 Task: Find a house in Altglienicke, Germany, for 4 guests from June 10 to June 25, with a price range of ₹12,000 to ₹15,000, including amenities like WiFi, free parking, TV, gym, and breakfast, and ensure the host speaks English.
Action: Mouse moved to (444, 97)
Screenshot: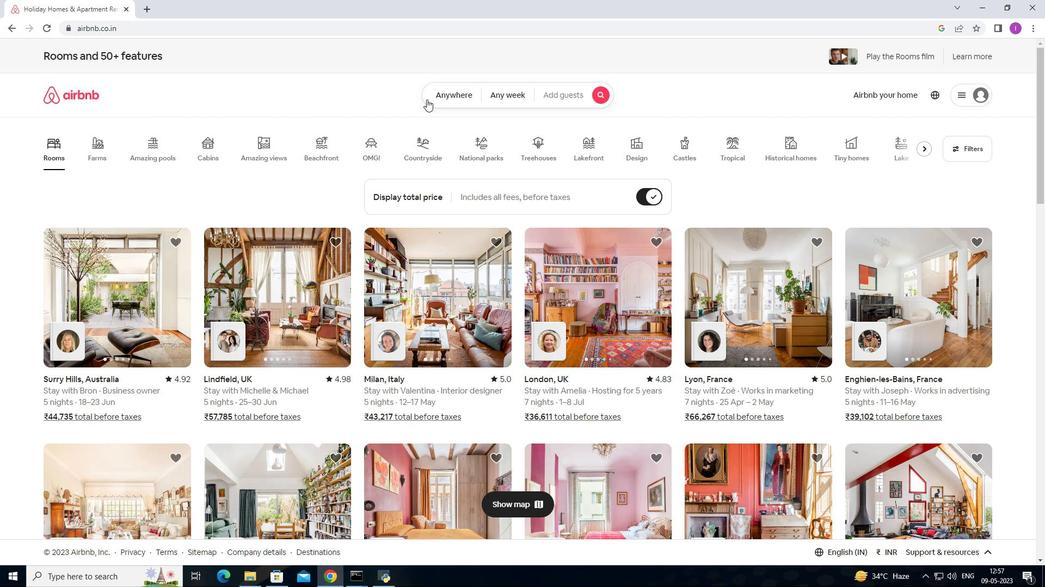 
Action: Mouse pressed left at (444, 97)
Screenshot: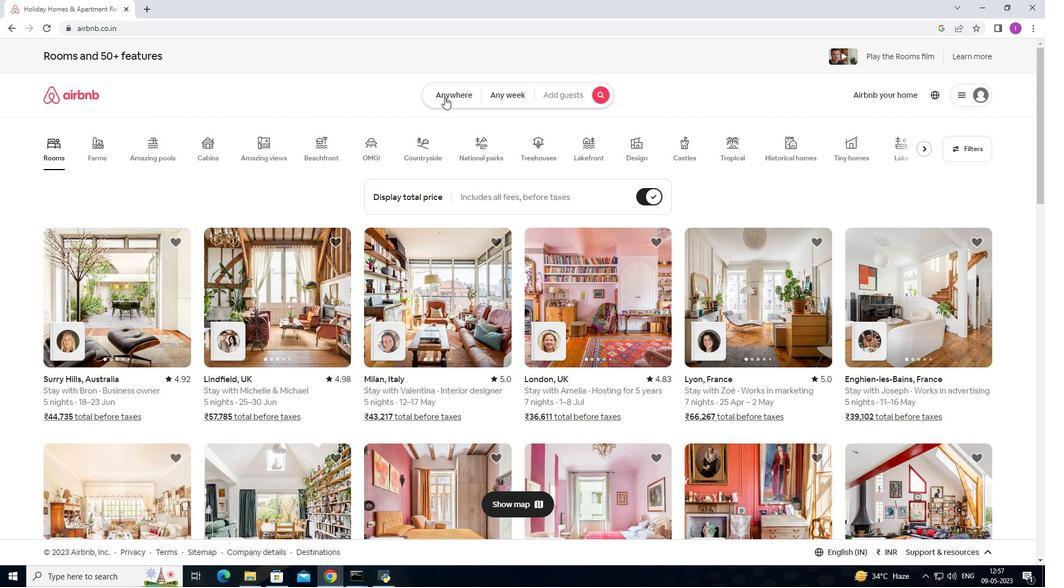 
Action: Mouse moved to (314, 144)
Screenshot: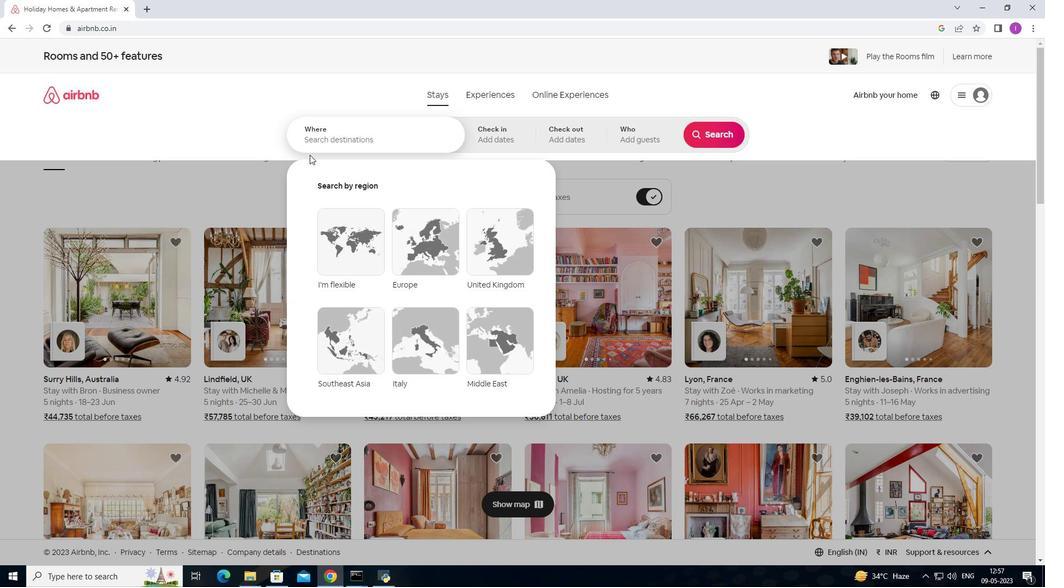 
Action: Mouse pressed left at (314, 144)
Screenshot: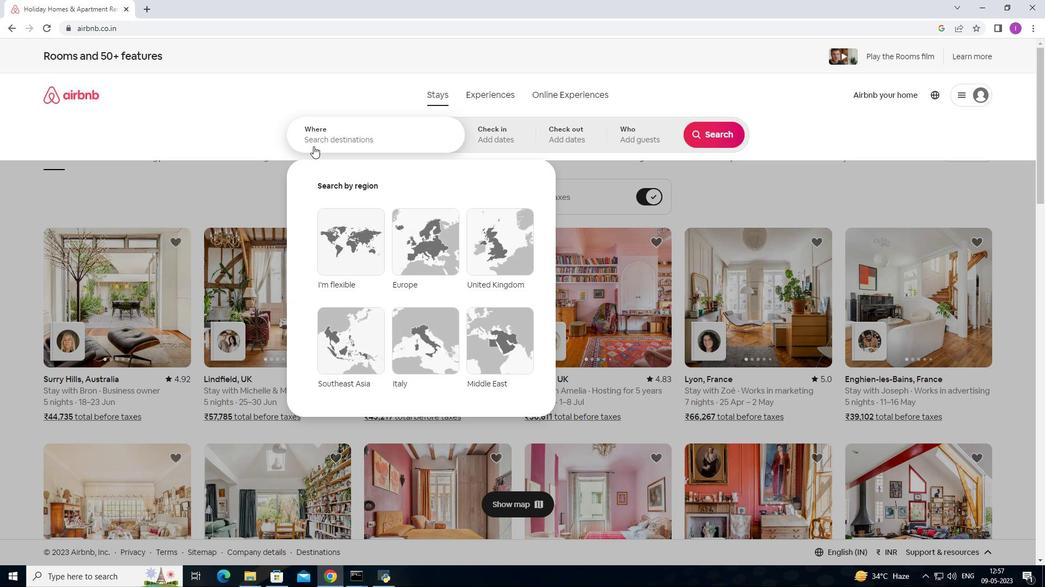 
Action: Mouse moved to (322, 149)
Screenshot: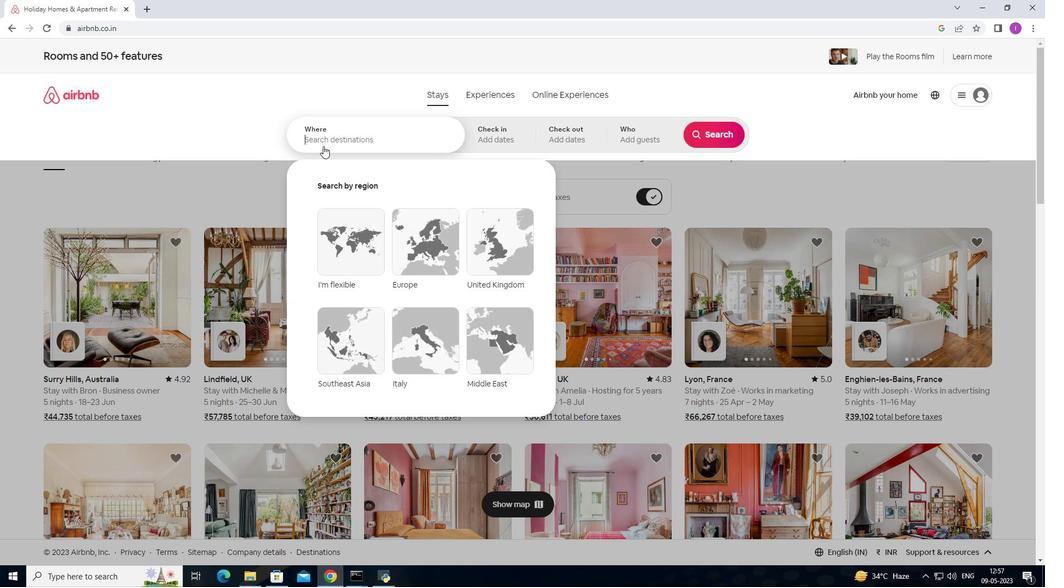 
Action: Key pressed <Key.shift>Alta<Key.backspace>glienicke,<Key.shift><Key.shift><Key.shift><Key.shift><Key.shift><Key.shift><Key.shift><Key.shift><Key.shift><Key.shift><Key.shift><Key.shift><Key.shift><Key.shift><Key.shift><Key.shift><Key.shift><Key.shift><Key.shift><Key.shift><Key.shift><Key.shift><Key.shift><Key.shift><Key.shift>Germany
Screenshot: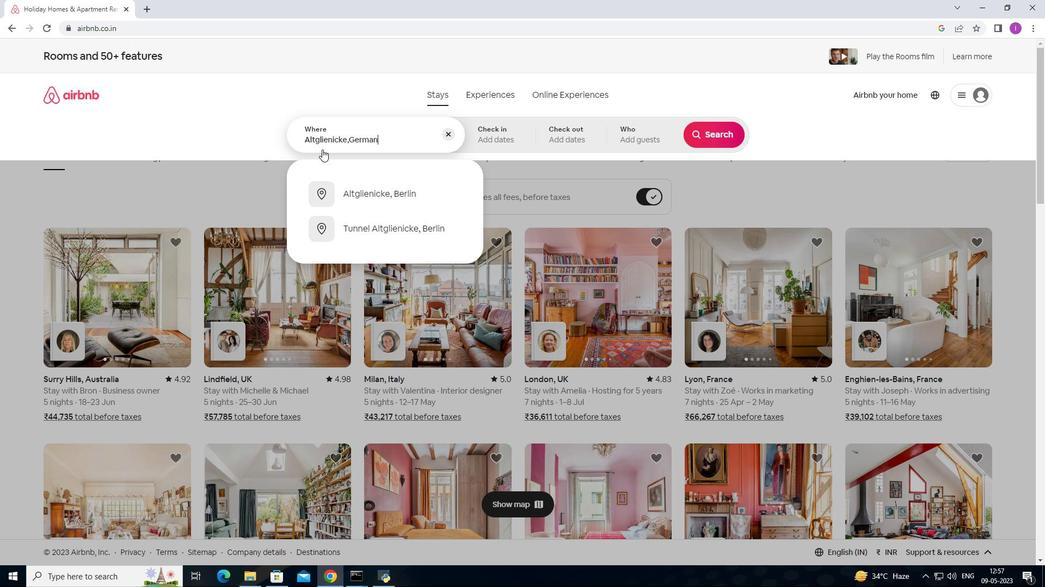 
Action: Mouse moved to (494, 144)
Screenshot: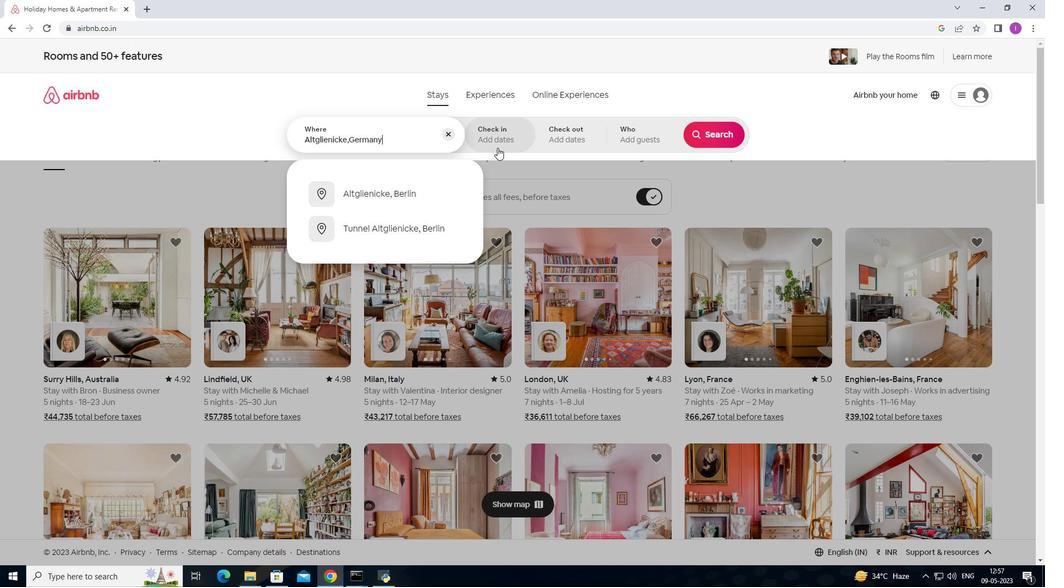 
Action: Mouse pressed left at (494, 144)
Screenshot: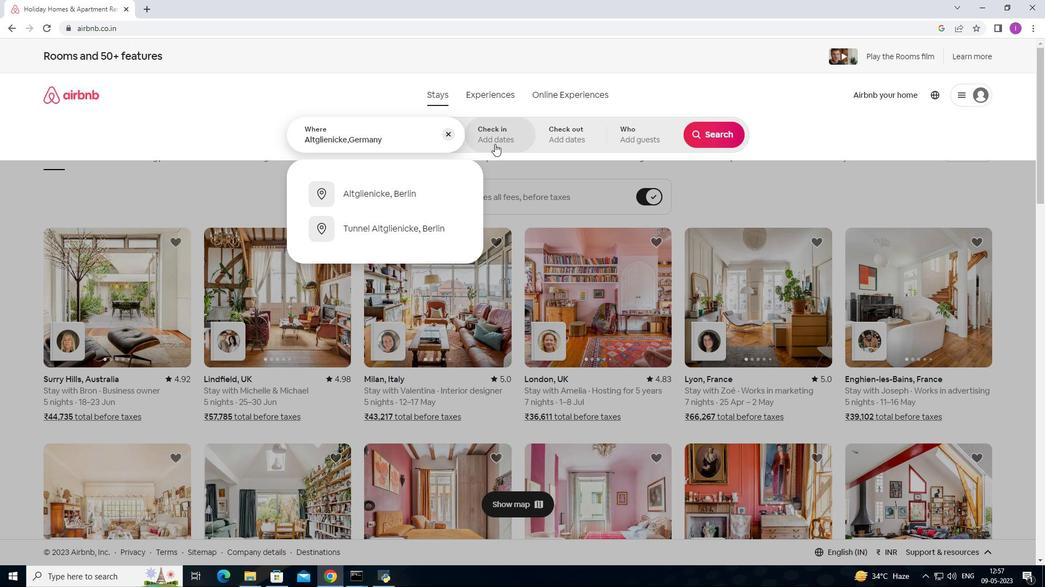 
Action: Mouse moved to (709, 219)
Screenshot: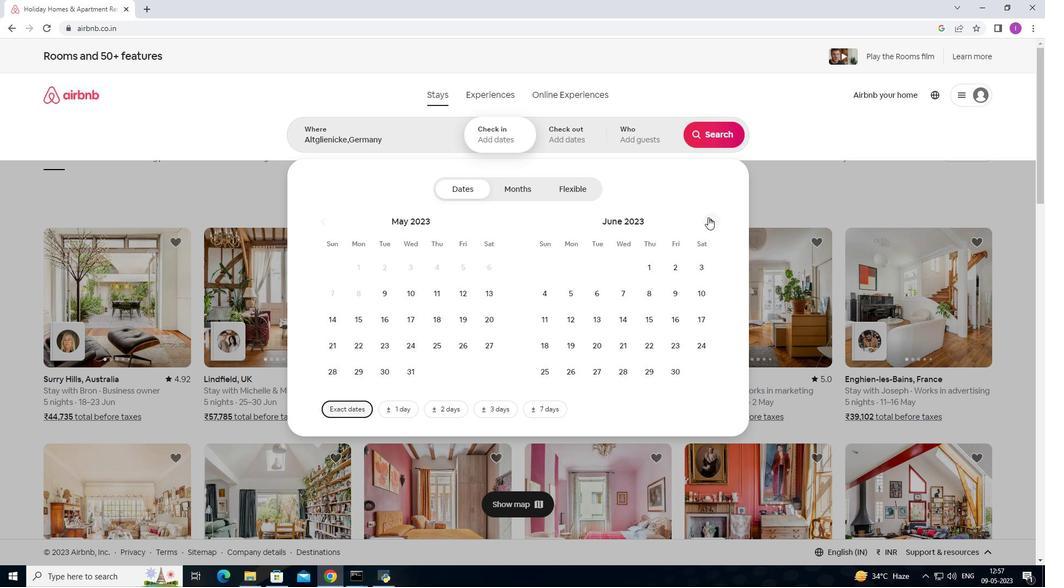 
Action: Mouse pressed left at (709, 219)
Screenshot: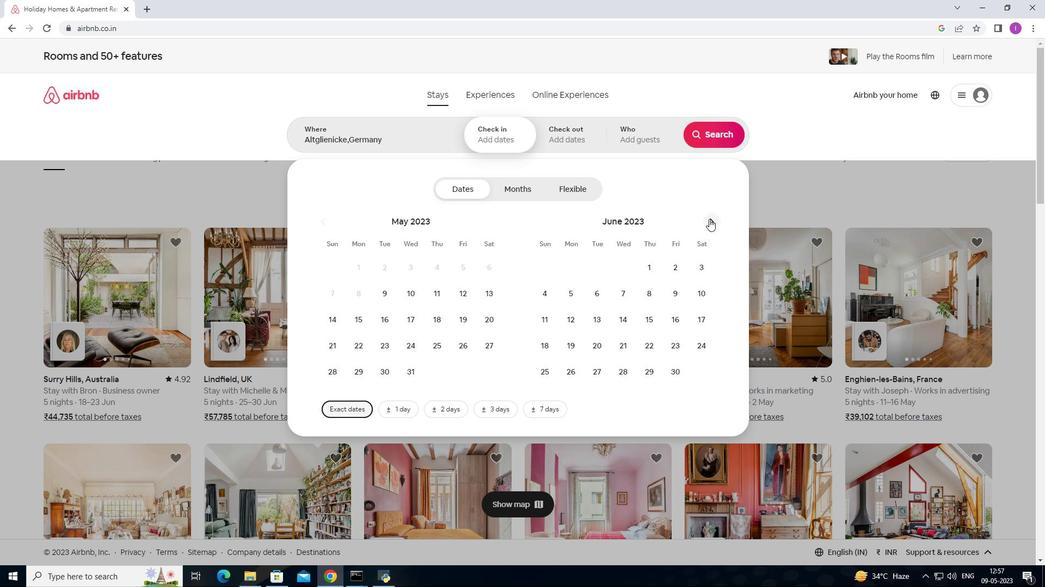 
Action: Mouse moved to (493, 293)
Screenshot: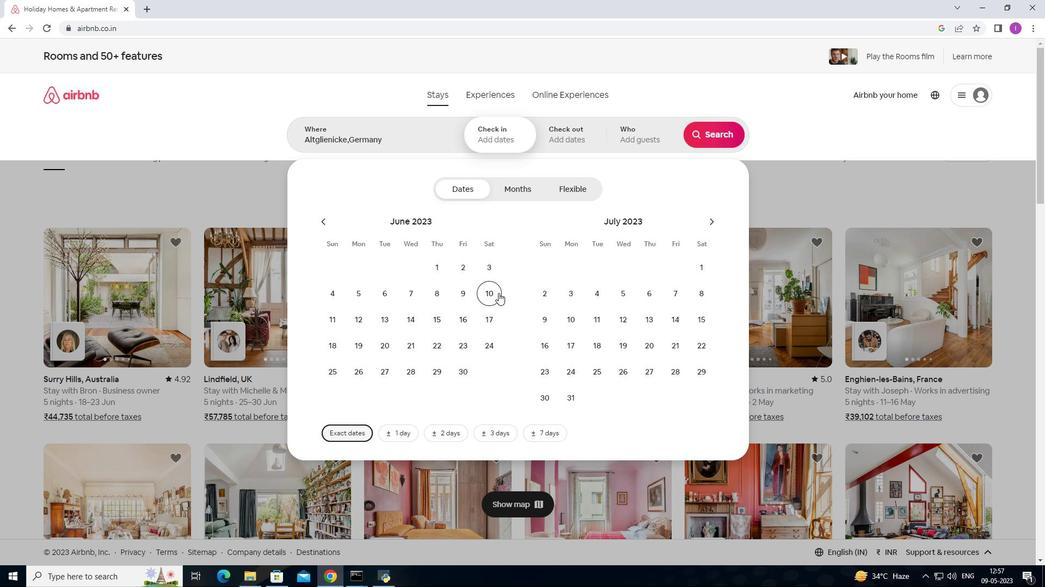 
Action: Mouse pressed left at (493, 293)
Screenshot: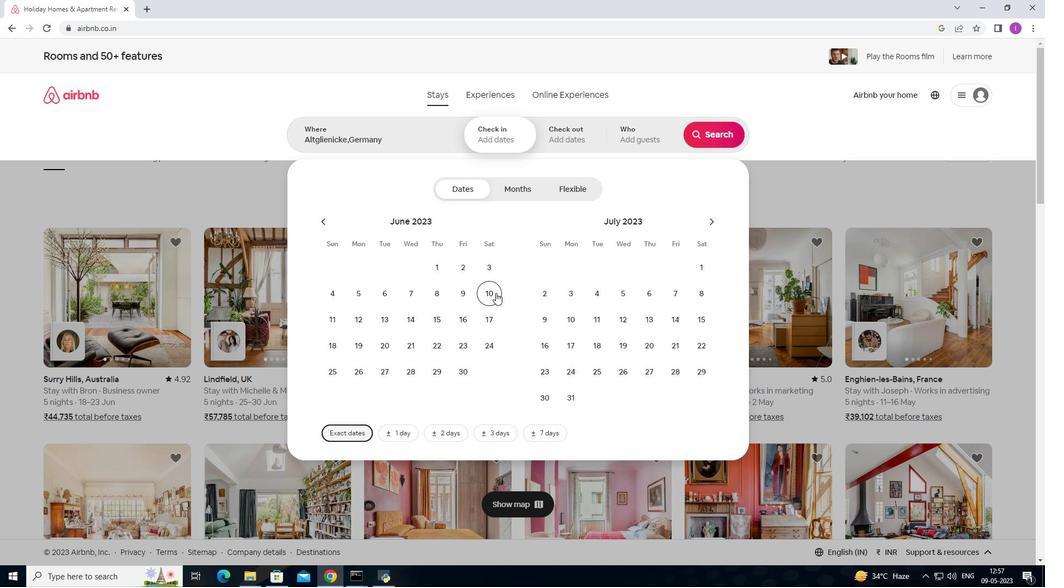 
Action: Mouse moved to (336, 377)
Screenshot: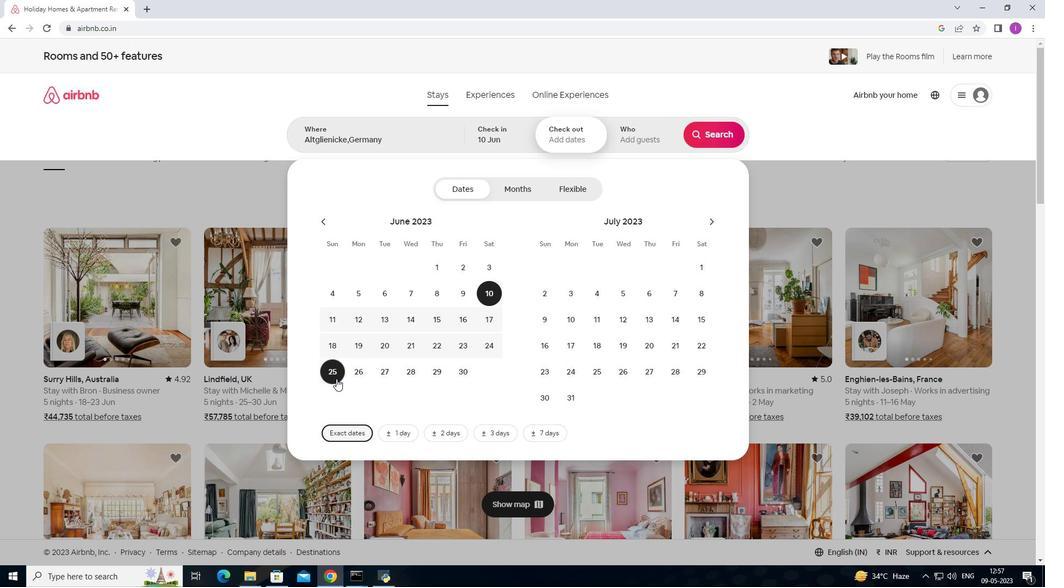 
Action: Mouse pressed left at (336, 377)
Screenshot: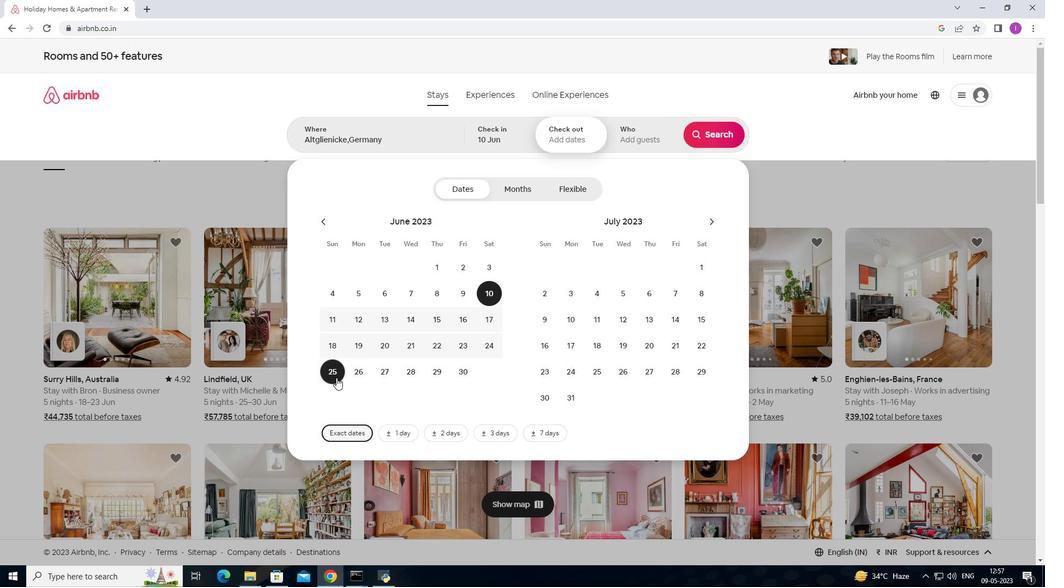 
Action: Mouse moved to (644, 138)
Screenshot: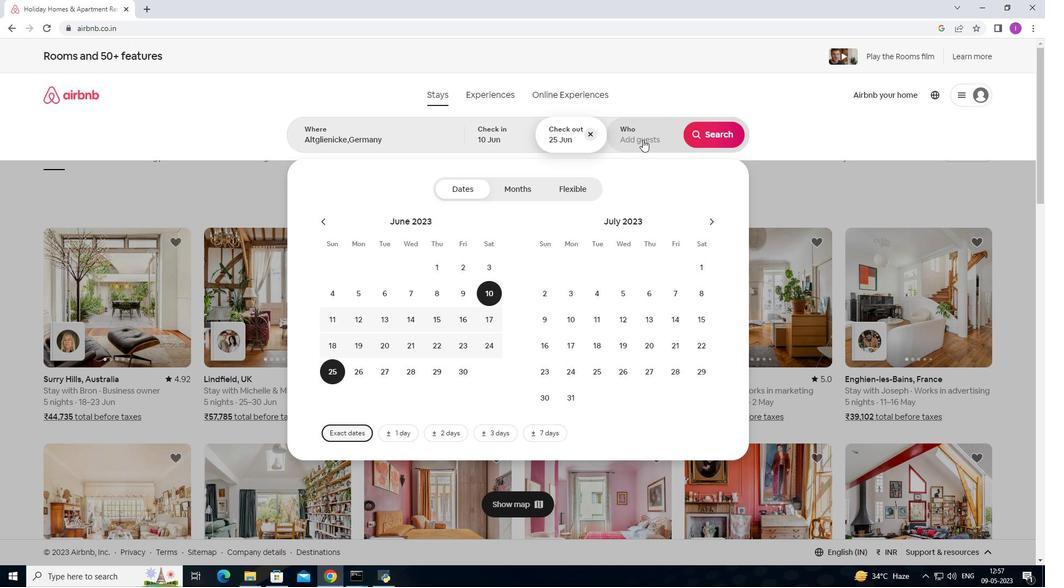 
Action: Mouse pressed left at (644, 138)
Screenshot: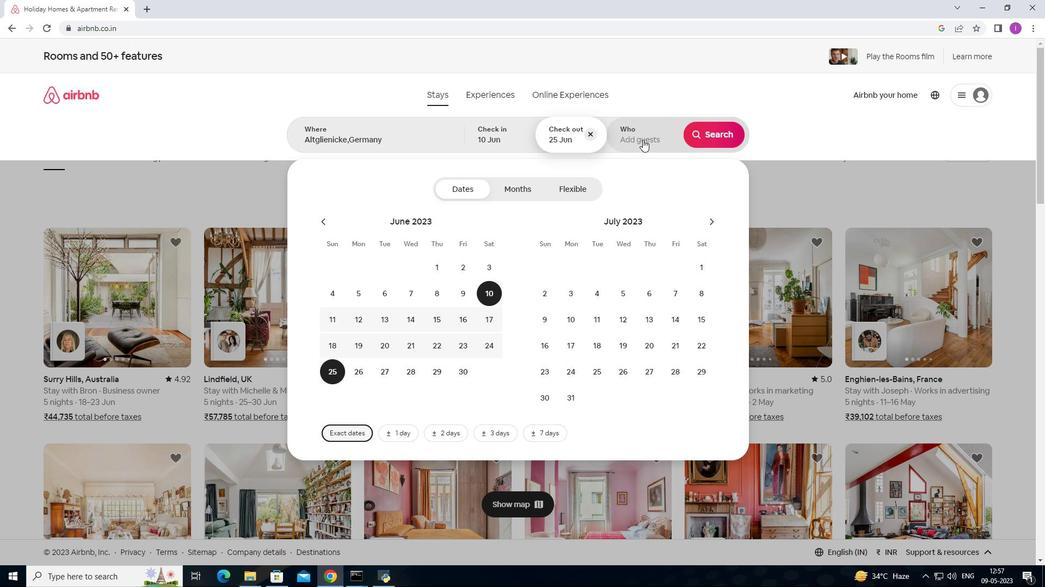 
Action: Mouse moved to (717, 185)
Screenshot: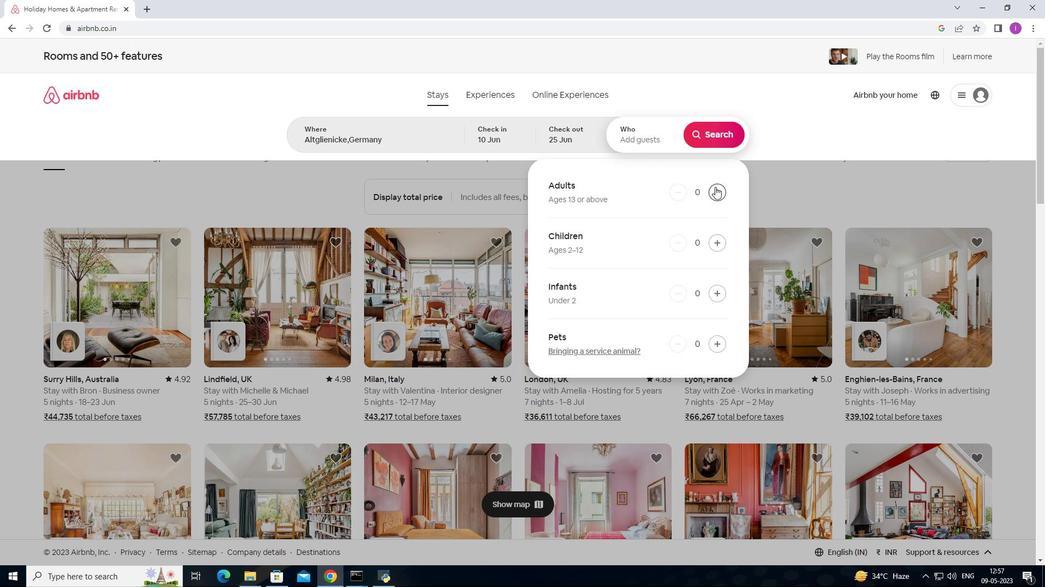 
Action: Mouse pressed left at (717, 185)
Screenshot: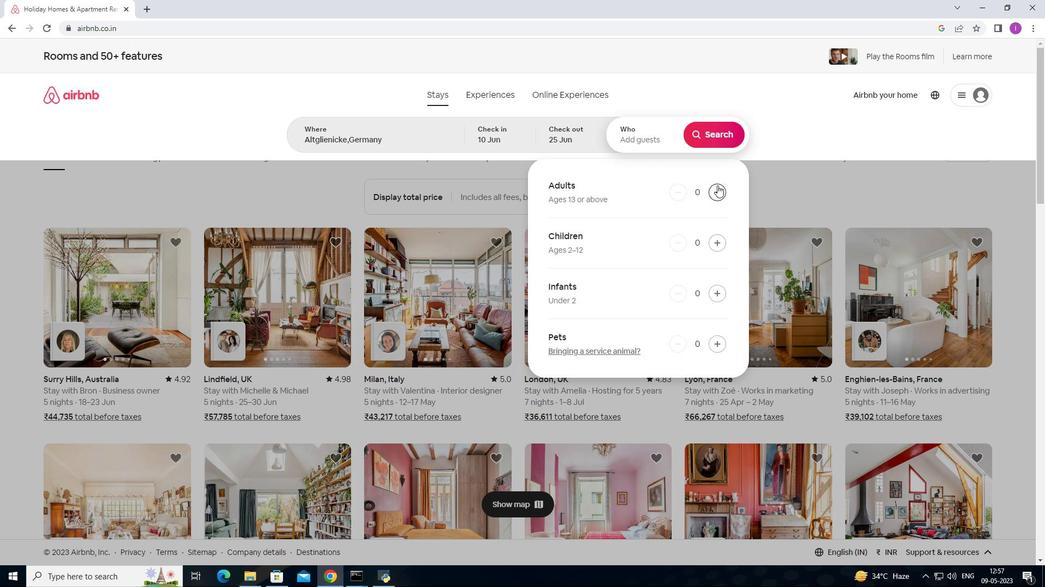 
Action: Mouse pressed left at (717, 185)
Screenshot: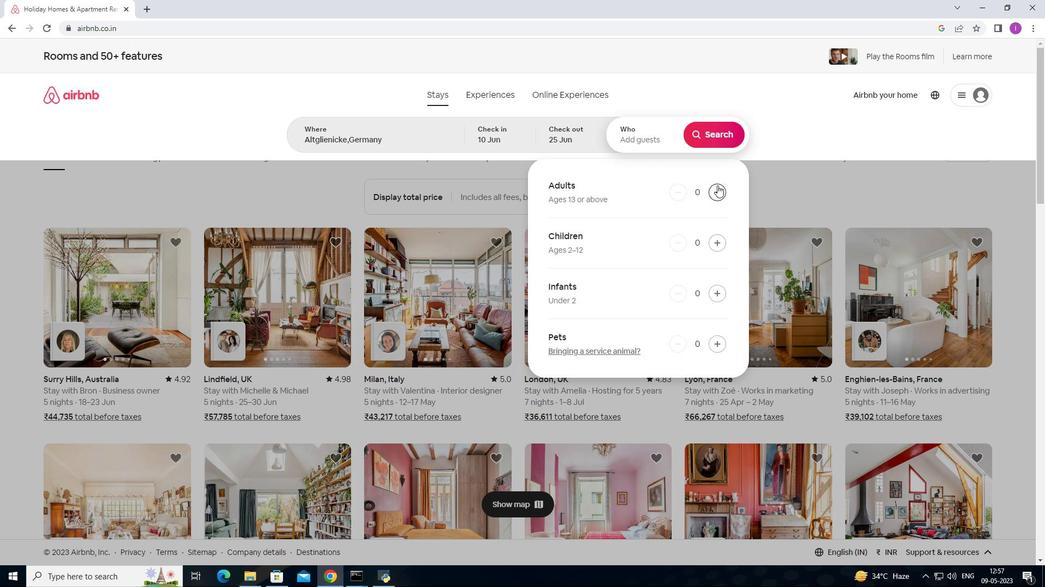
Action: Mouse pressed left at (717, 185)
Screenshot: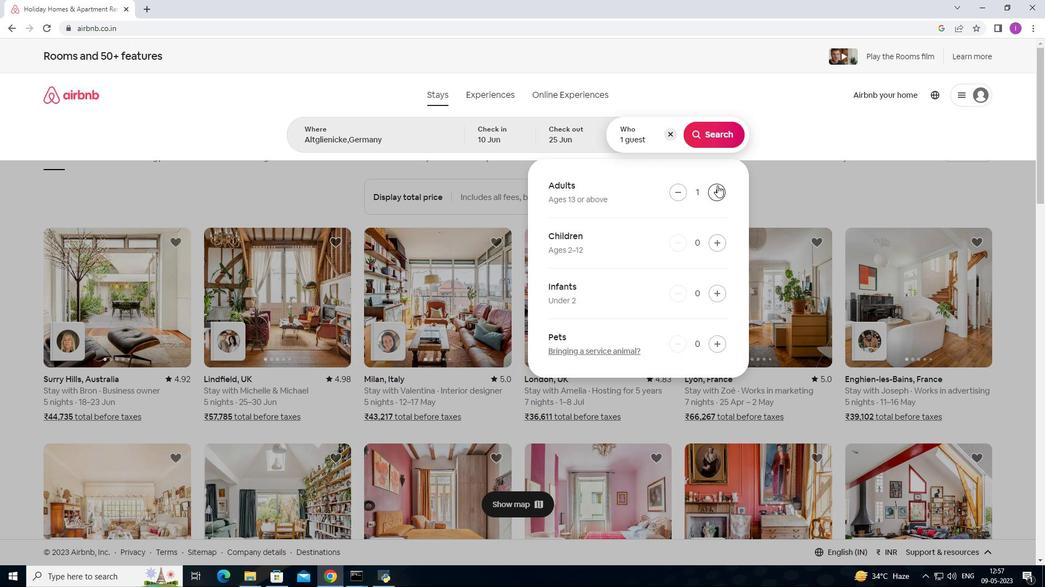 
Action: Mouse pressed left at (717, 185)
Screenshot: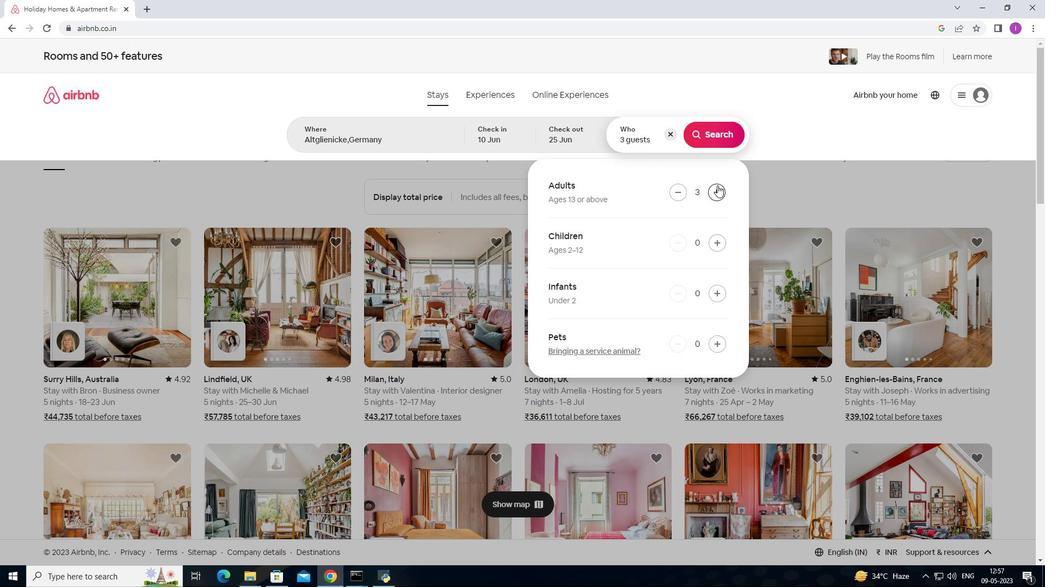 
Action: Mouse moved to (708, 136)
Screenshot: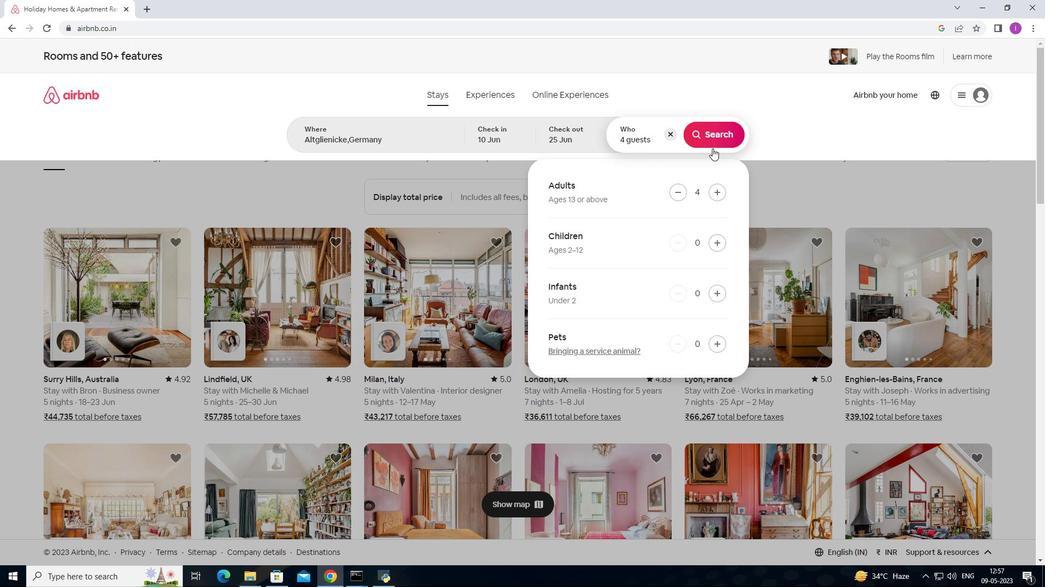 
Action: Mouse pressed left at (708, 136)
Screenshot: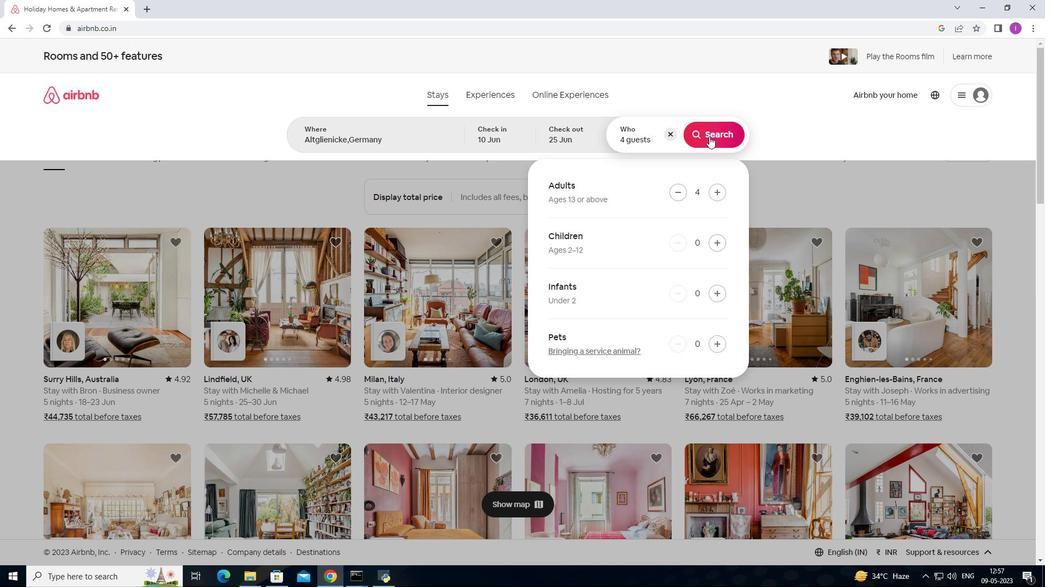 
Action: Mouse moved to (995, 96)
Screenshot: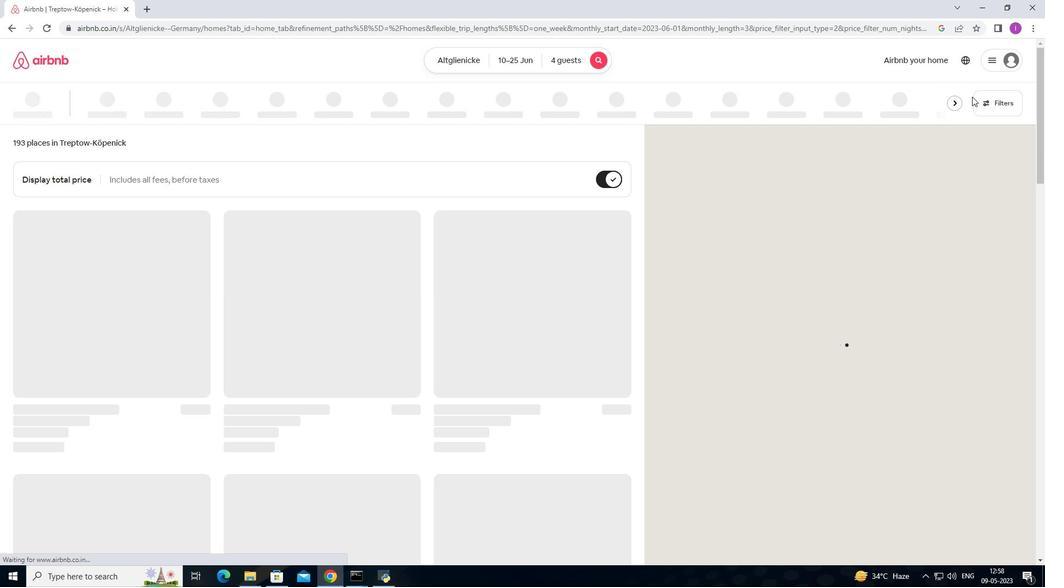 
Action: Mouse pressed left at (995, 96)
Screenshot: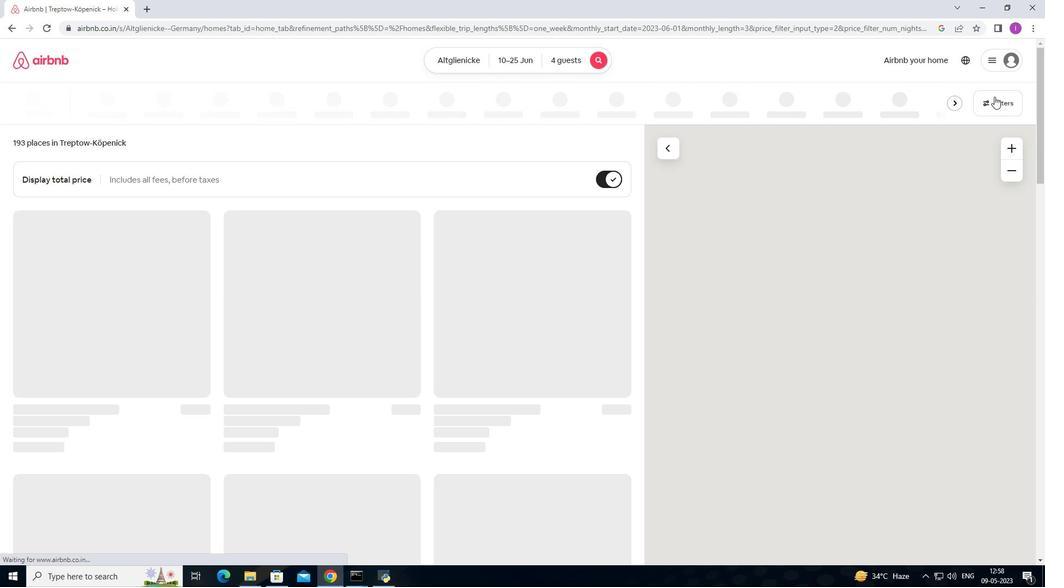 
Action: Mouse moved to (388, 368)
Screenshot: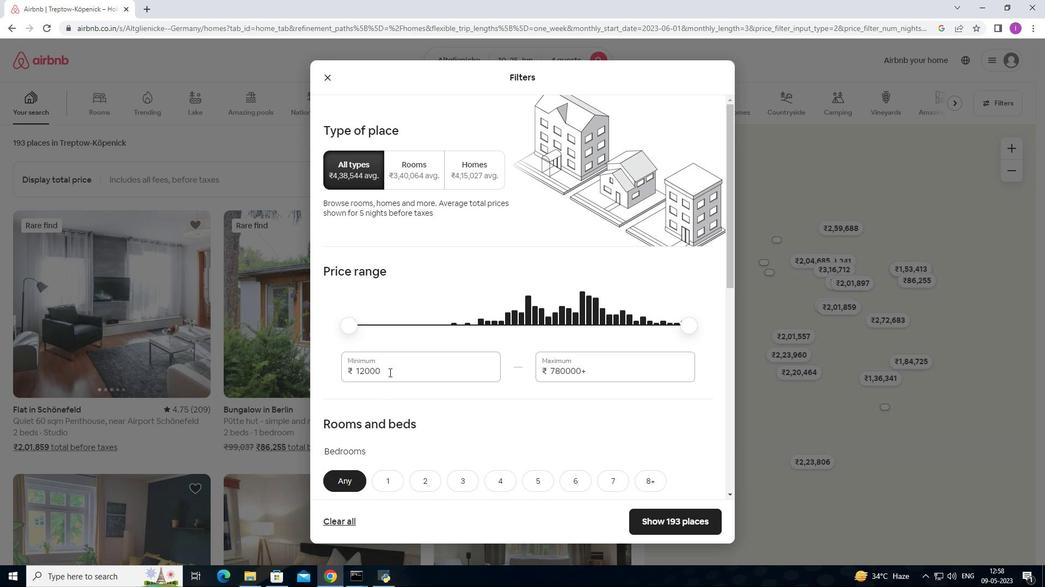 
Action: Mouse pressed left at (388, 368)
Screenshot: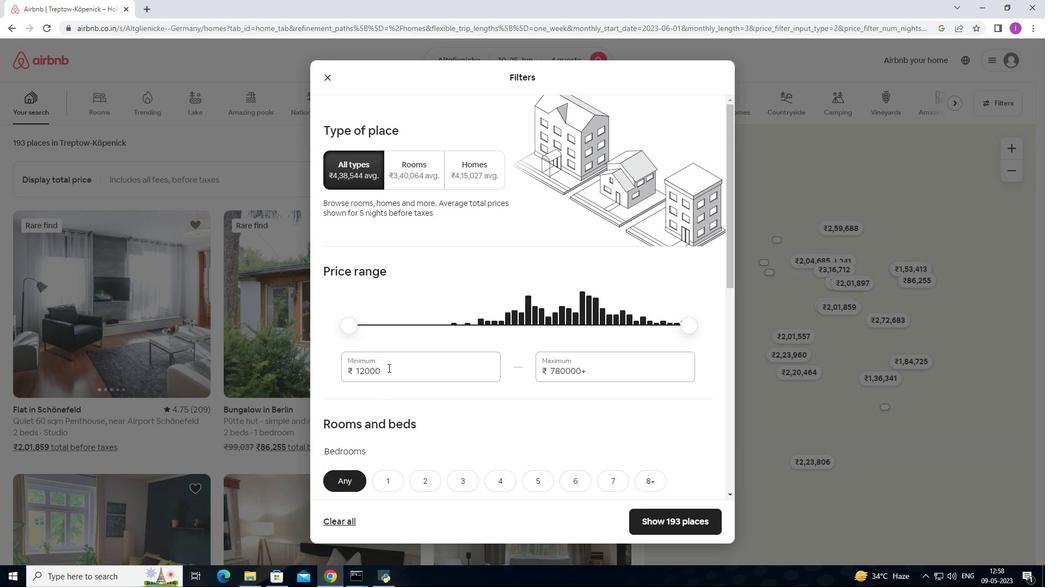 
Action: Mouse moved to (402, 373)
Screenshot: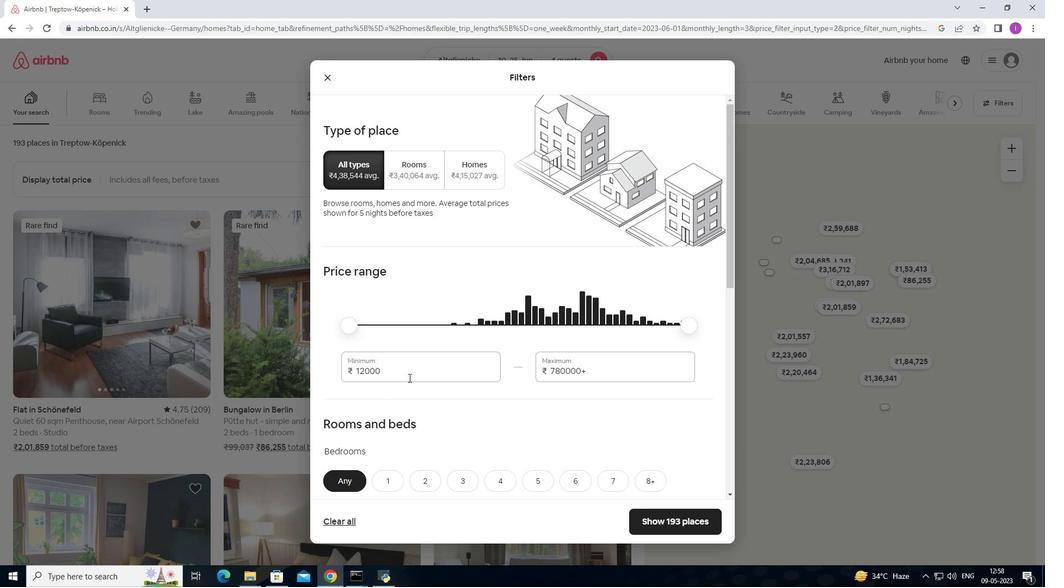 
Action: Mouse pressed left at (402, 373)
Screenshot: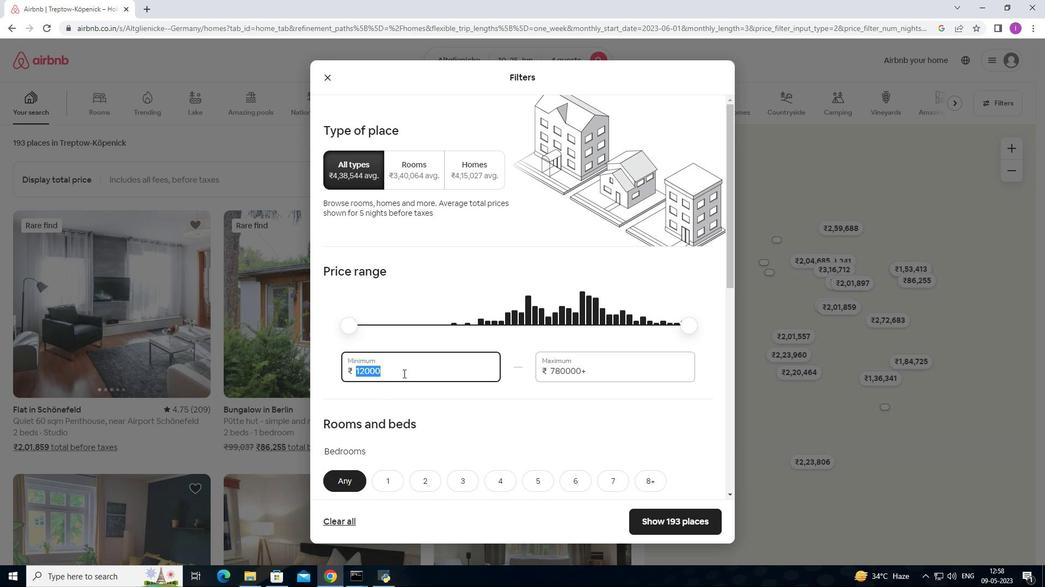 
Action: Mouse moved to (394, 372)
Screenshot: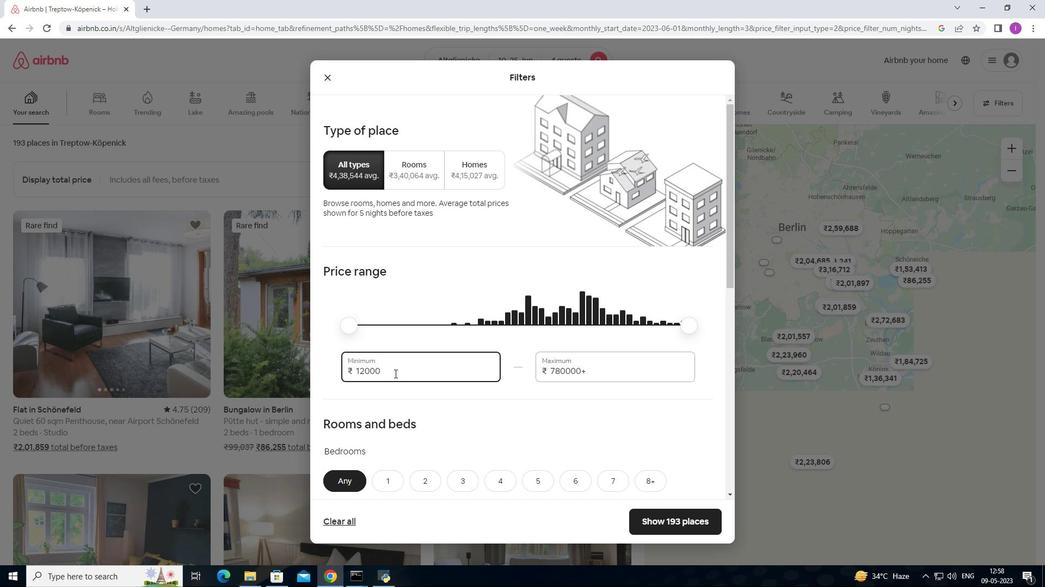 
Action: Mouse pressed left at (394, 372)
Screenshot: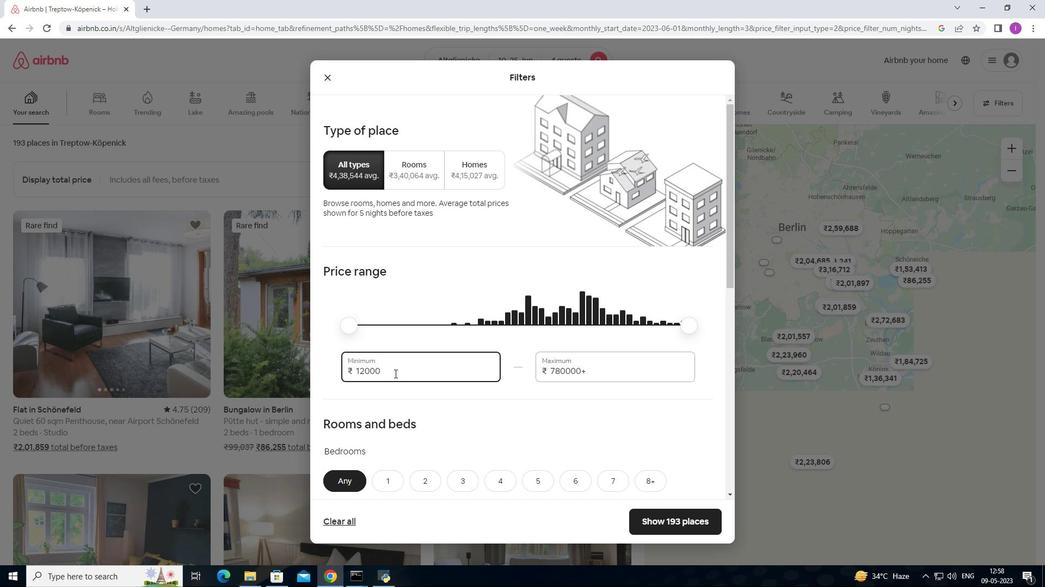 
Action: Mouse moved to (419, 387)
Screenshot: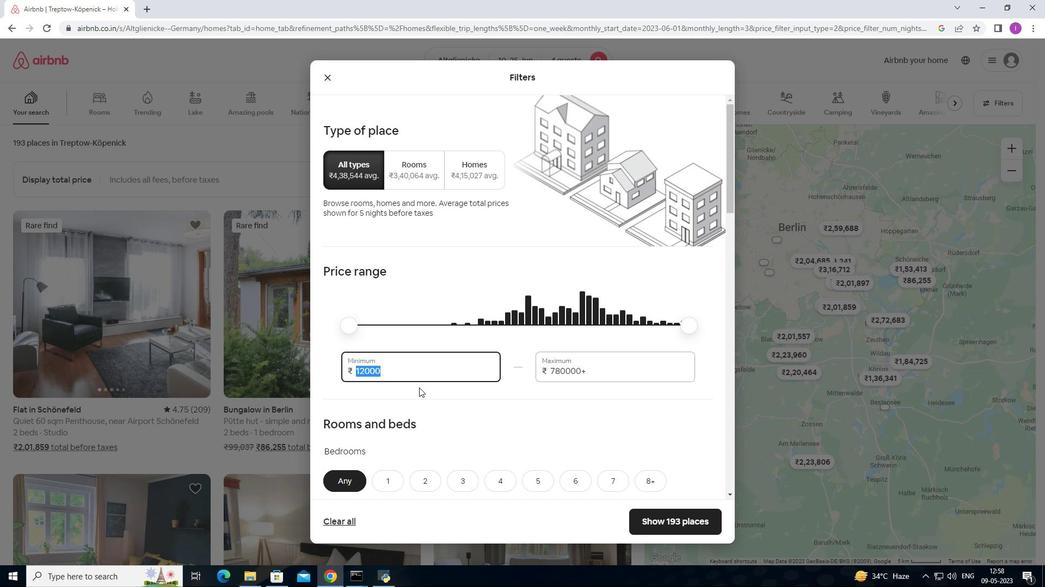 
Action: Key pressed 1
Screenshot: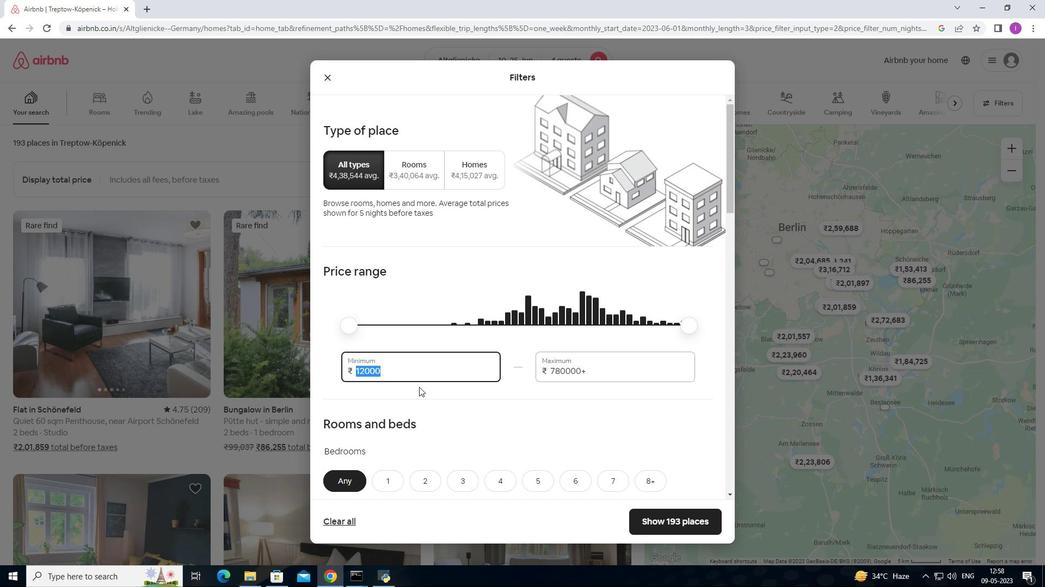 
Action: Mouse moved to (419, 386)
Screenshot: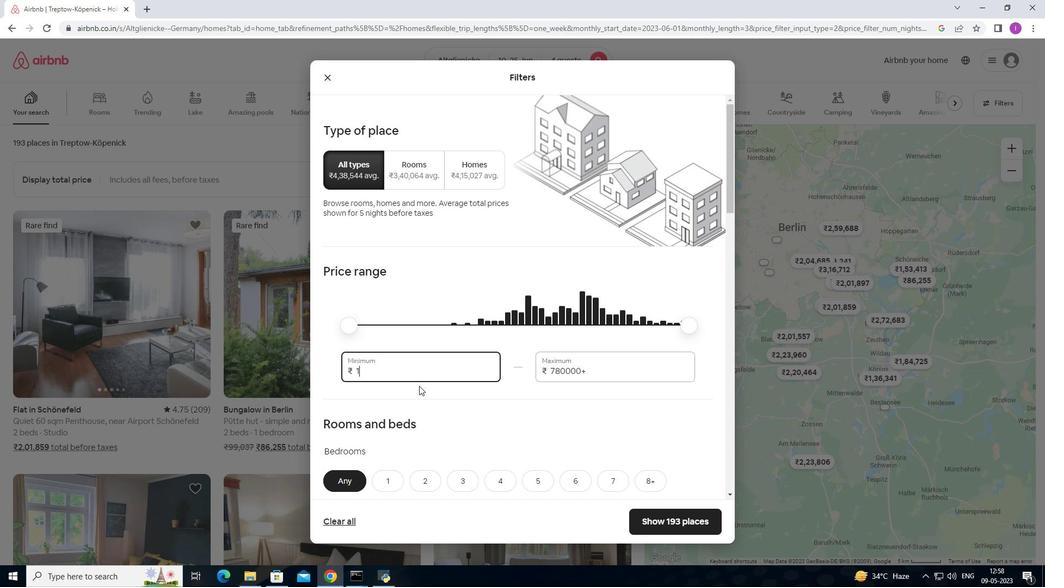 
Action: Key pressed 0
Screenshot: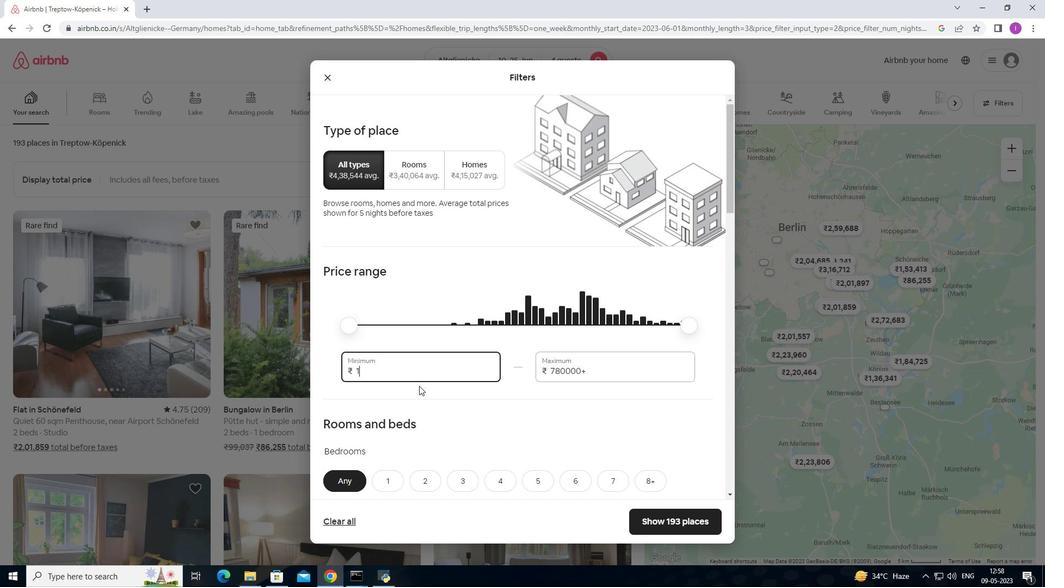 
Action: Mouse moved to (416, 383)
Screenshot: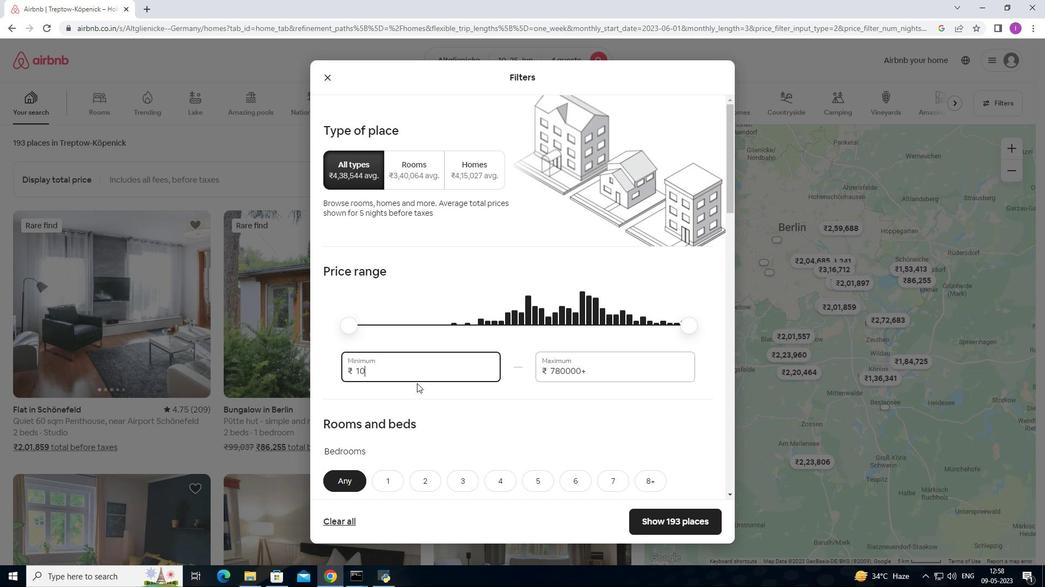 
Action: Key pressed 0
Screenshot: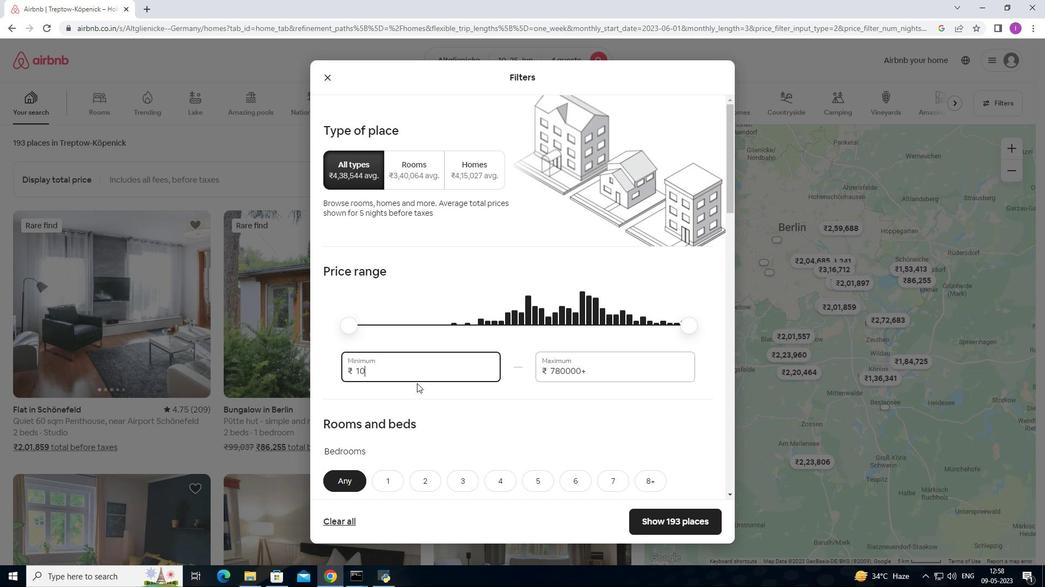 
Action: Mouse moved to (415, 384)
Screenshot: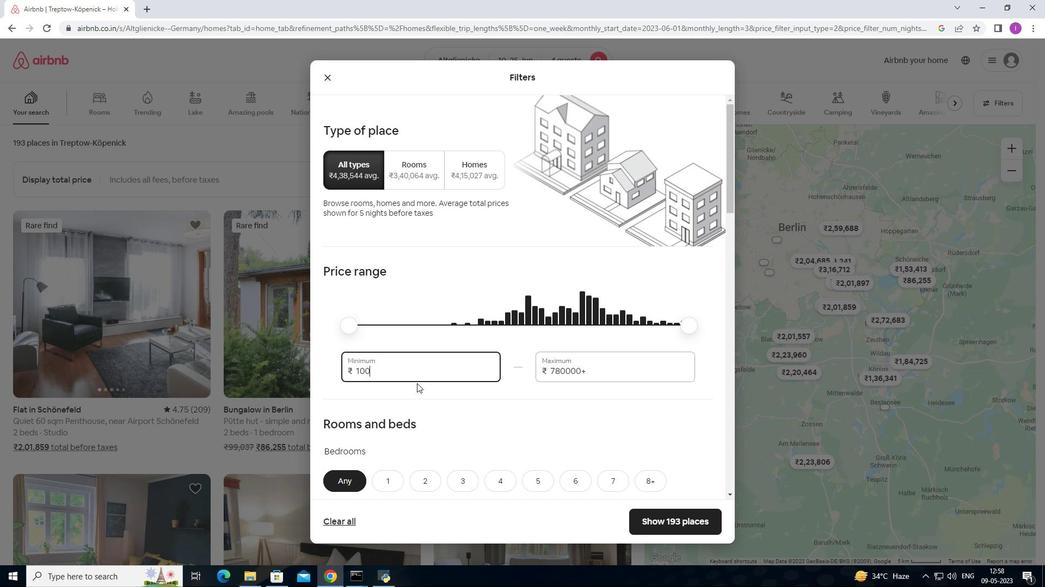 
Action: Key pressed 00
Screenshot: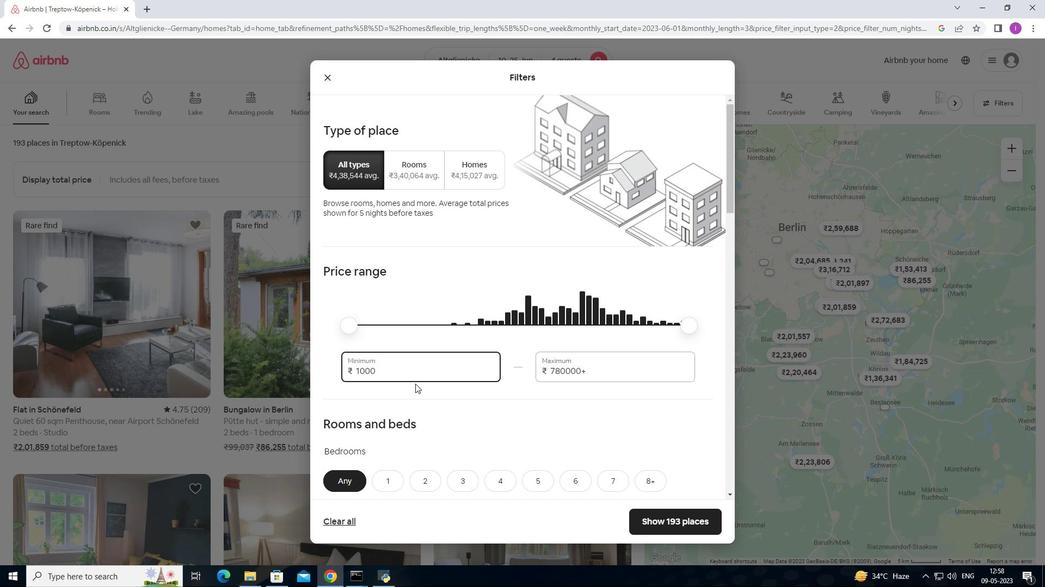 
Action: Mouse moved to (586, 365)
Screenshot: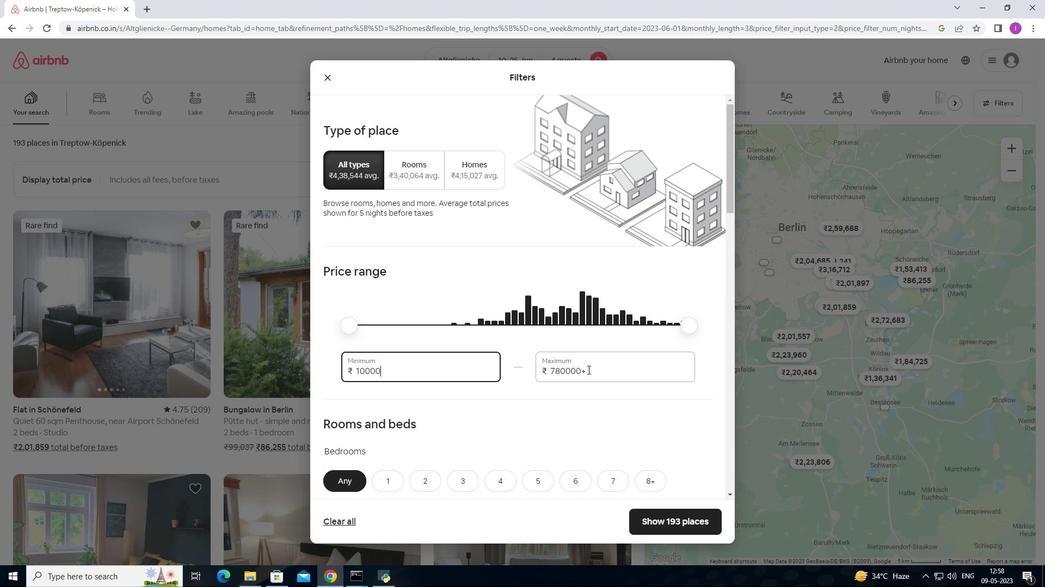 
Action: Mouse pressed left at (586, 365)
Screenshot: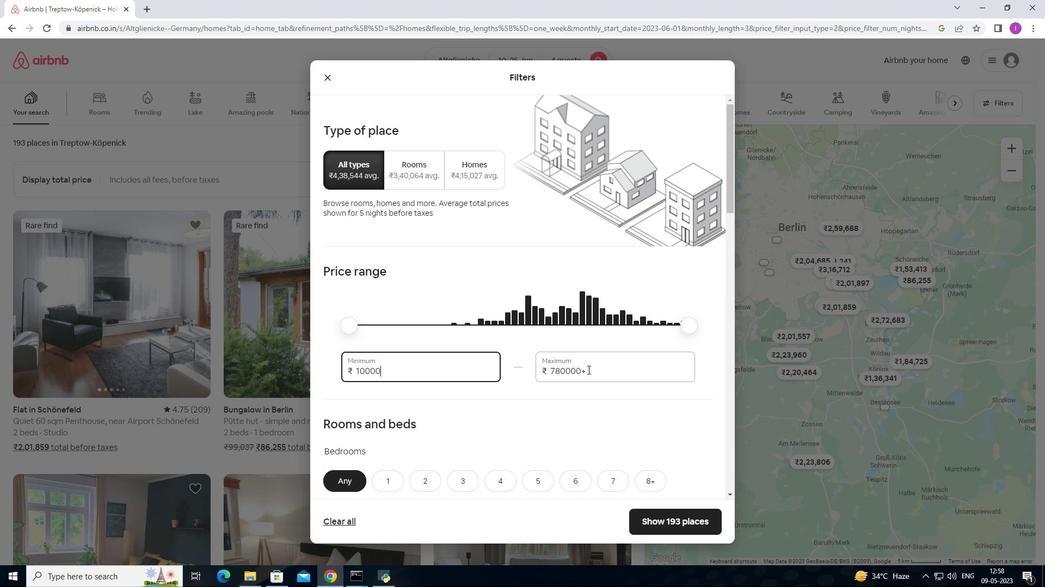 
Action: Mouse moved to (591, 372)
Screenshot: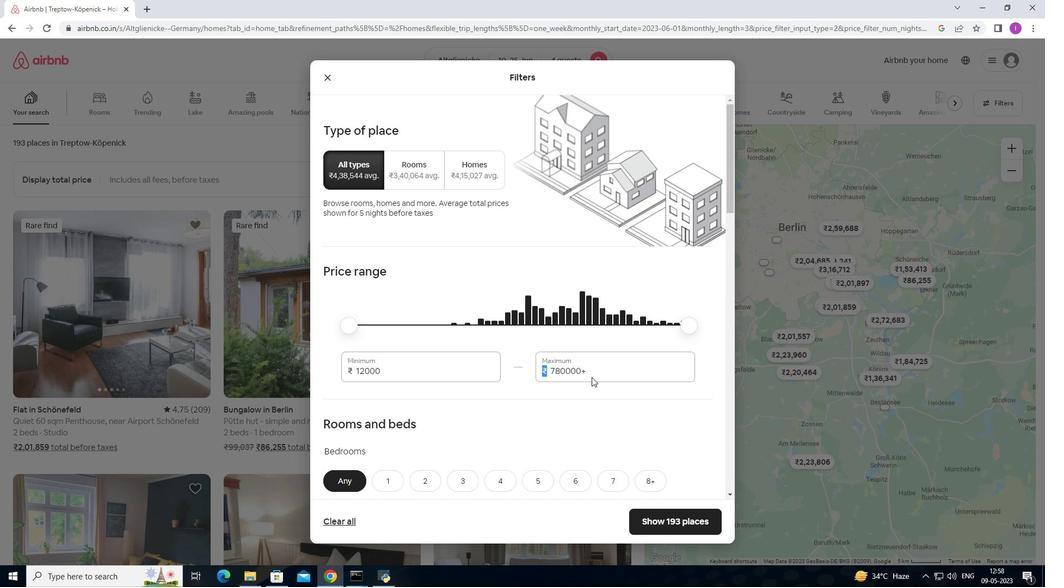 
Action: Mouse pressed left at (591, 372)
Screenshot: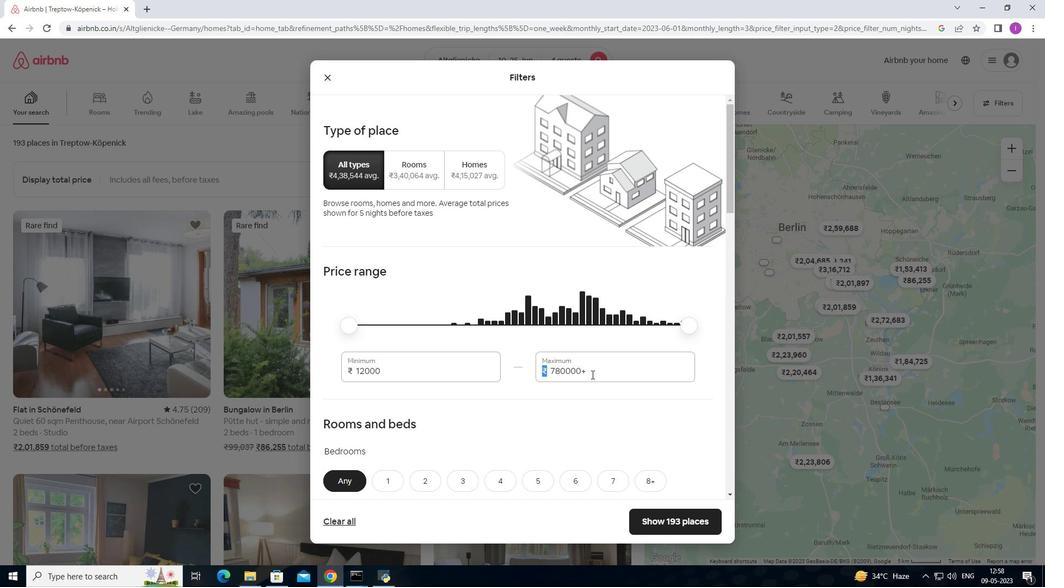 
Action: Mouse moved to (462, 390)
Screenshot: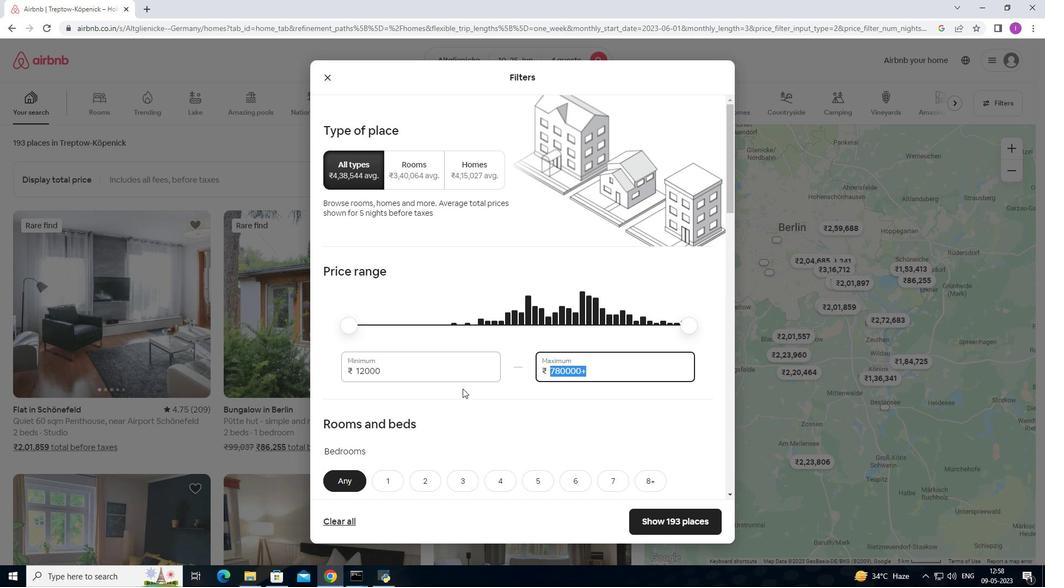
Action: Key pressed 15
Screenshot: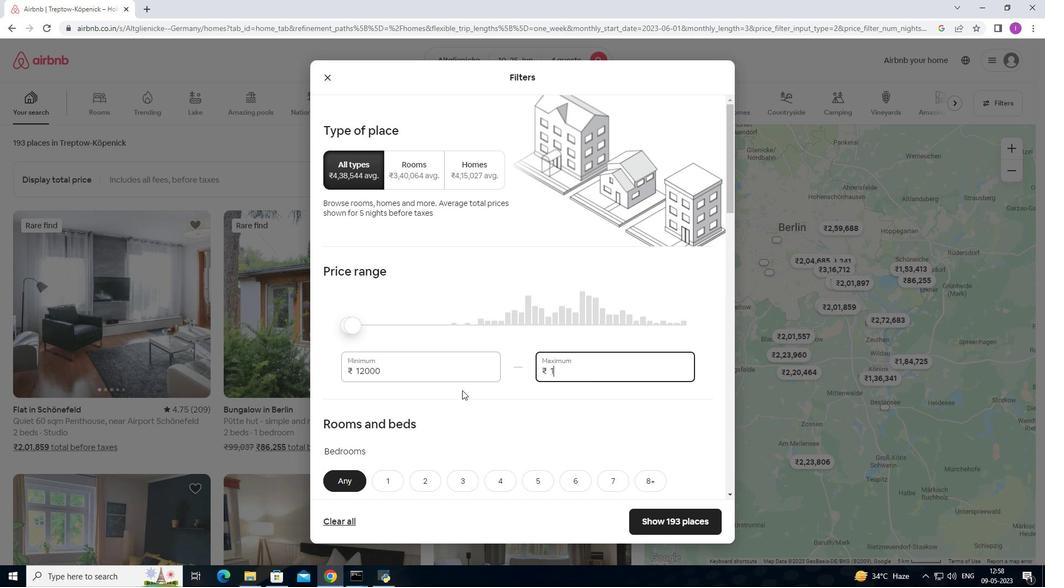 
Action: Mouse moved to (461, 390)
Screenshot: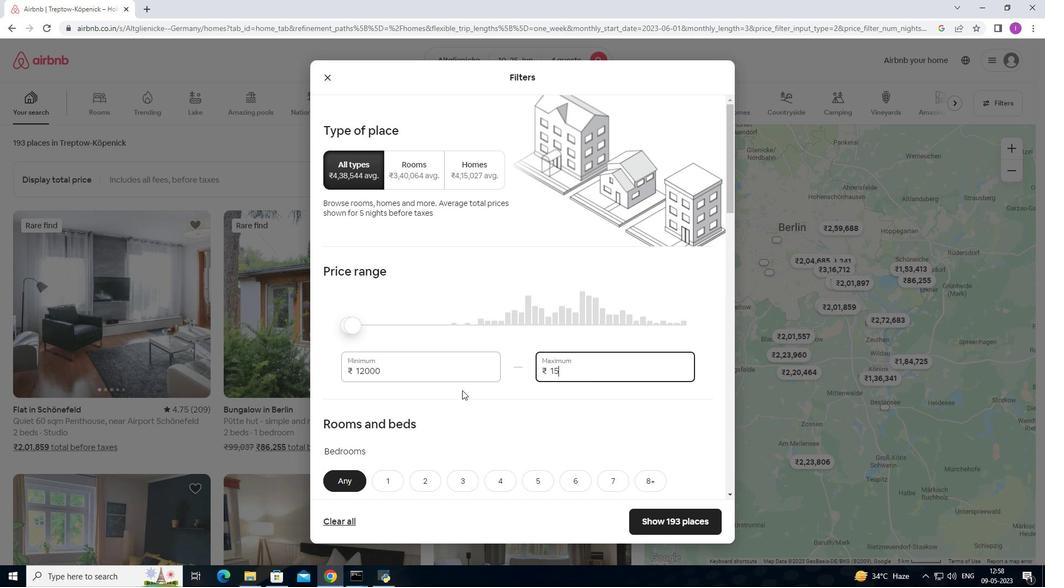
Action: Key pressed 0
Screenshot: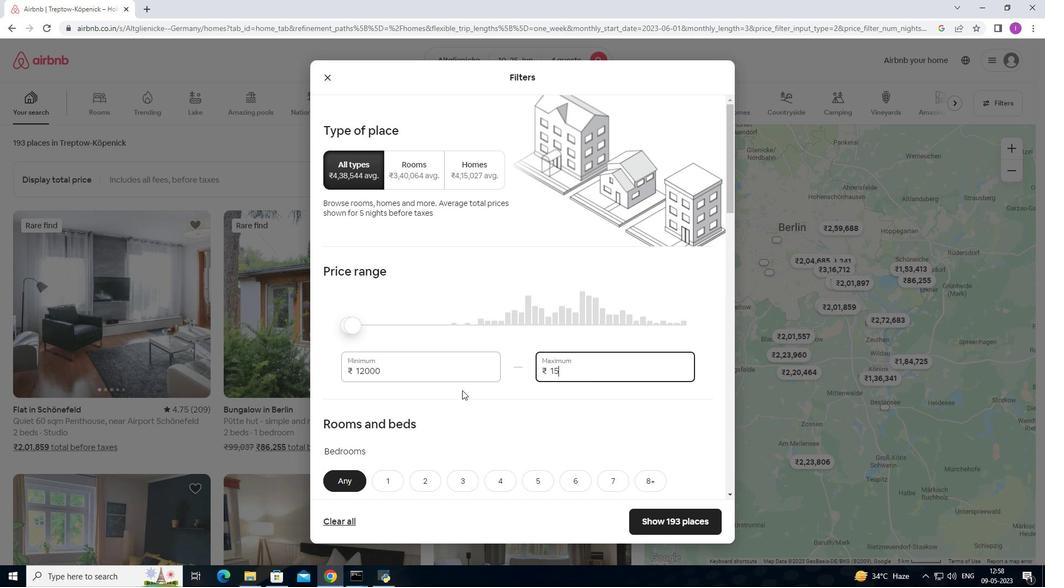 
Action: Mouse moved to (461, 390)
Screenshot: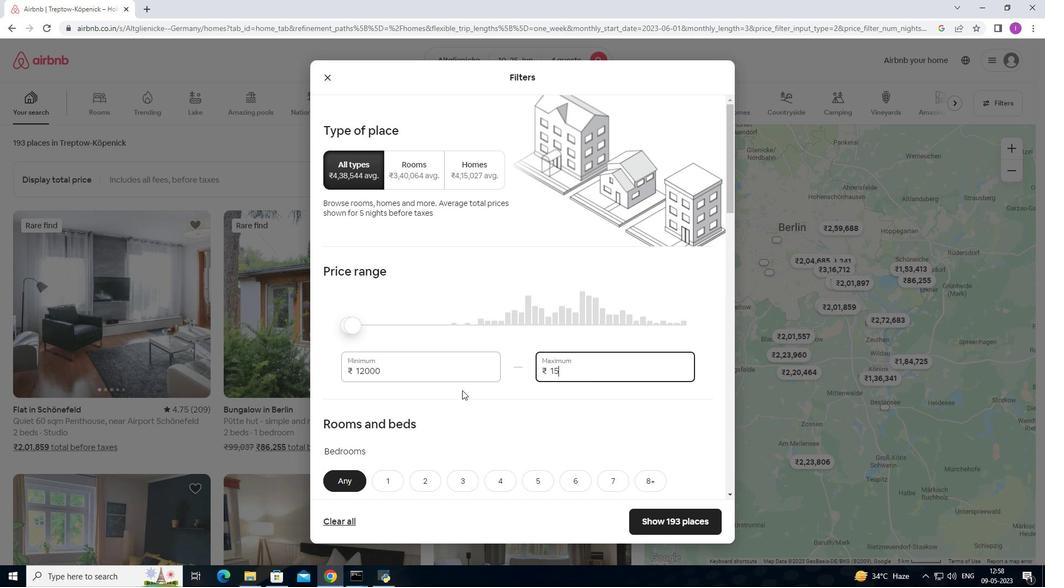 
Action: Key pressed 00
Screenshot: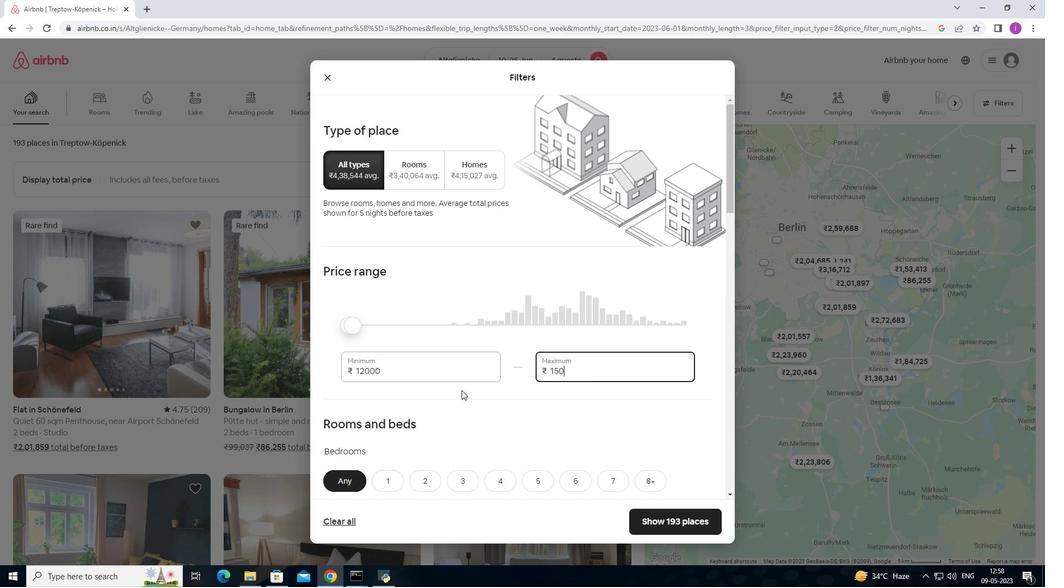 
Action: Mouse moved to (394, 371)
Screenshot: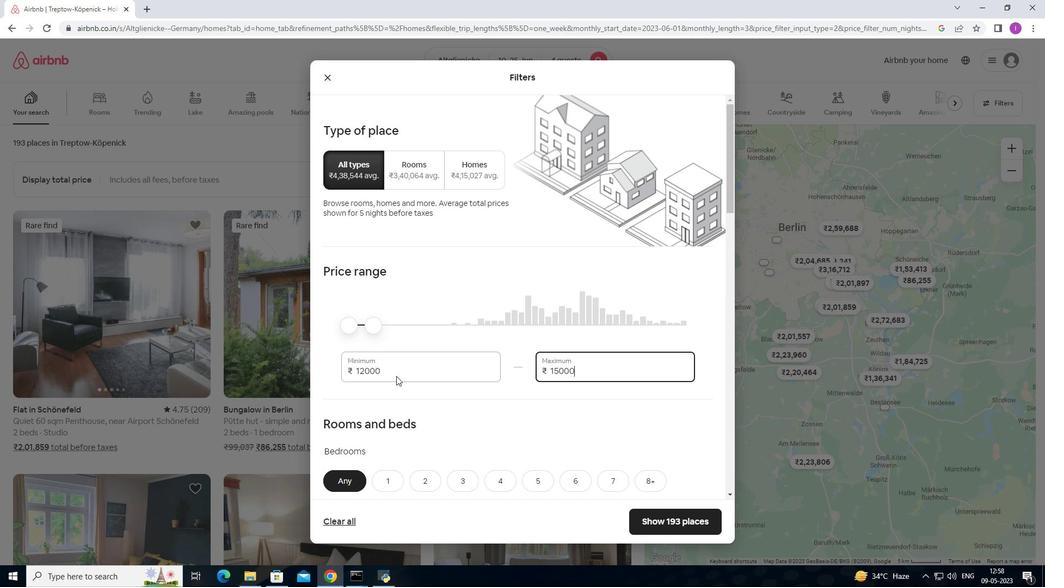 
Action: Mouse pressed left at (394, 371)
Screenshot: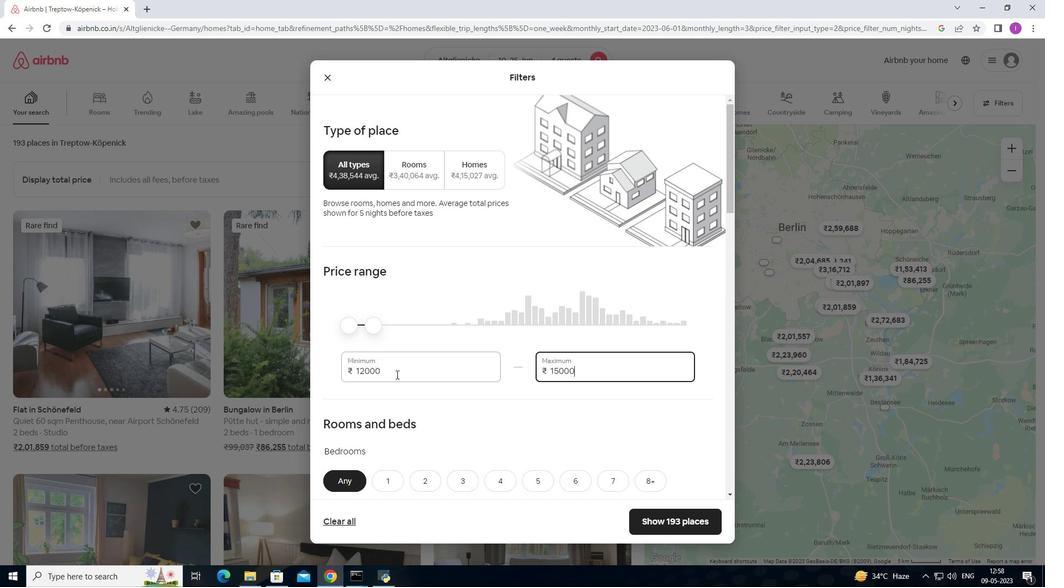 
Action: Mouse moved to (330, 382)
Screenshot: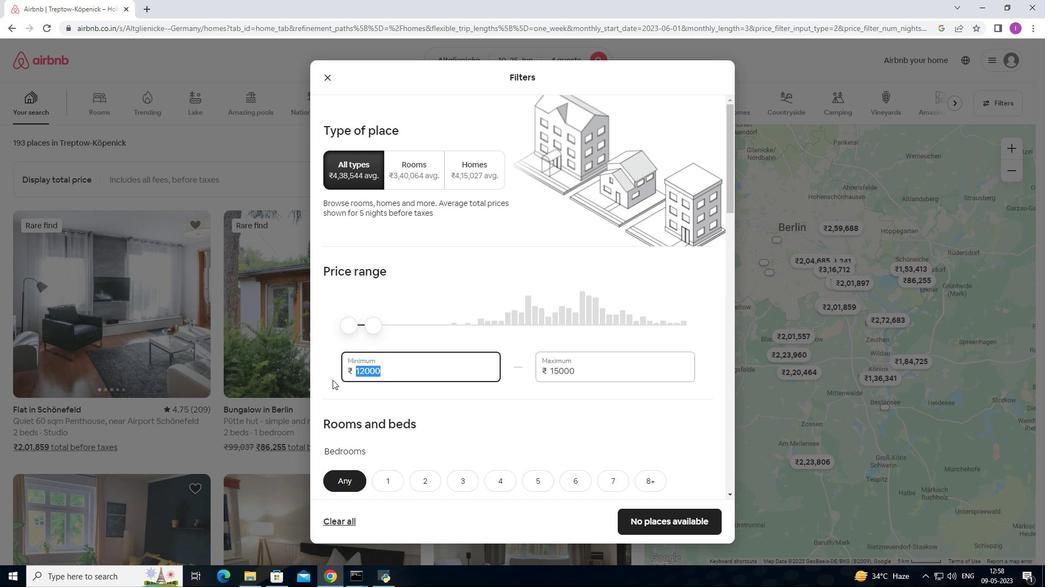 
Action: Key pressed 1000
Screenshot: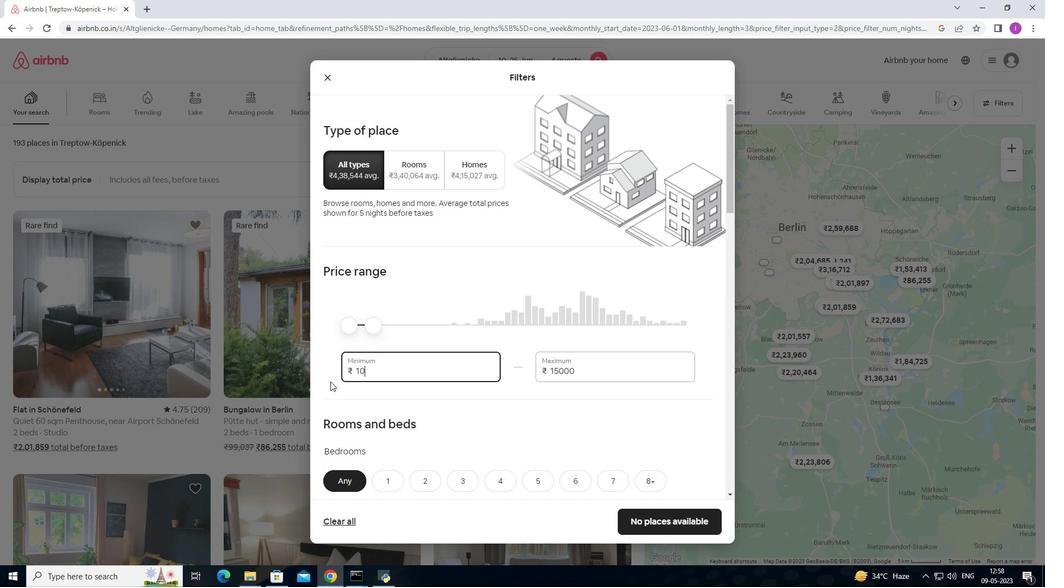 
Action: Mouse moved to (330, 382)
Screenshot: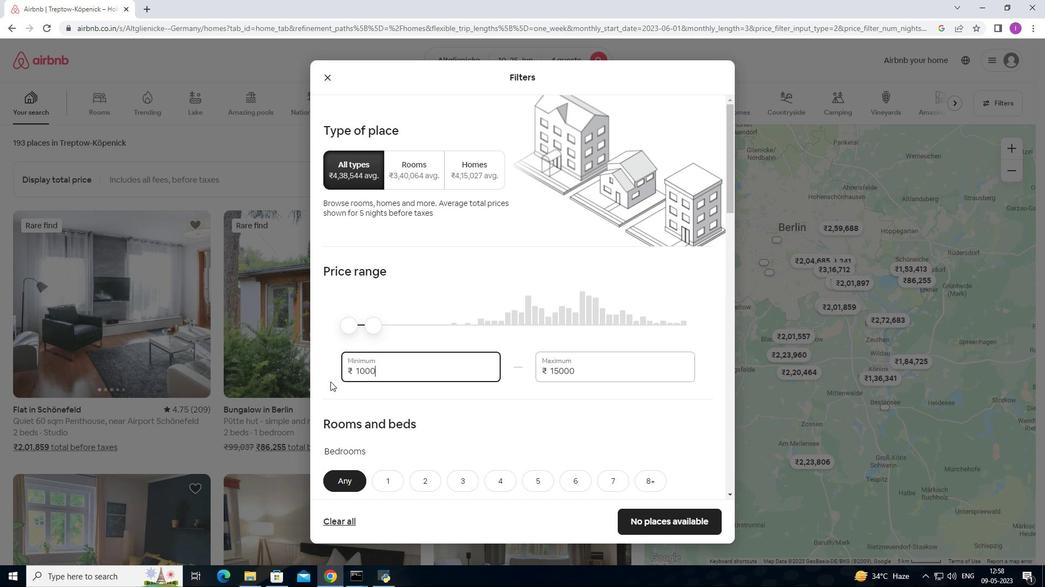 
Action: Key pressed 0
Screenshot: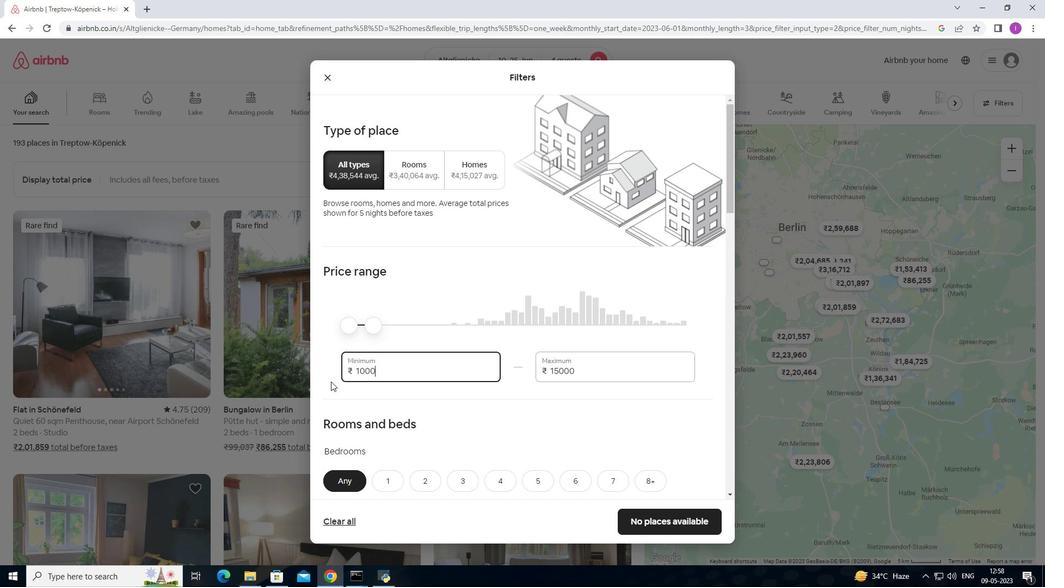 
Action: Mouse moved to (399, 384)
Screenshot: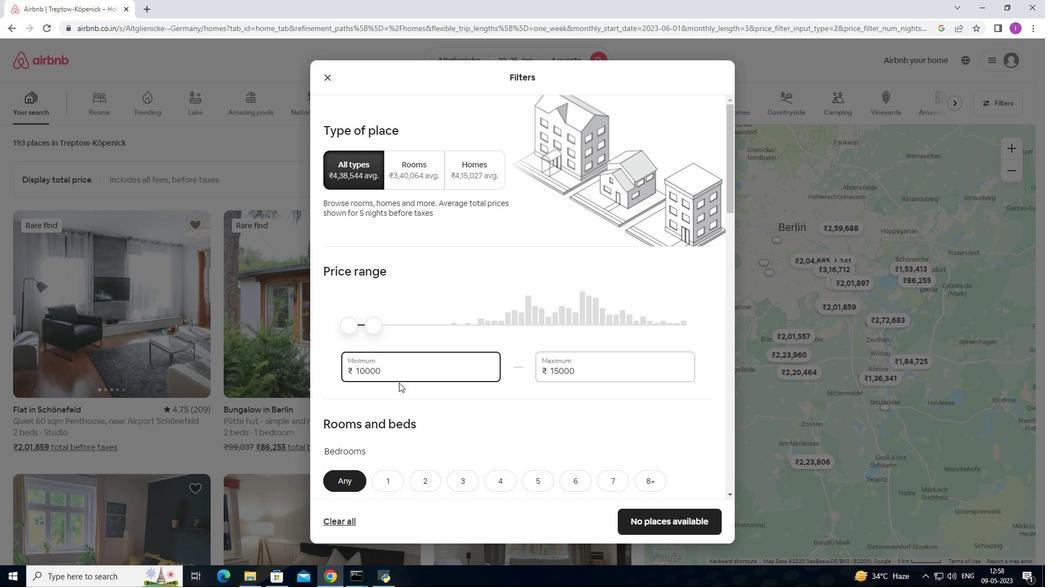 
Action: Mouse scrolled (399, 384) with delta (0, 0)
Screenshot: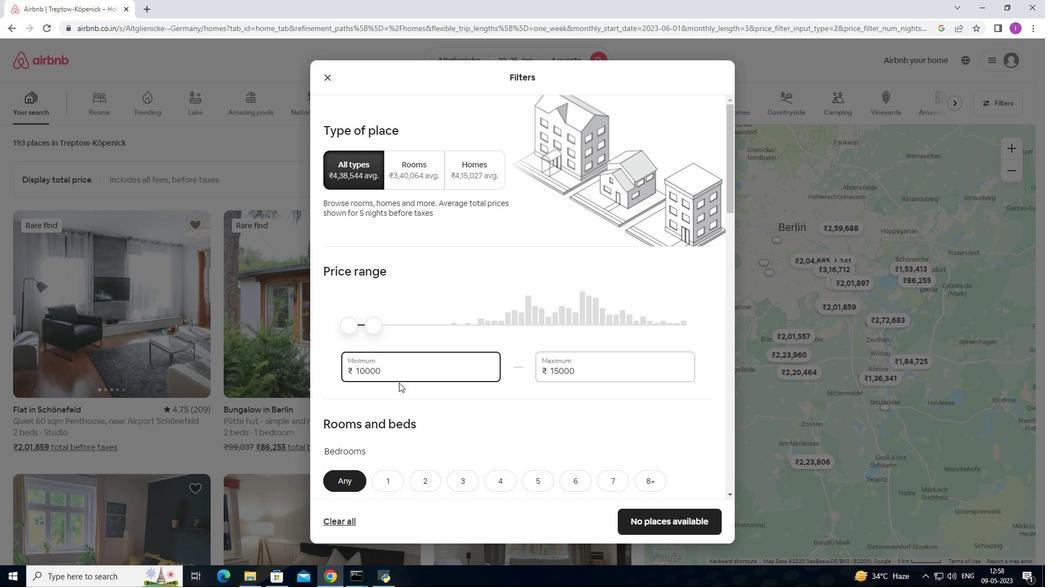 
Action: Mouse moved to (399, 385)
Screenshot: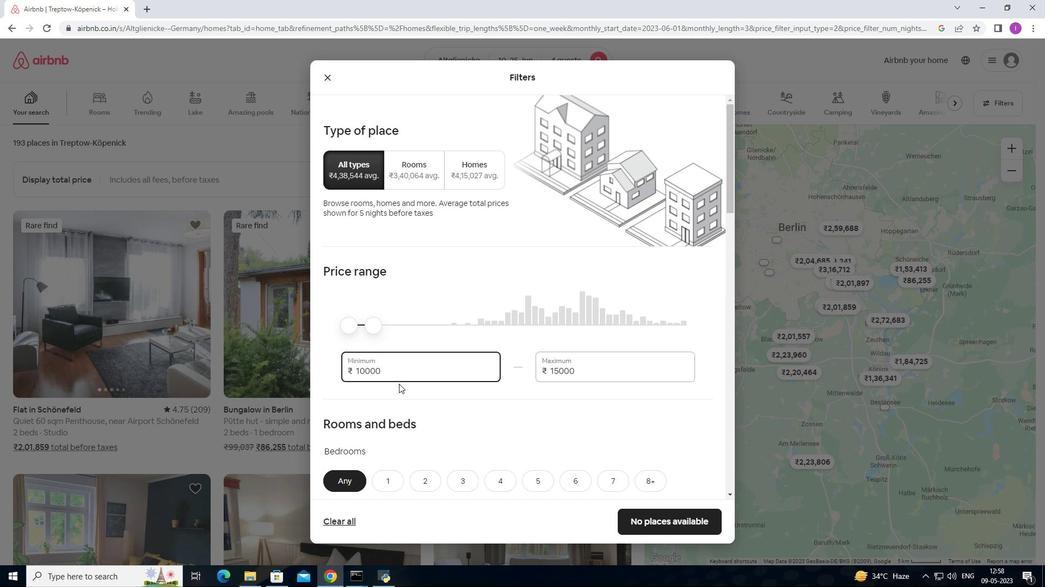 
Action: Mouse scrolled (399, 384) with delta (0, 0)
Screenshot: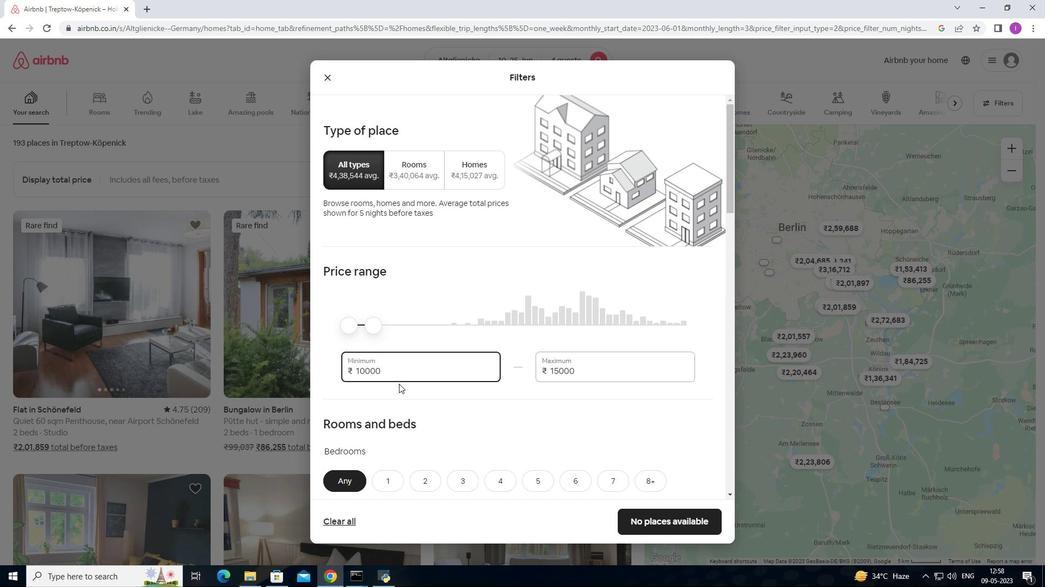 
Action: Mouse moved to (394, 375)
Screenshot: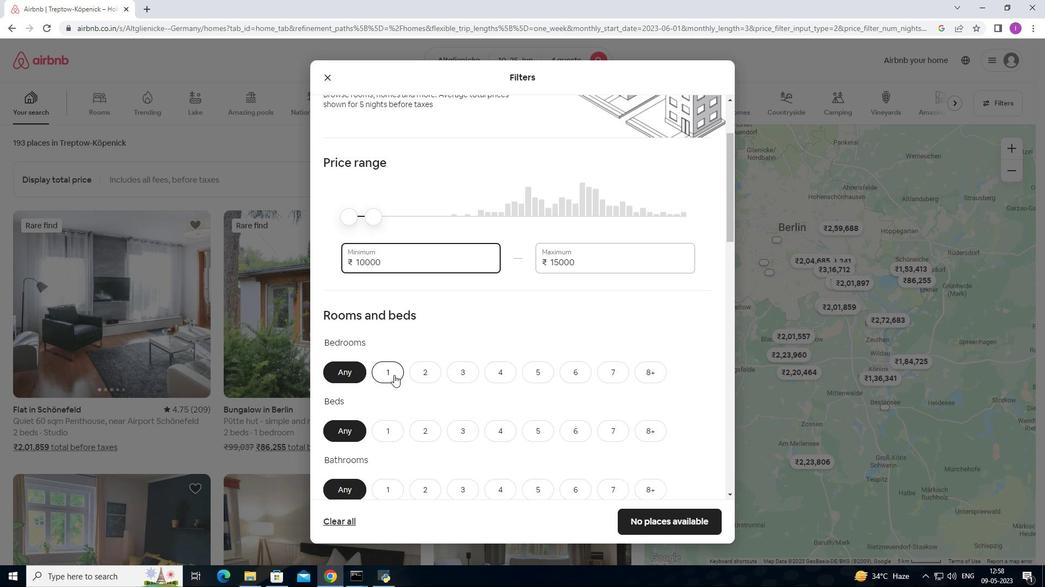 
Action: Mouse scrolled (394, 375) with delta (0, 0)
Screenshot: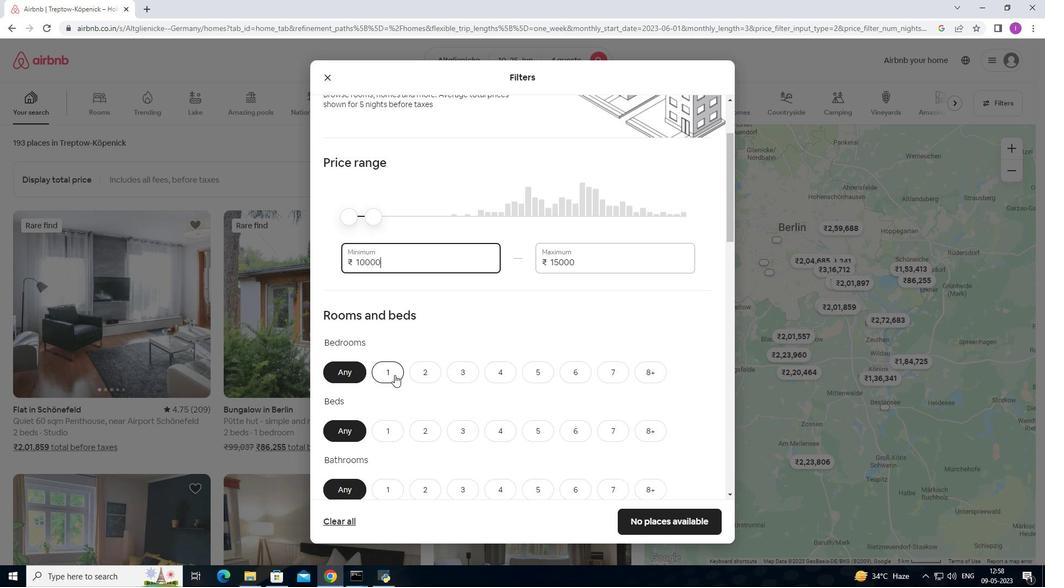 
Action: Mouse moved to (501, 320)
Screenshot: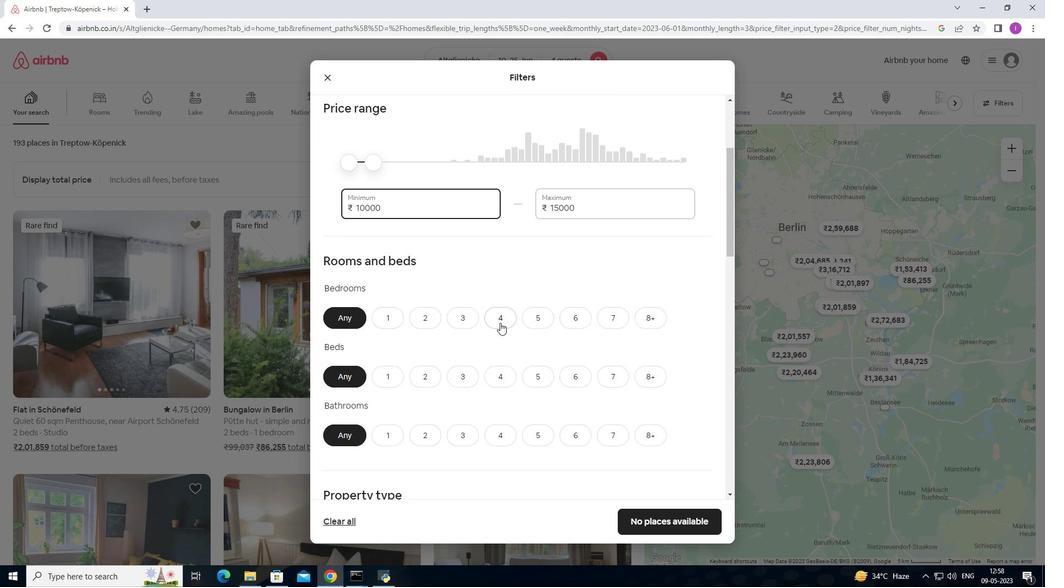 
Action: Mouse pressed left at (501, 320)
Screenshot: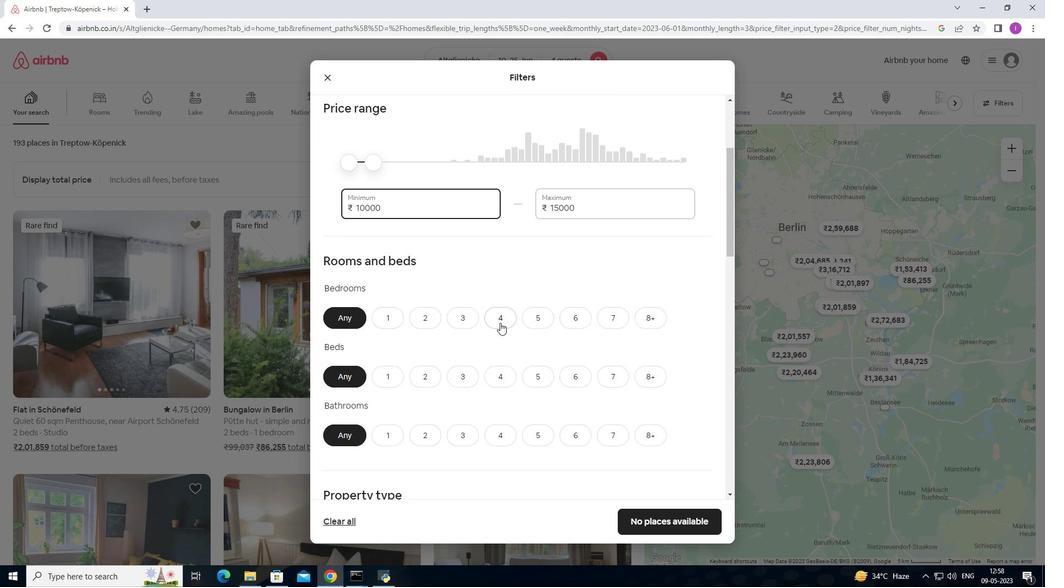 
Action: Mouse moved to (498, 375)
Screenshot: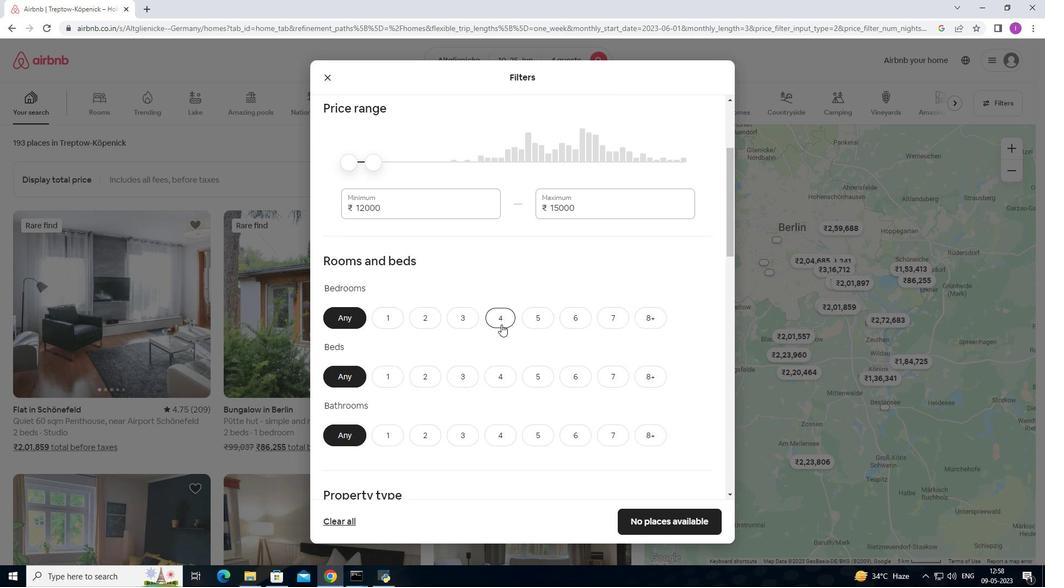 
Action: Mouse pressed left at (498, 375)
Screenshot: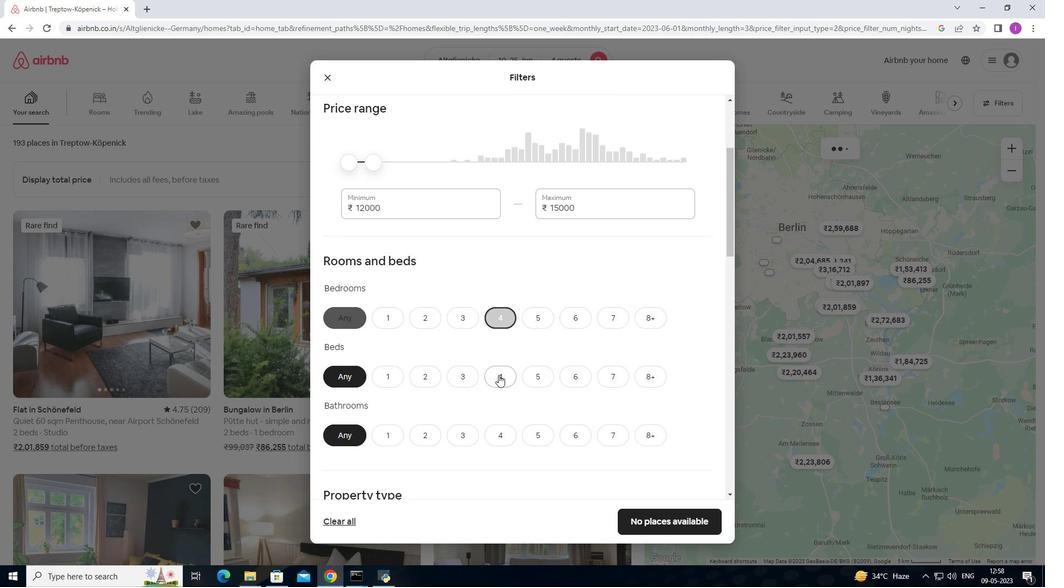 
Action: Mouse moved to (506, 430)
Screenshot: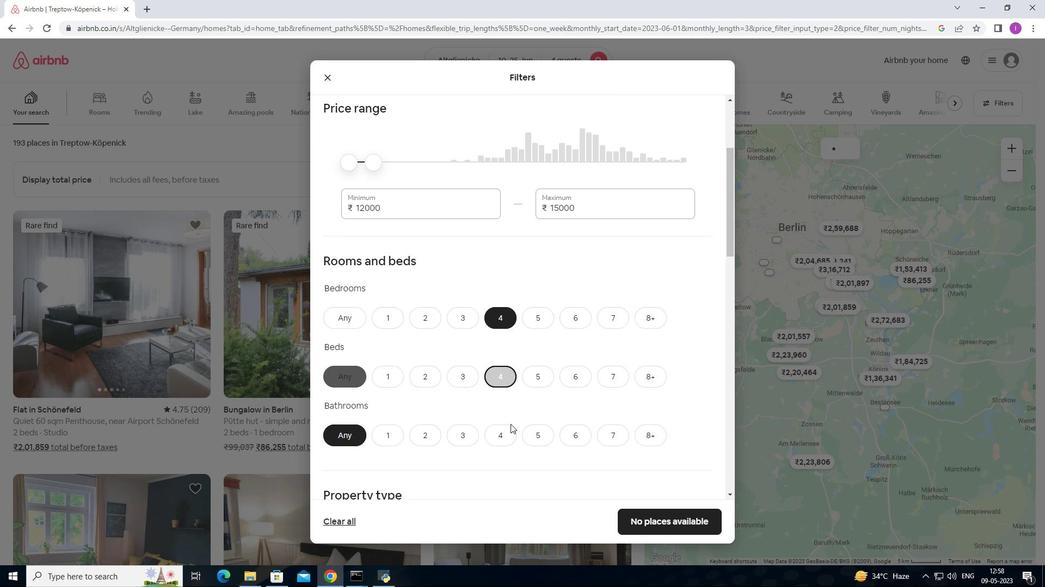 
Action: Mouse pressed left at (506, 430)
Screenshot: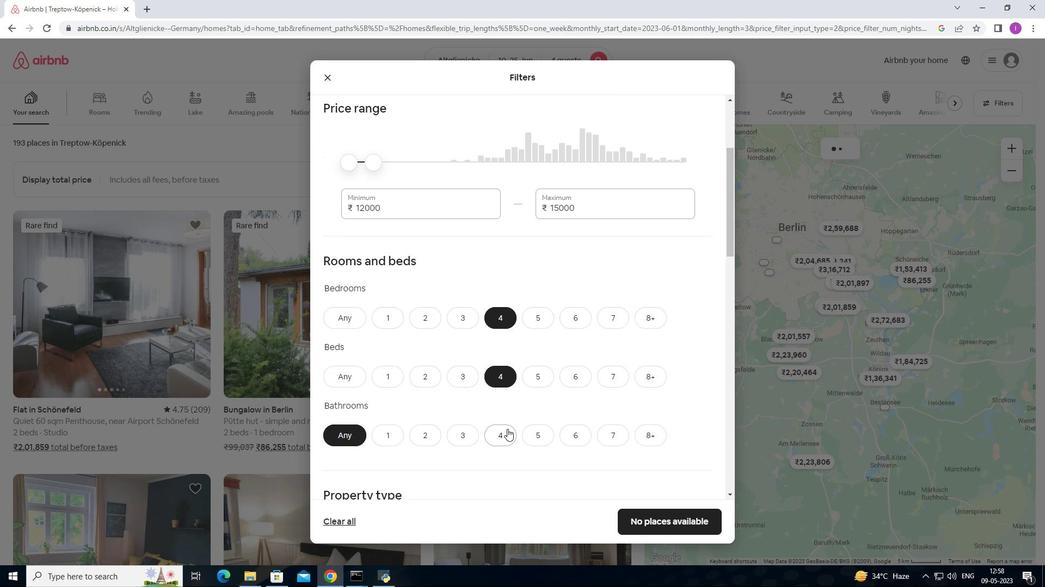 
Action: Mouse moved to (502, 402)
Screenshot: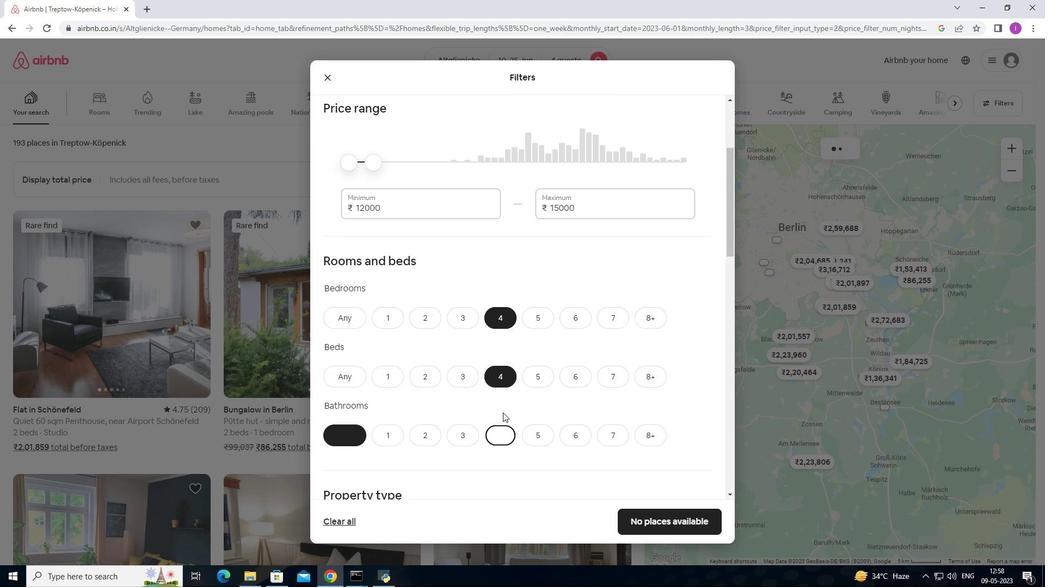 
Action: Mouse scrolled (502, 401) with delta (0, 0)
Screenshot: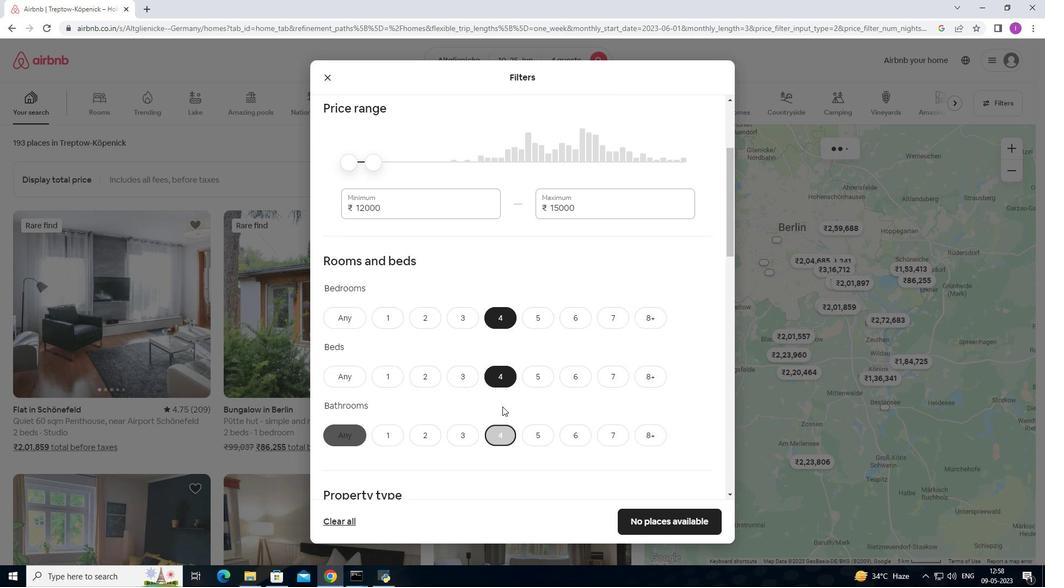 
Action: Mouse scrolled (502, 401) with delta (0, 0)
Screenshot: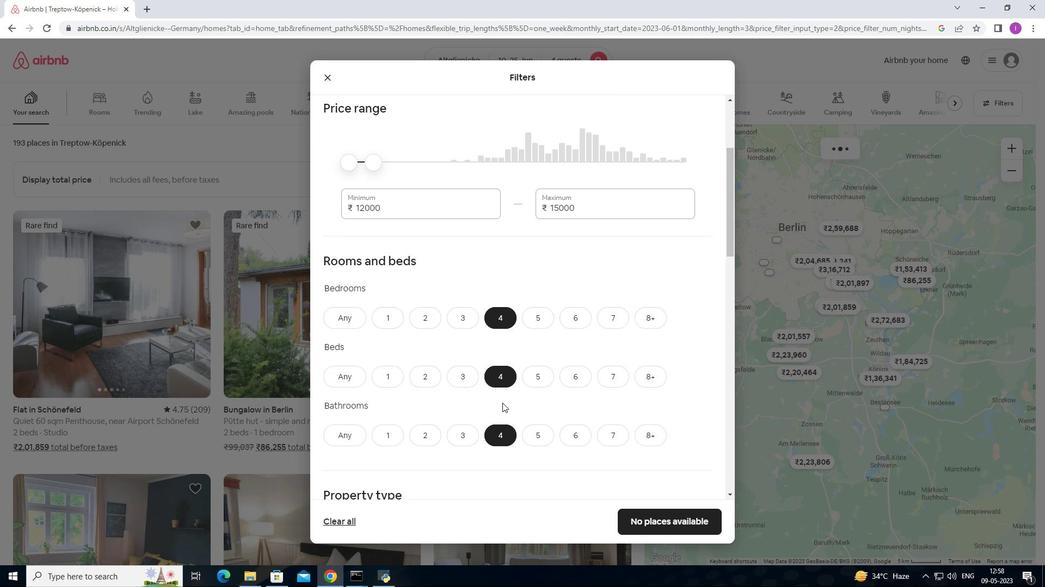 
Action: Mouse scrolled (502, 401) with delta (0, 0)
Screenshot: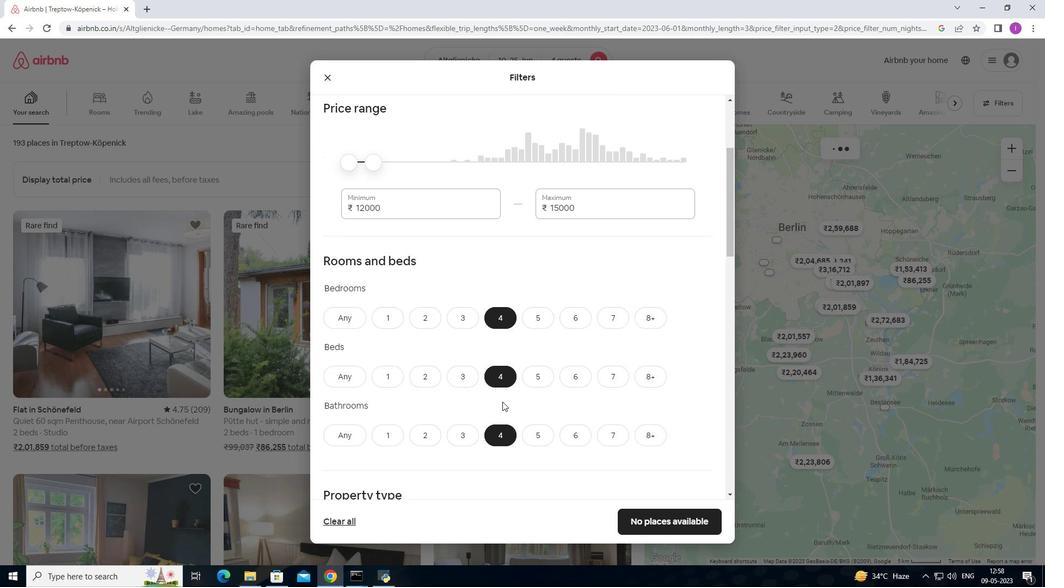 
Action: Mouse moved to (502, 394)
Screenshot: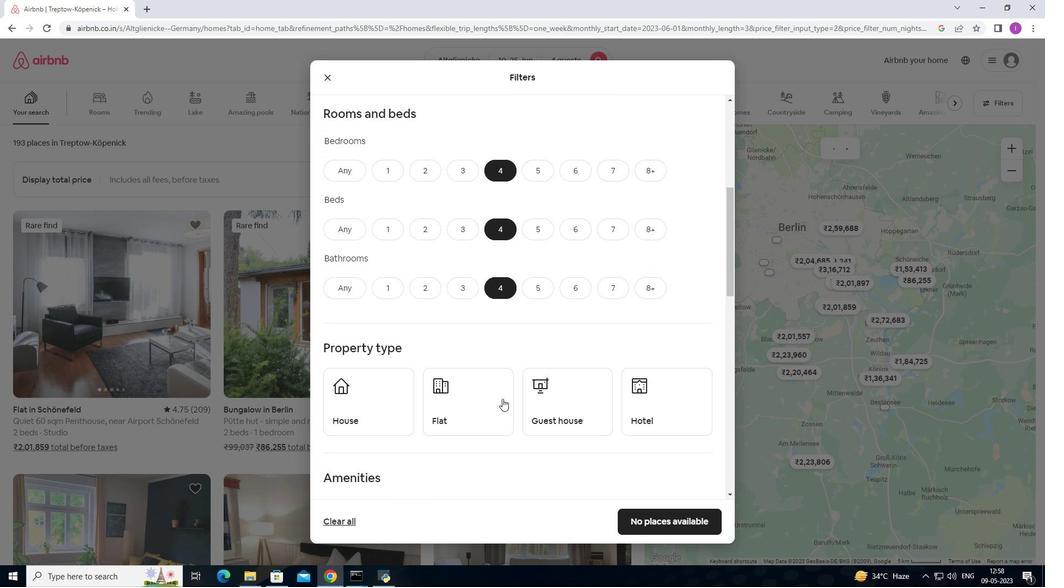 
Action: Mouse scrolled (502, 394) with delta (0, 0)
Screenshot: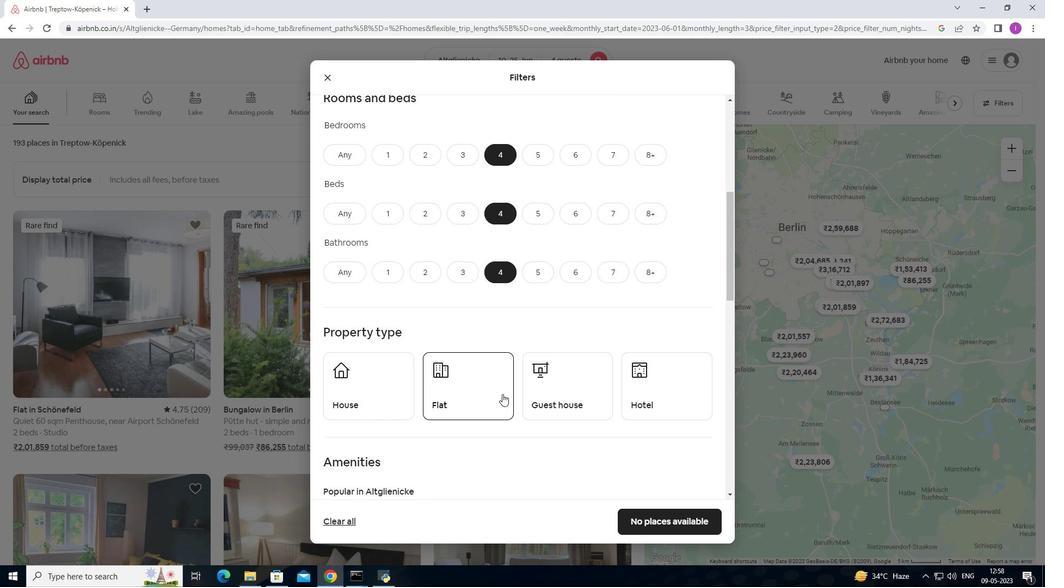 
Action: Mouse scrolled (502, 394) with delta (0, 0)
Screenshot: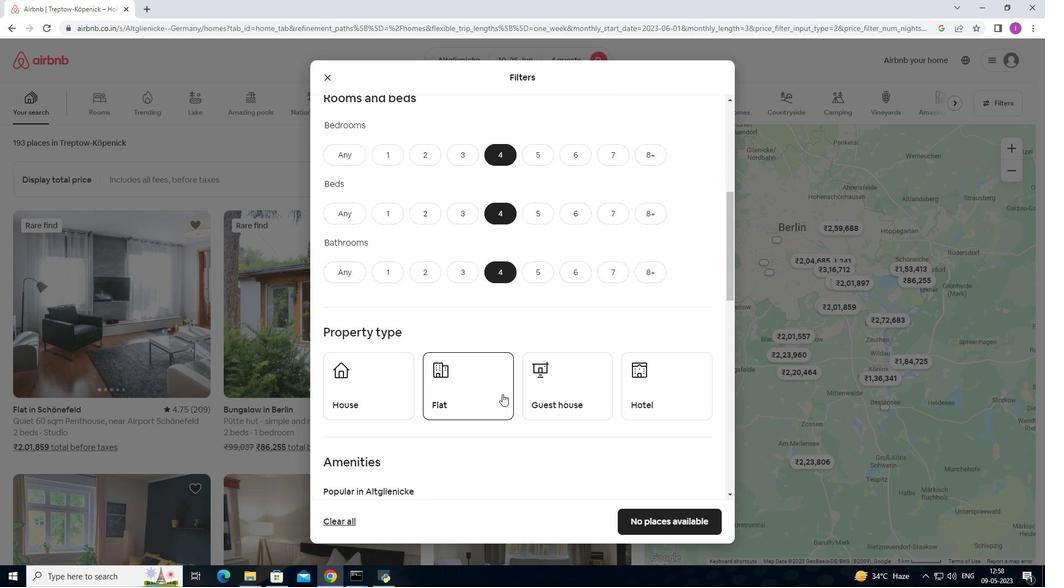 
Action: Mouse moved to (351, 296)
Screenshot: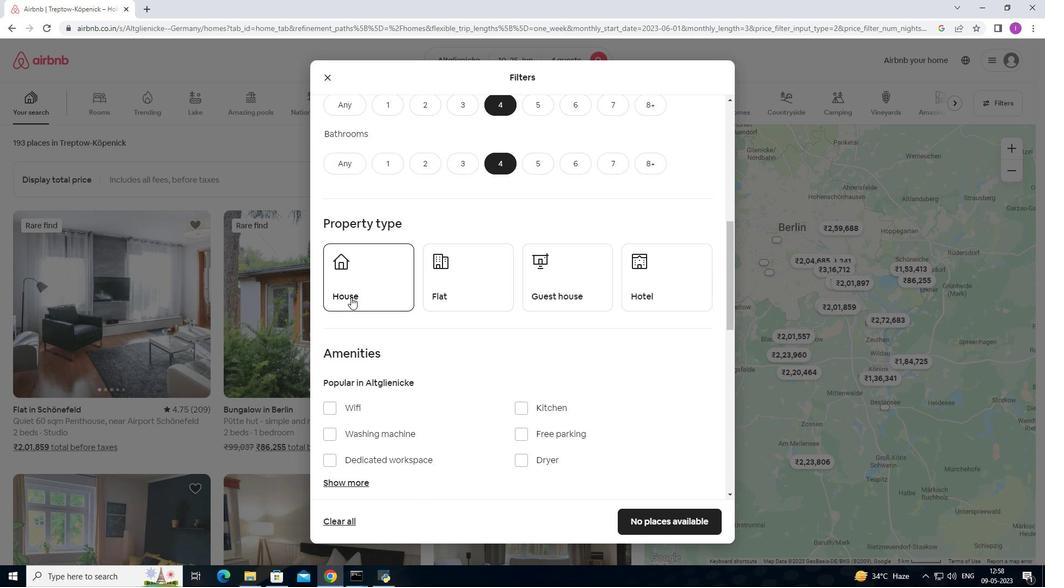 
Action: Mouse pressed left at (351, 296)
Screenshot: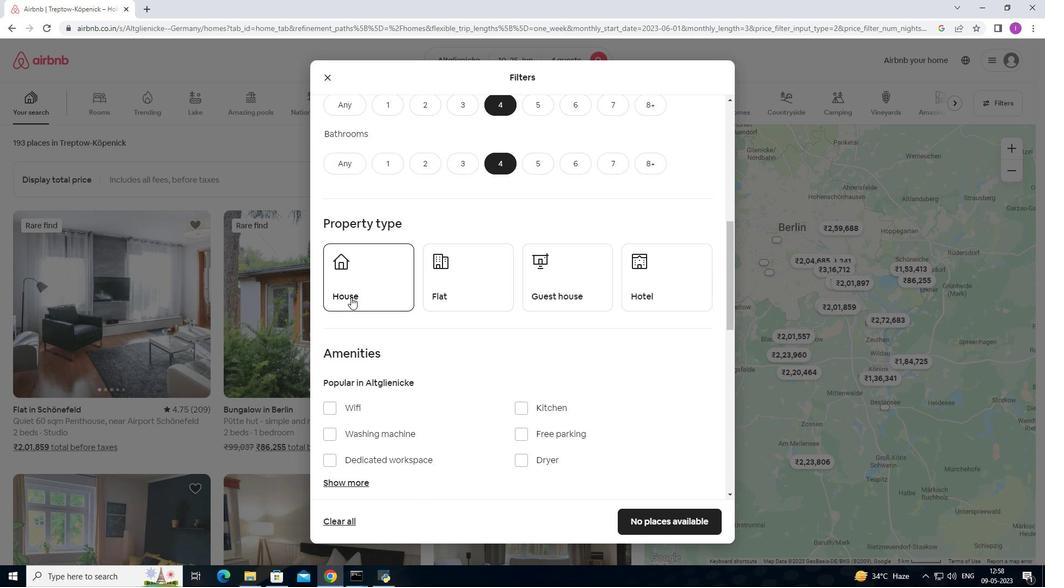 
Action: Mouse moved to (477, 296)
Screenshot: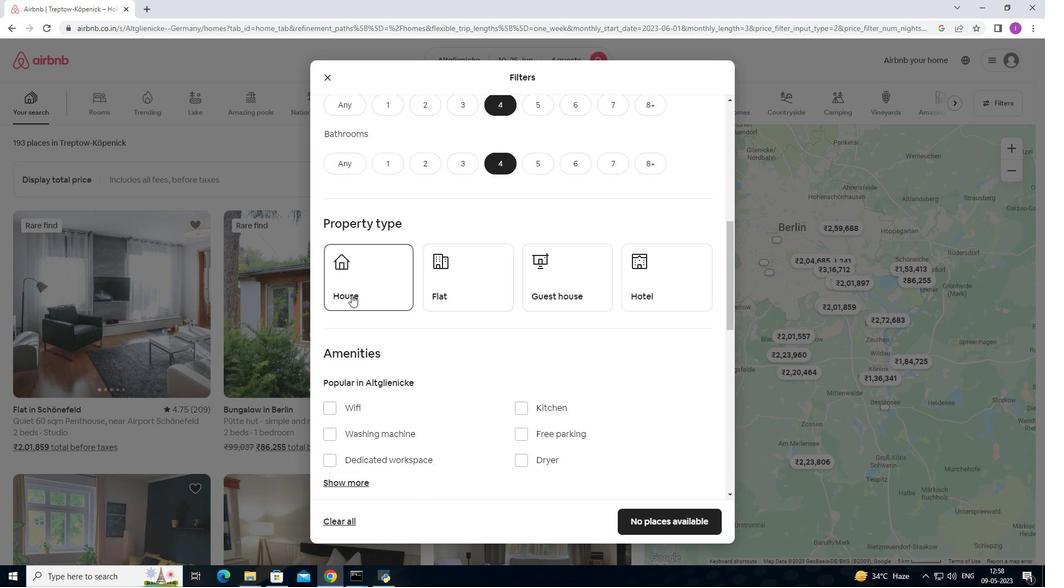 
Action: Mouse pressed left at (477, 296)
Screenshot: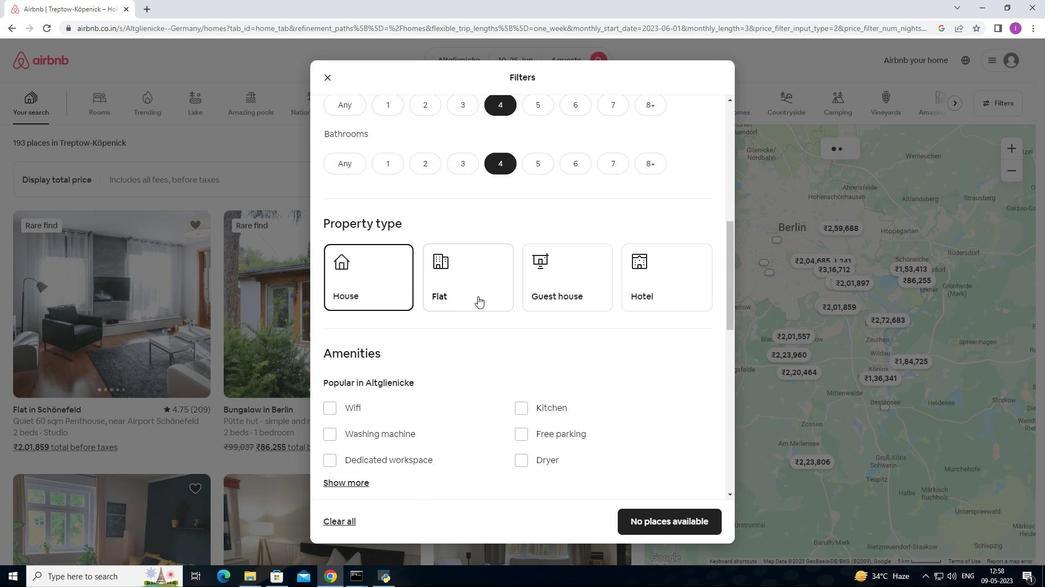 
Action: Mouse moved to (556, 290)
Screenshot: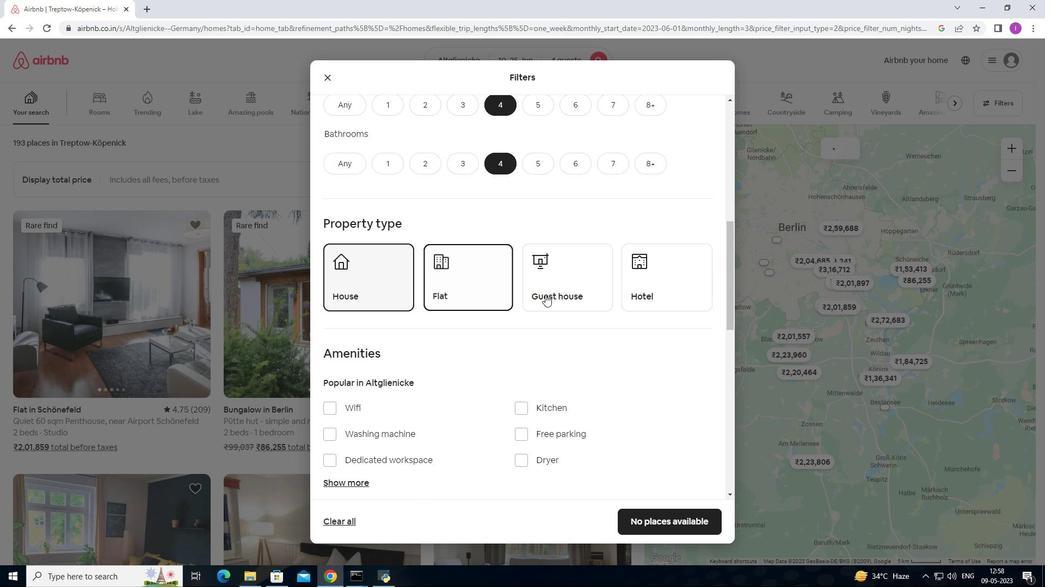 
Action: Mouse pressed left at (556, 290)
Screenshot: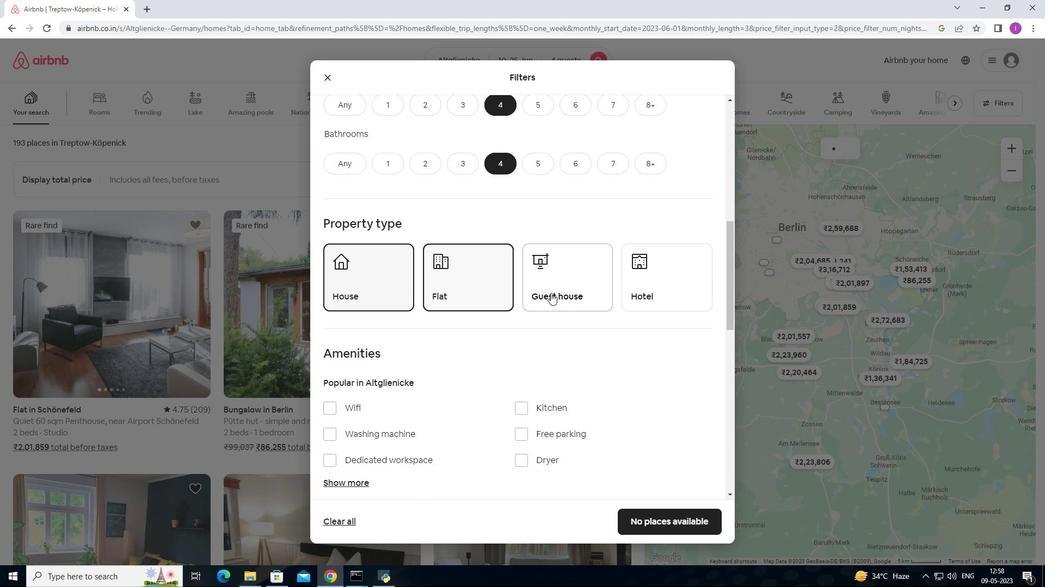 
Action: Mouse moved to (649, 299)
Screenshot: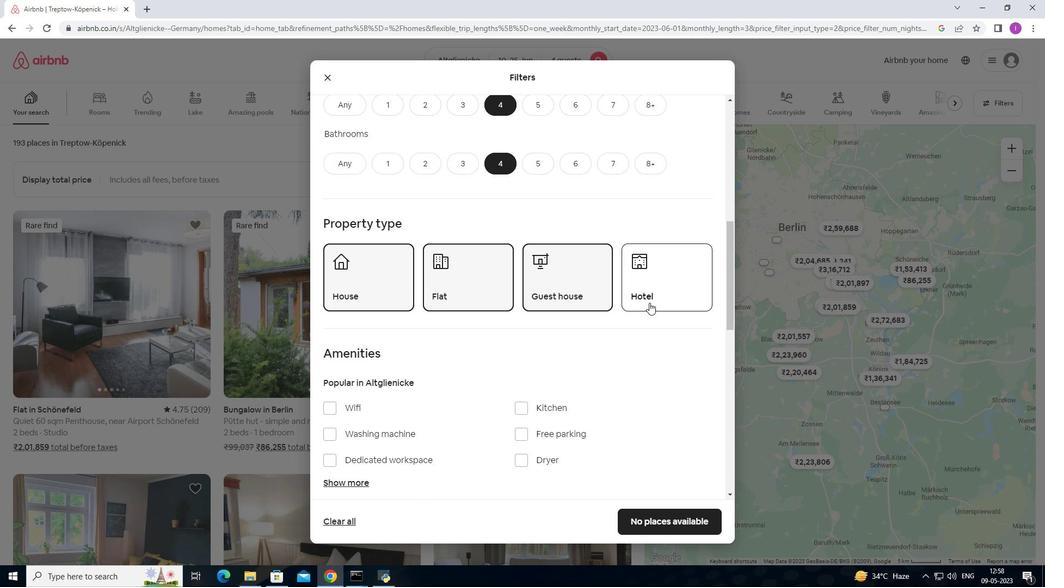 
Action: Mouse pressed left at (649, 299)
Screenshot: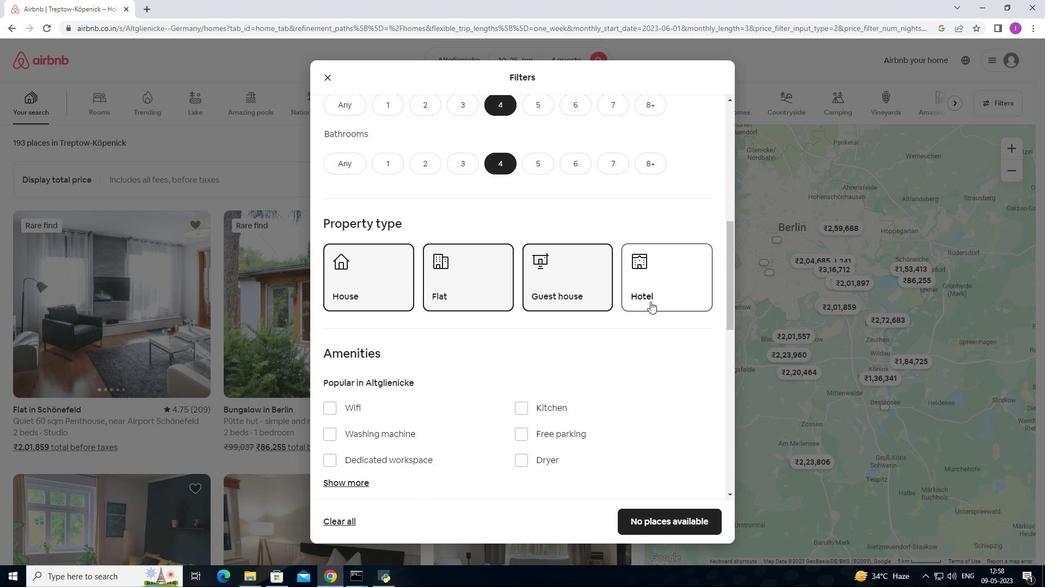 
Action: Mouse moved to (416, 405)
Screenshot: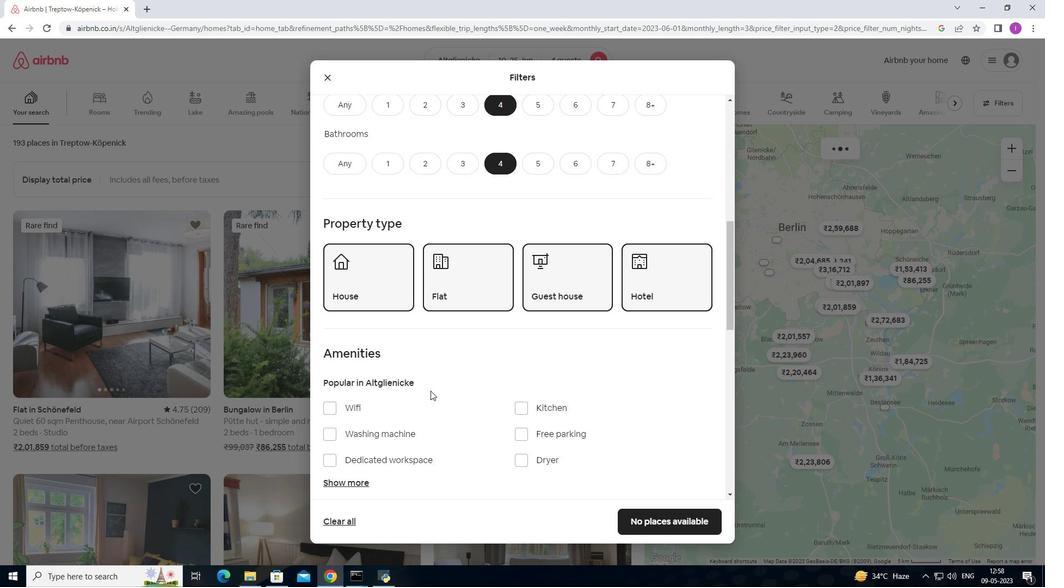 
Action: Mouse scrolled (416, 404) with delta (0, 0)
Screenshot: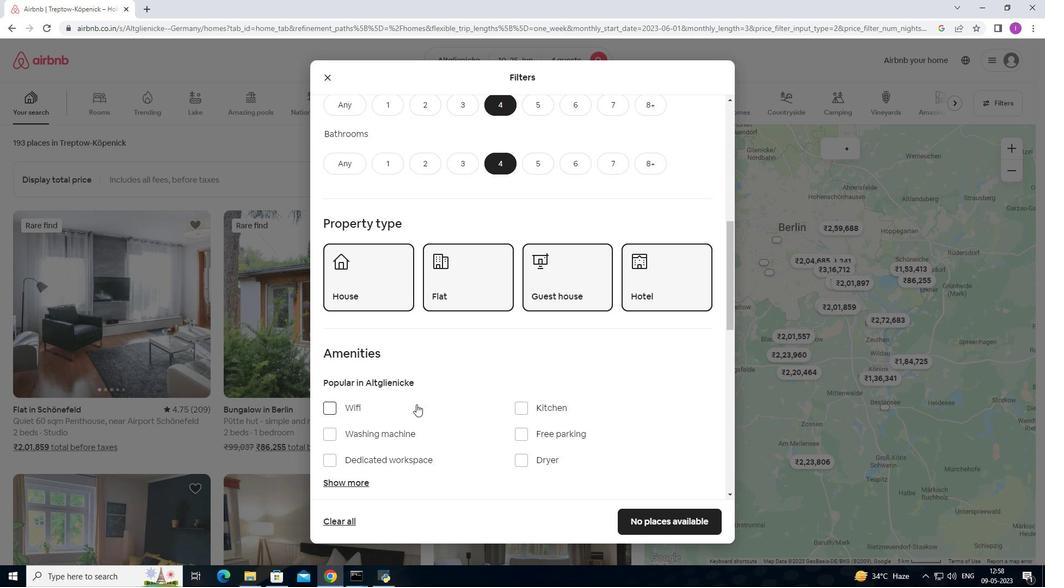 
Action: Mouse moved to (420, 399)
Screenshot: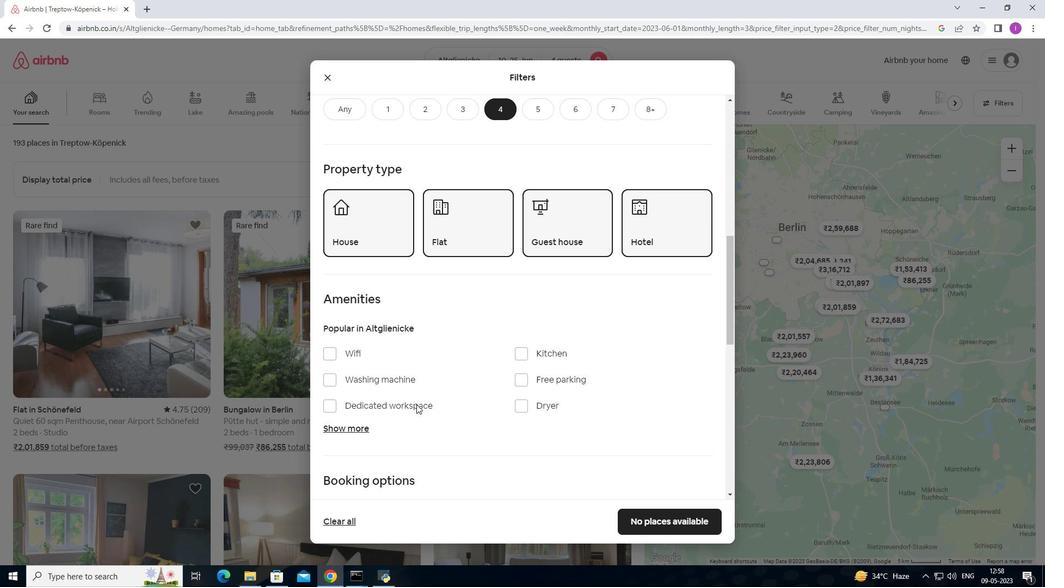 
Action: Mouse scrolled (420, 399) with delta (0, 0)
Screenshot: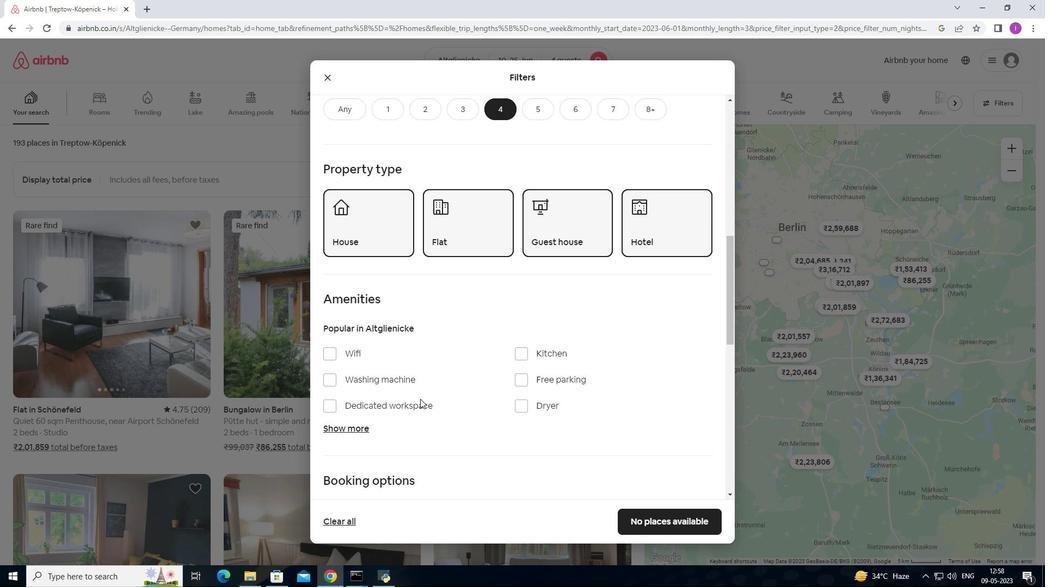 
Action: Mouse moved to (326, 299)
Screenshot: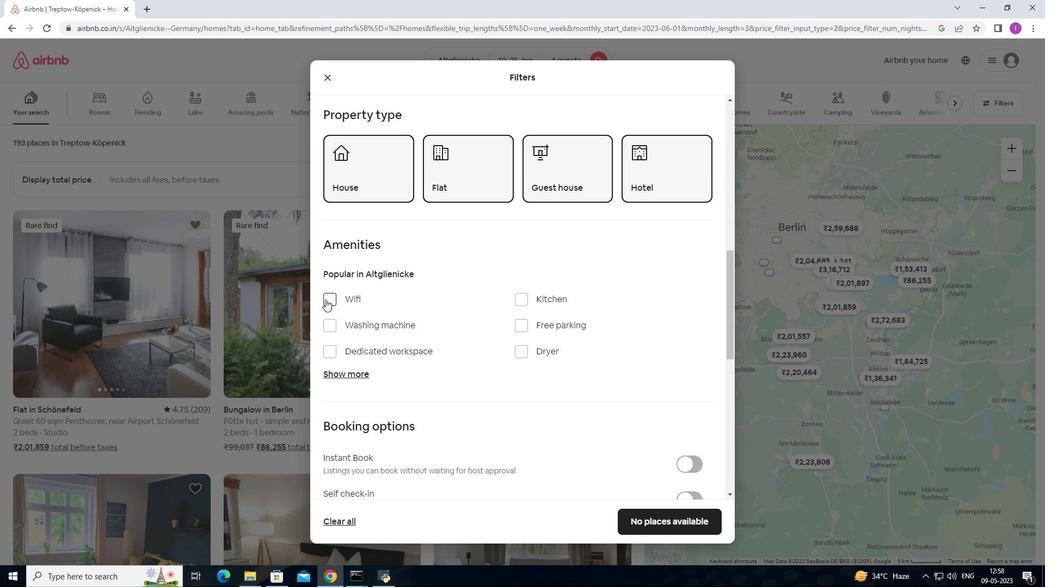 
Action: Mouse pressed left at (326, 299)
Screenshot: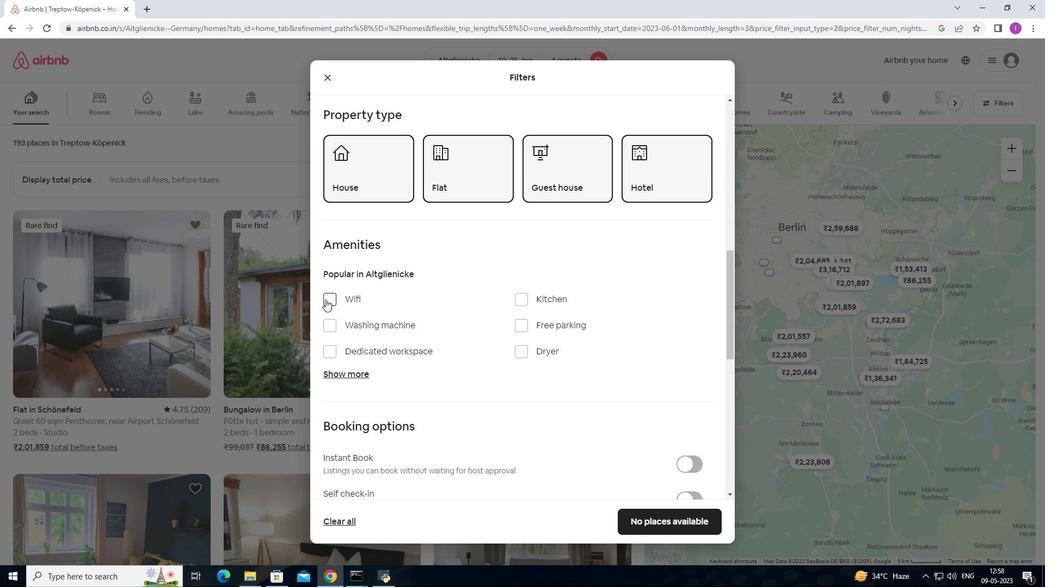 
Action: Mouse moved to (522, 325)
Screenshot: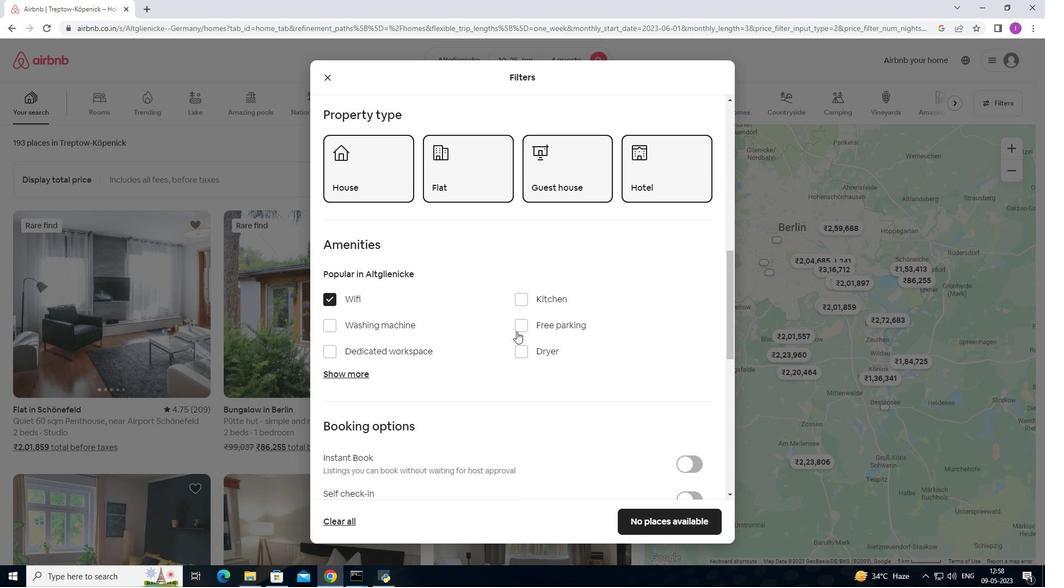 
Action: Mouse pressed left at (522, 325)
Screenshot: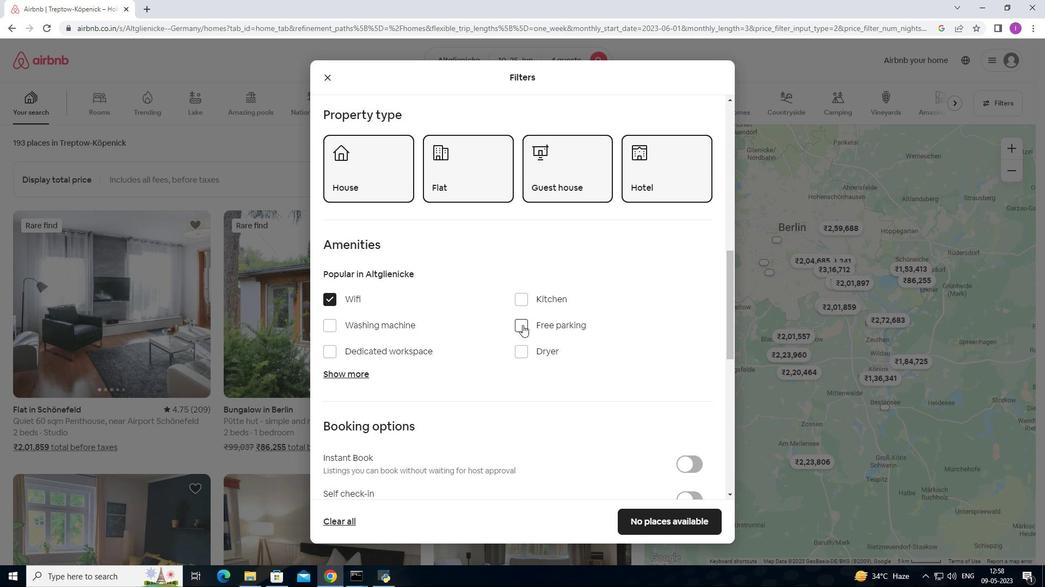 
Action: Mouse moved to (451, 358)
Screenshot: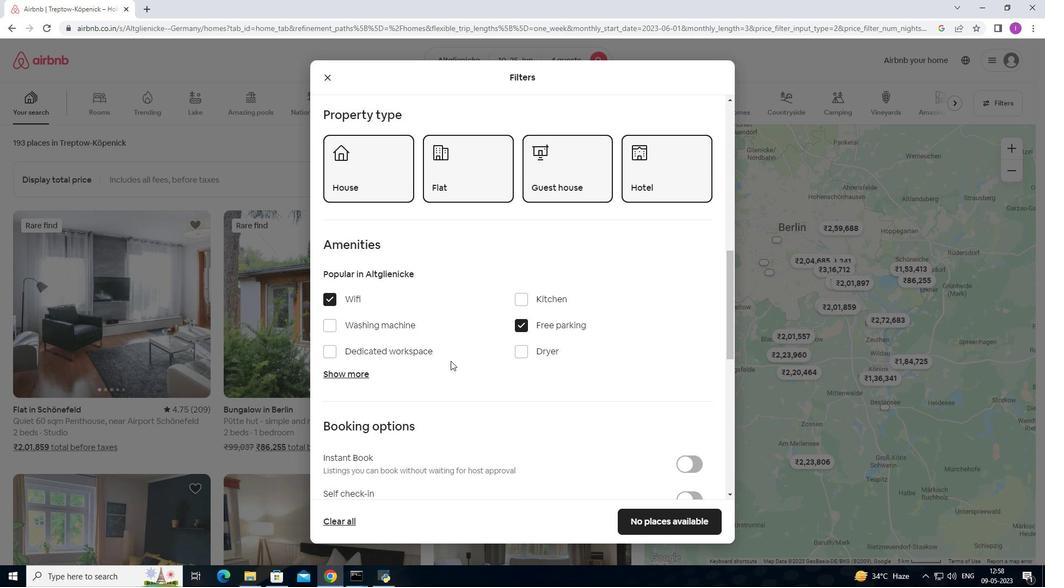 
Action: Mouse scrolled (451, 358) with delta (0, 0)
Screenshot: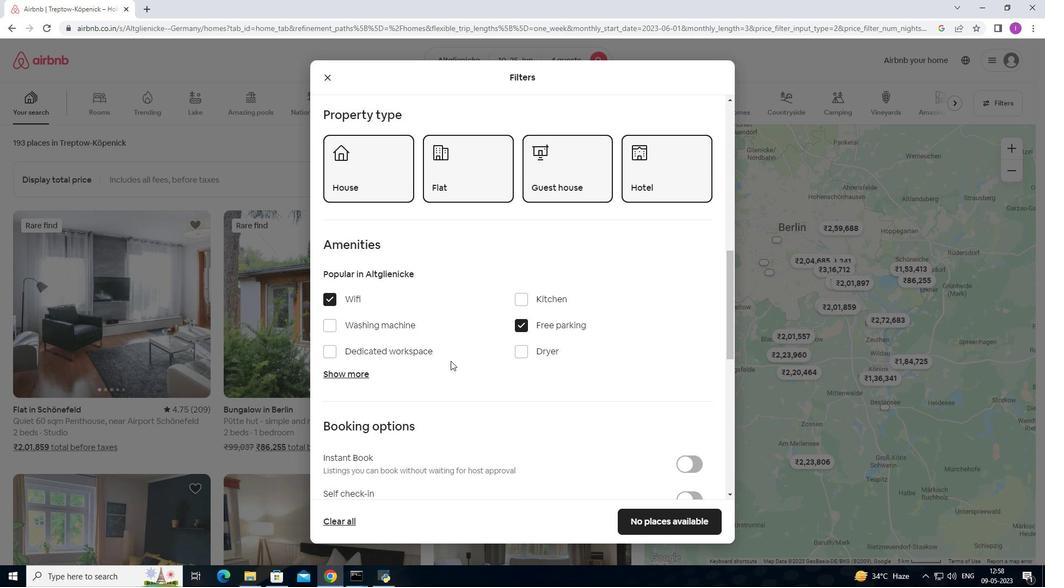 
Action: Mouse moved to (358, 316)
Screenshot: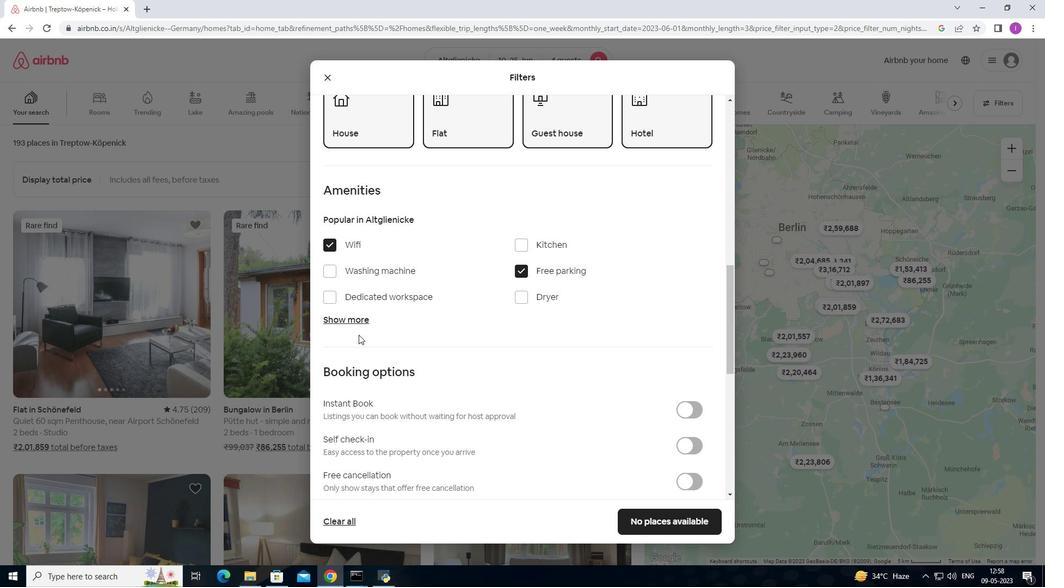 
Action: Mouse pressed left at (358, 316)
Screenshot: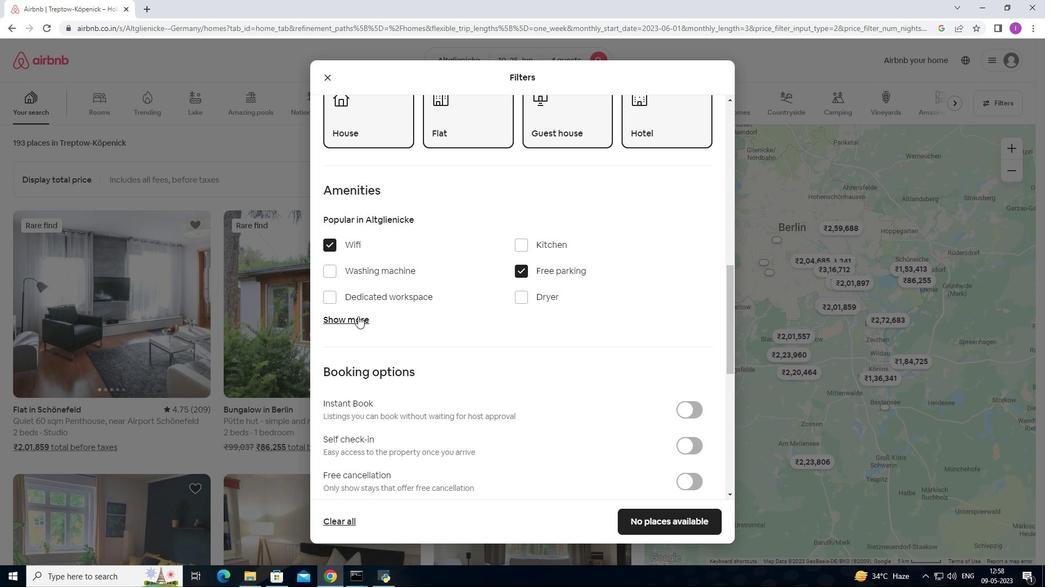 
Action: Mouse moved to (330, 382)
Screenshot: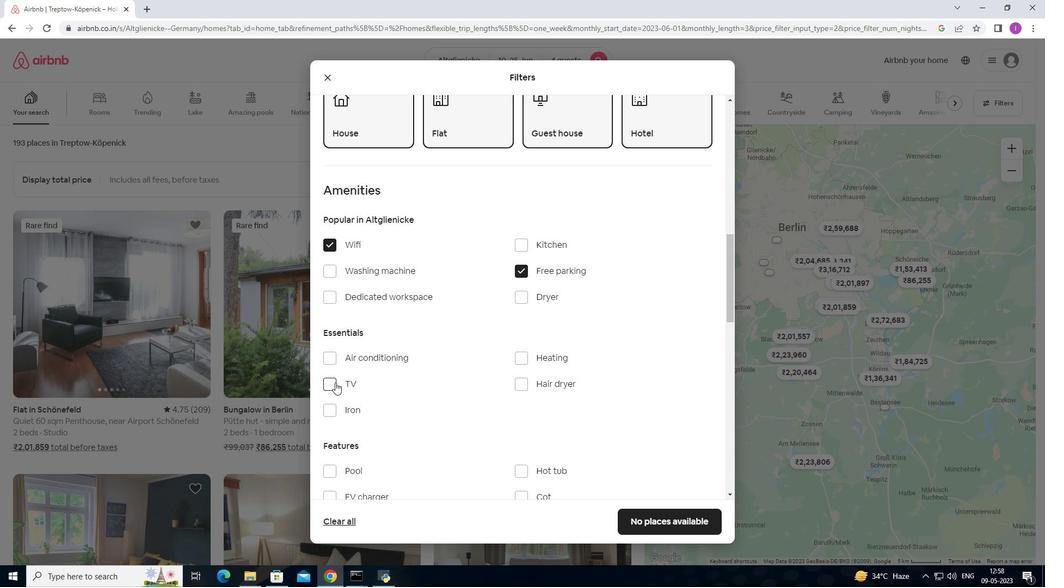 
Action: Mouse pressed left at (330, 382)
Screenshot: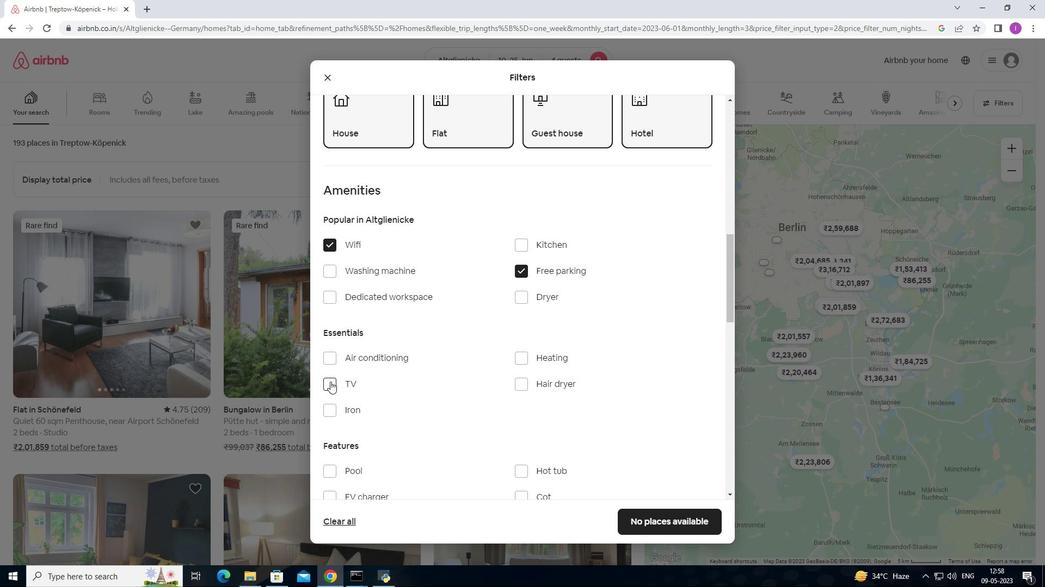 
Action: Mouse moved to (471, 386)
Screenshot: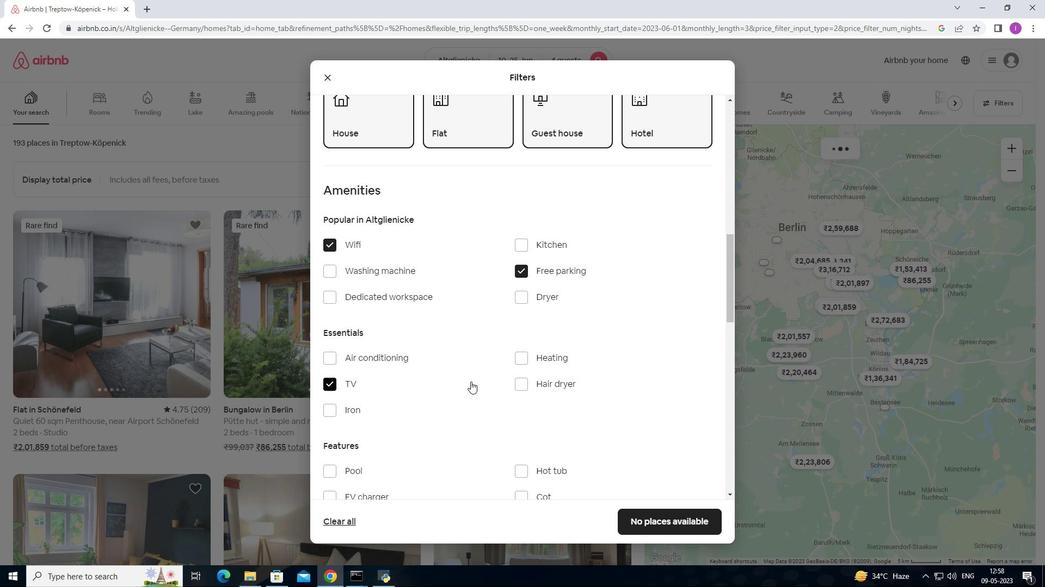 
Action: Mouse scrolled (471, 385) with delta (0, 0)
Screenshot: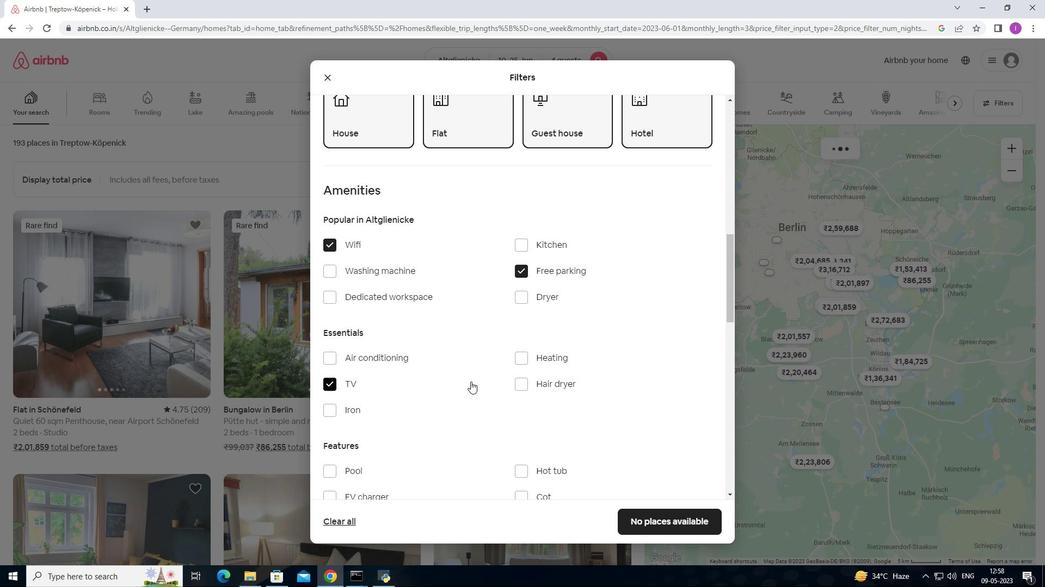 
Action: Mouse moved to (471, 387)
Screenshot: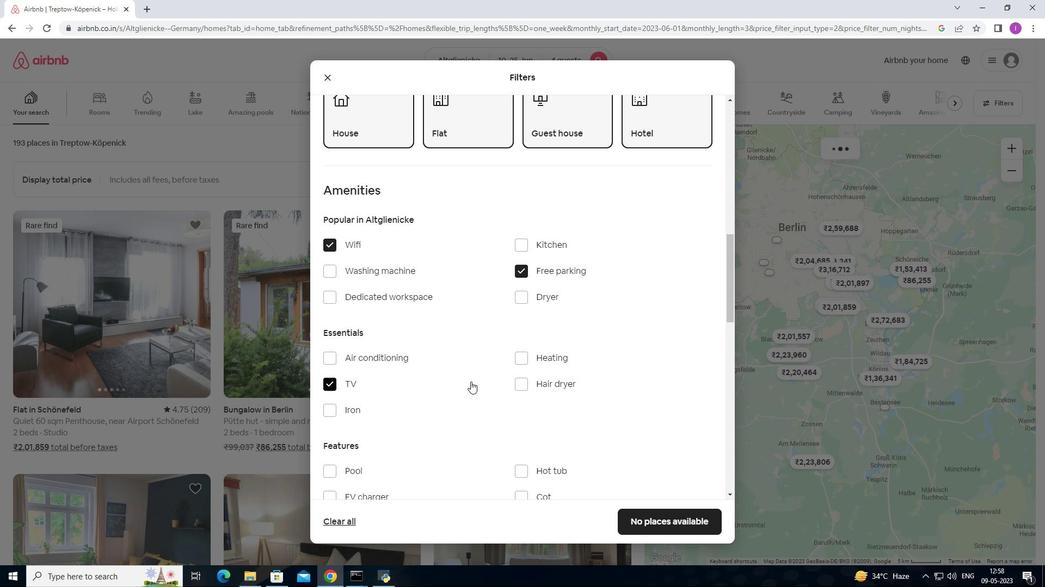 
Action: Mouse scrolled (471, 386) with delta (0, 0)
Screenshot: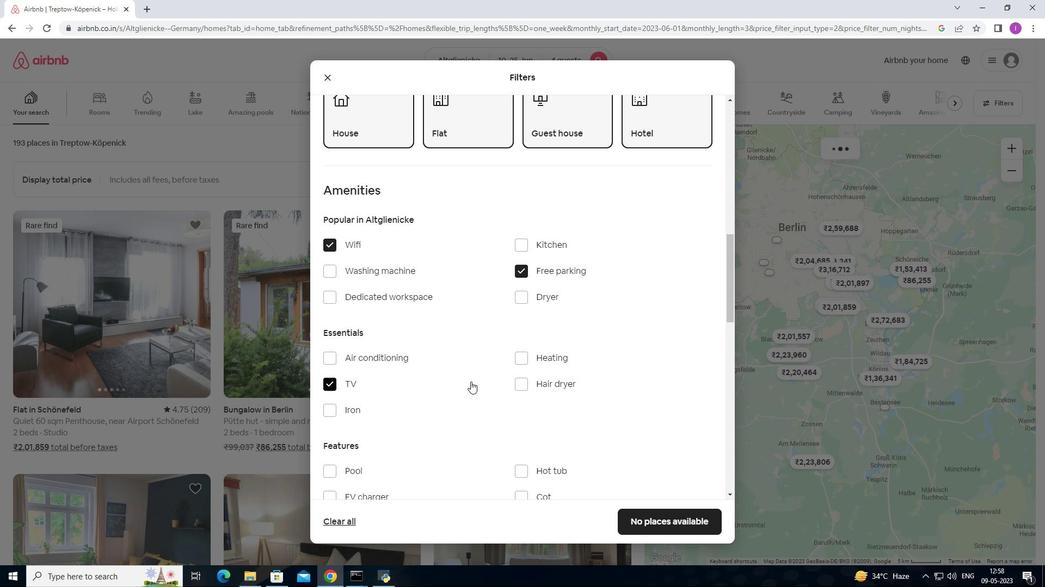 
Action: Mouse moved to (471, 387)
Screenshot: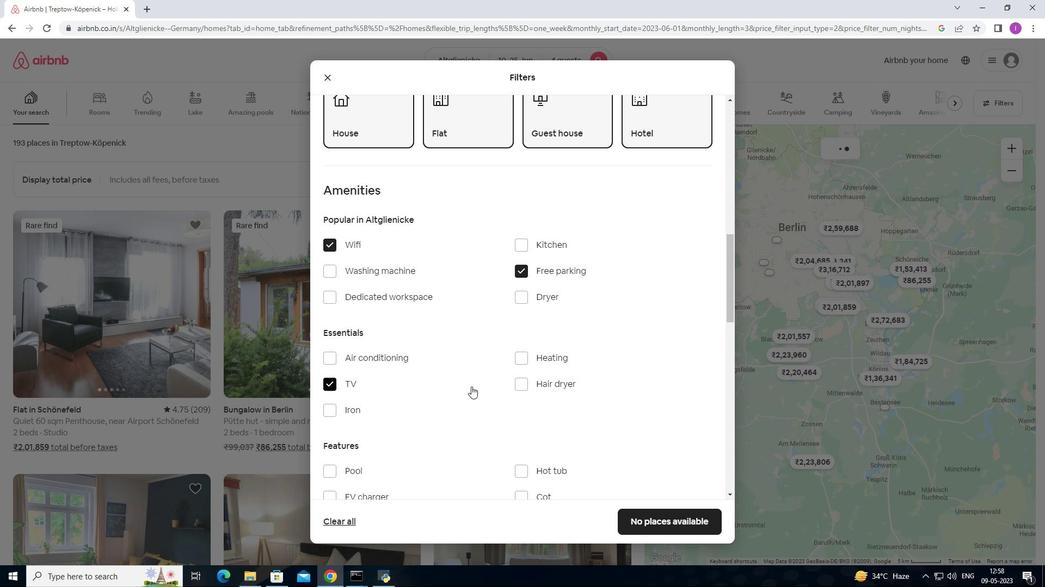 
Action: Mouse scrolled (471, 387) with delta (0, 0)
Screenshot: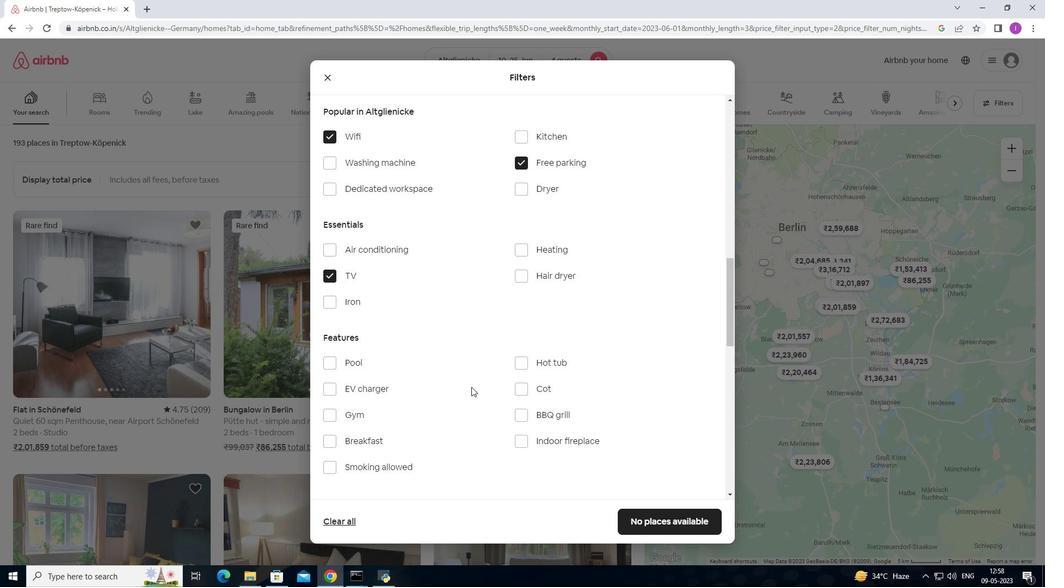 
Action: Mouse moved to (333, 364)
Screenshot: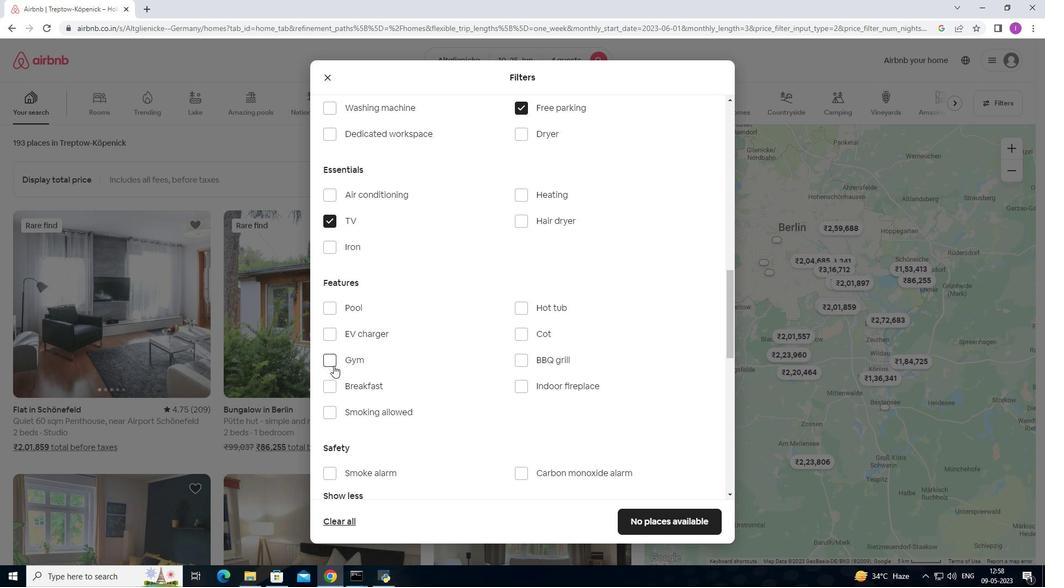 
Action: Mouse pressed left at (333, 364)
Screenshot: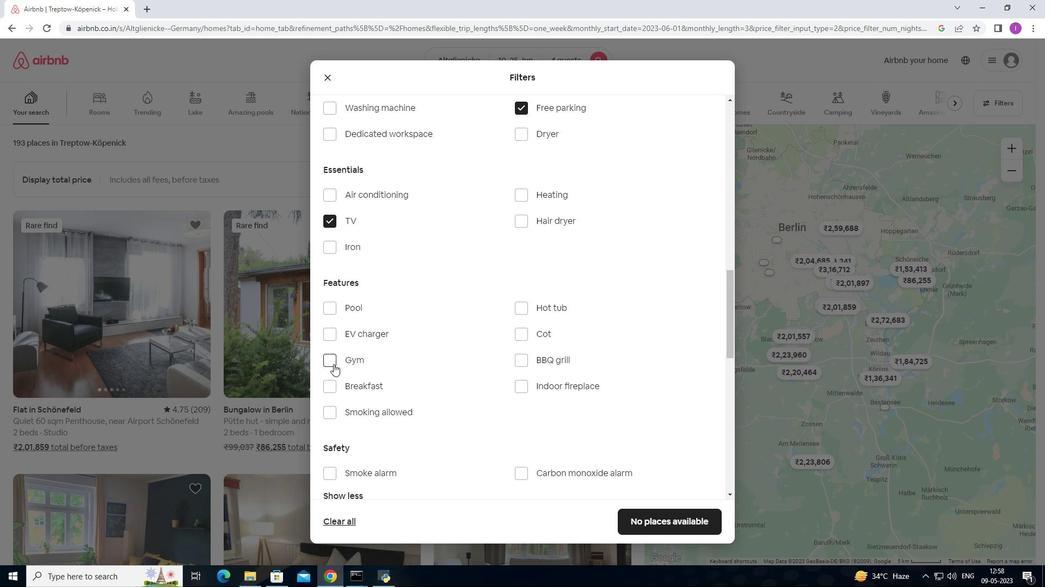 
Action: Mouse moved to (333, 387)
Screenshot: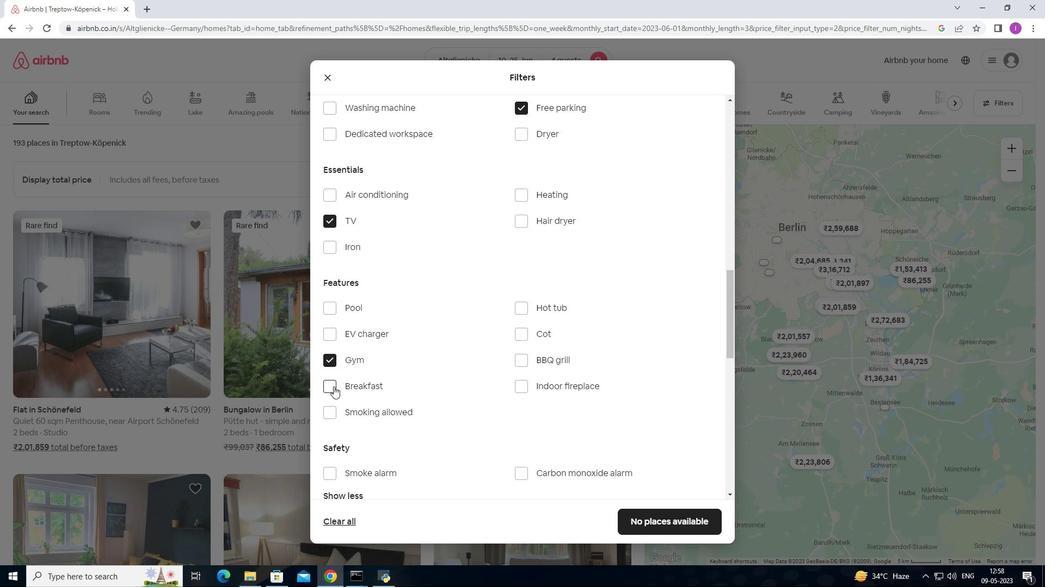 
Action: Mouse pressed left at (333, 387)
Screenshot: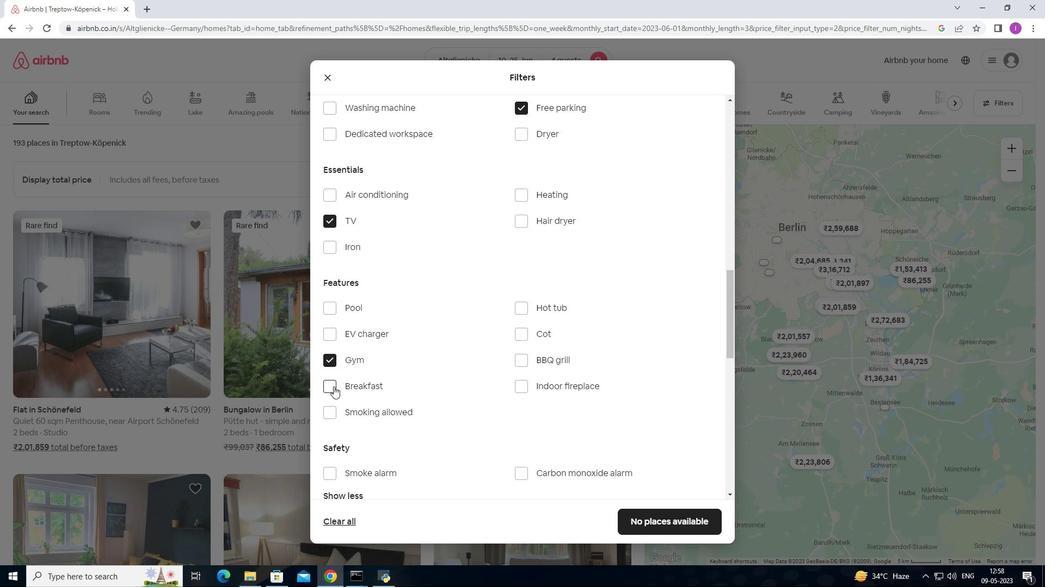 
Action: Mouse moved to (408, 400)
Screenshot: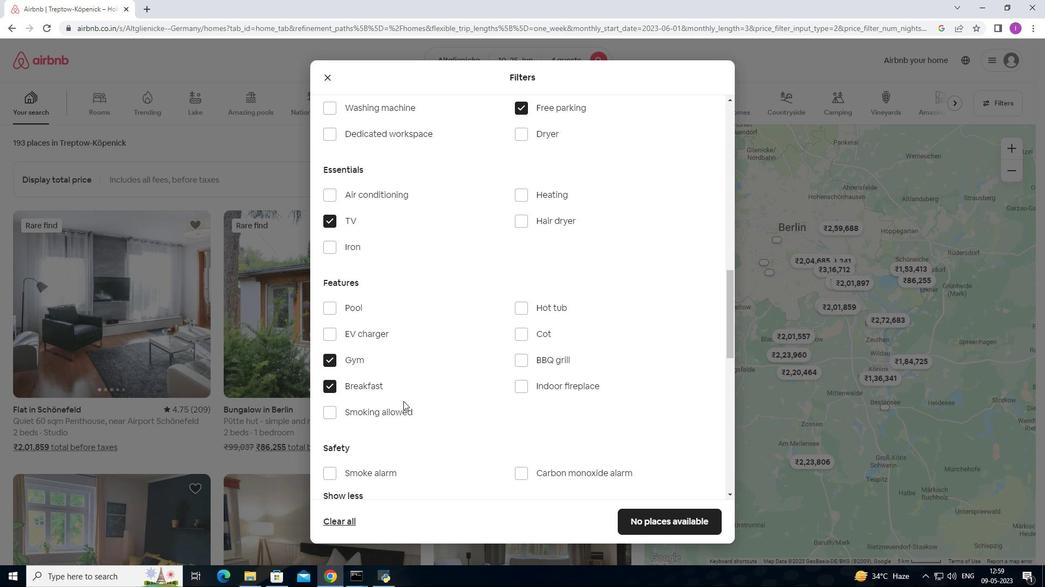 
Action: Mouse scrolled (408, 400) with delta (0, 0)
Screenshot: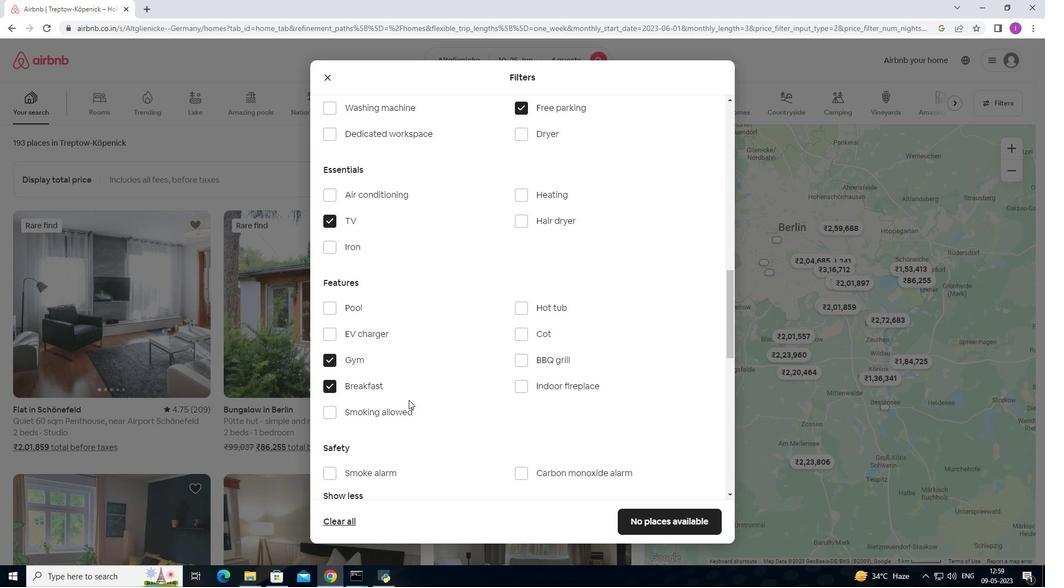 
Action: Mouse scrolled (408, 400) with delta (0, 0)
Screenshot: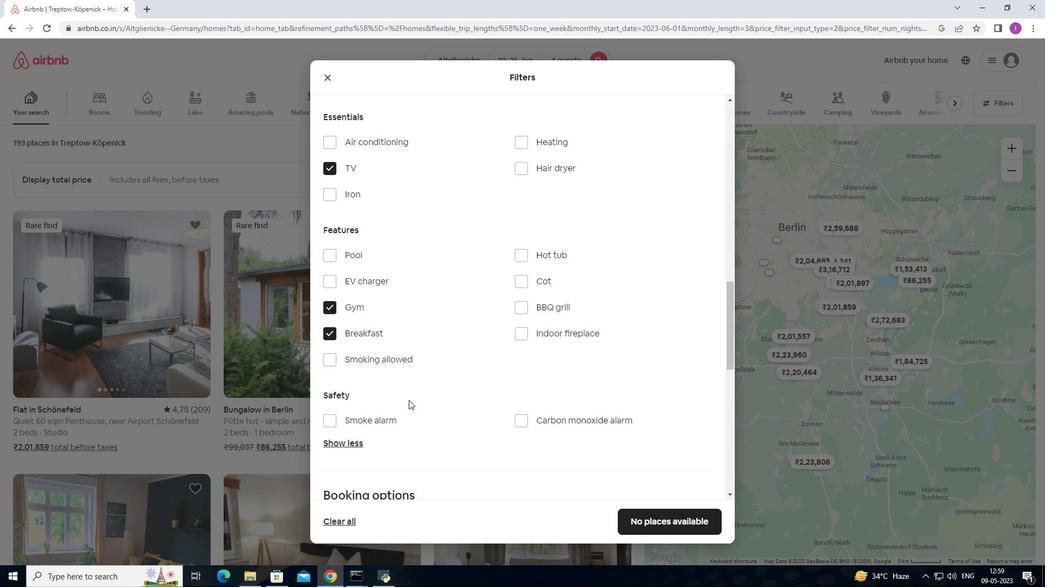 
Action: Mouse scrolled (408, 400) with delta (0, 0)
Screenshot: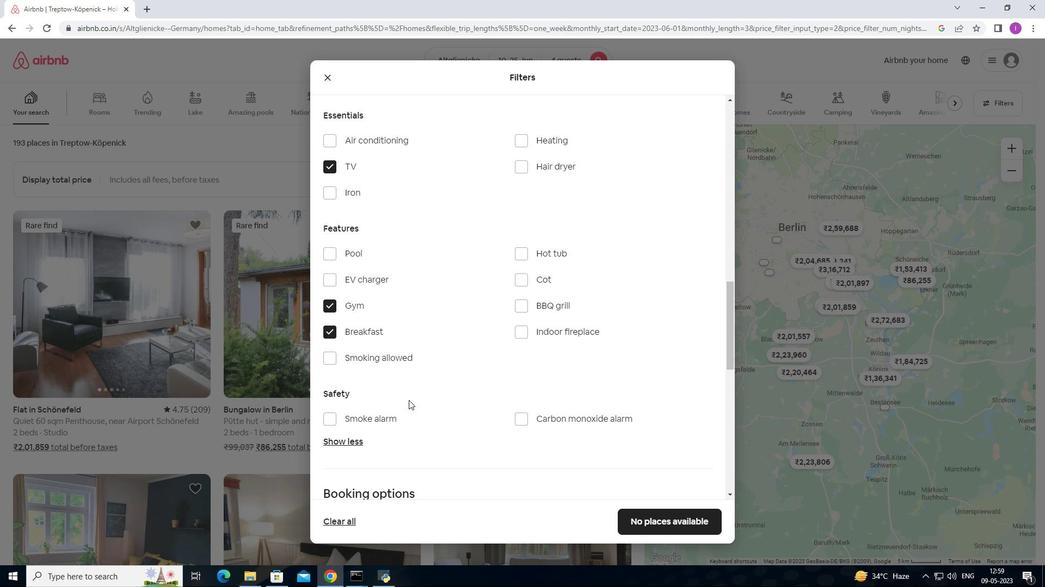 
Action: Mouse moved to (418, 395)
Screenshot: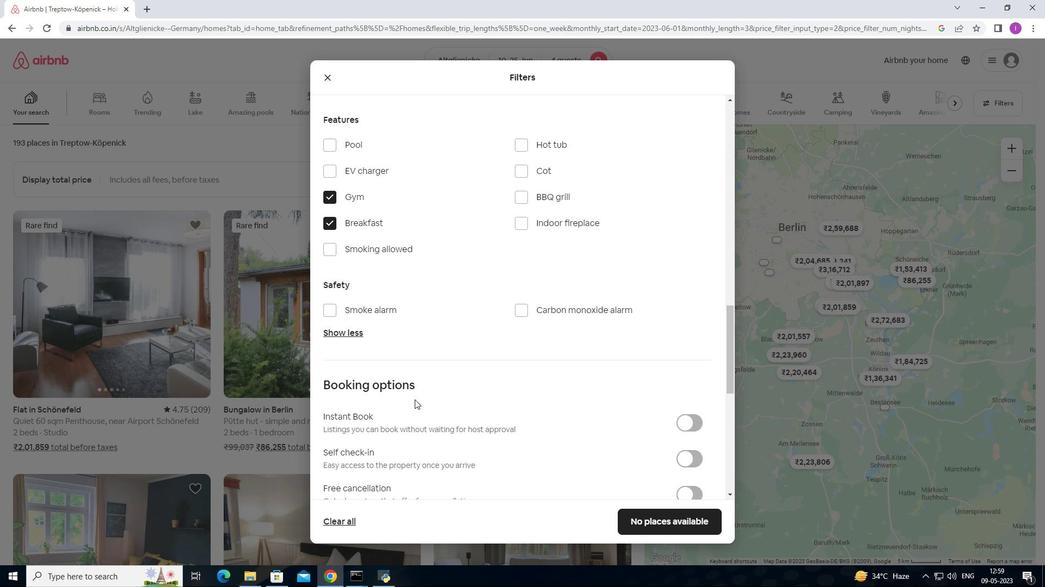 
Action: Mouse scrolled (418, 395) with delta (0, 0)
Screenshot: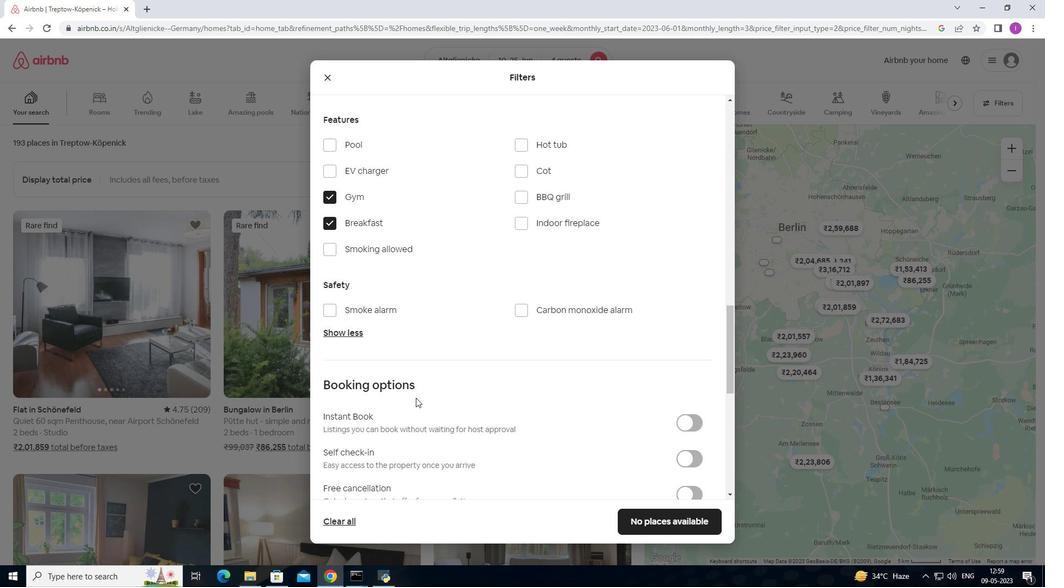 
Action: Mouse scrolled (418, 395) with delta (0, 0)
Screenshot: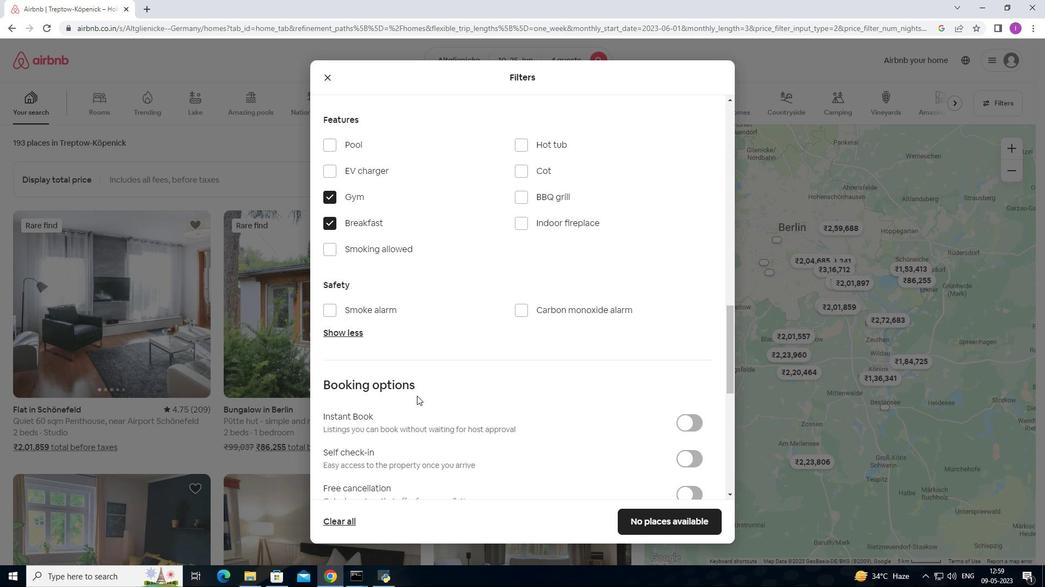 
Action: Mouse scrolled (418, 395) with delta (0, 0)
Screenshot: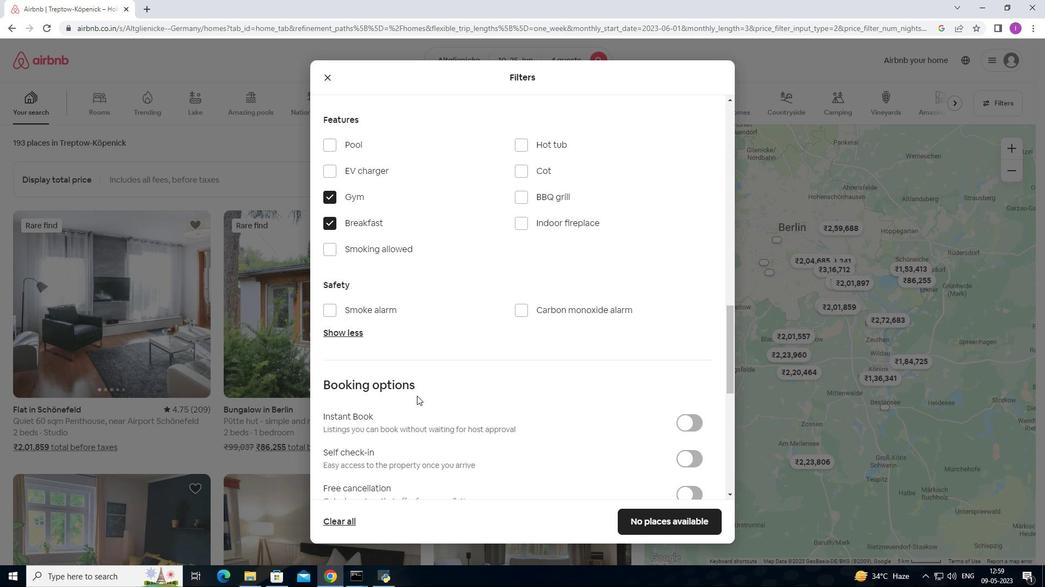 
Action: Mouse moved to (418, 395)
Screenshot: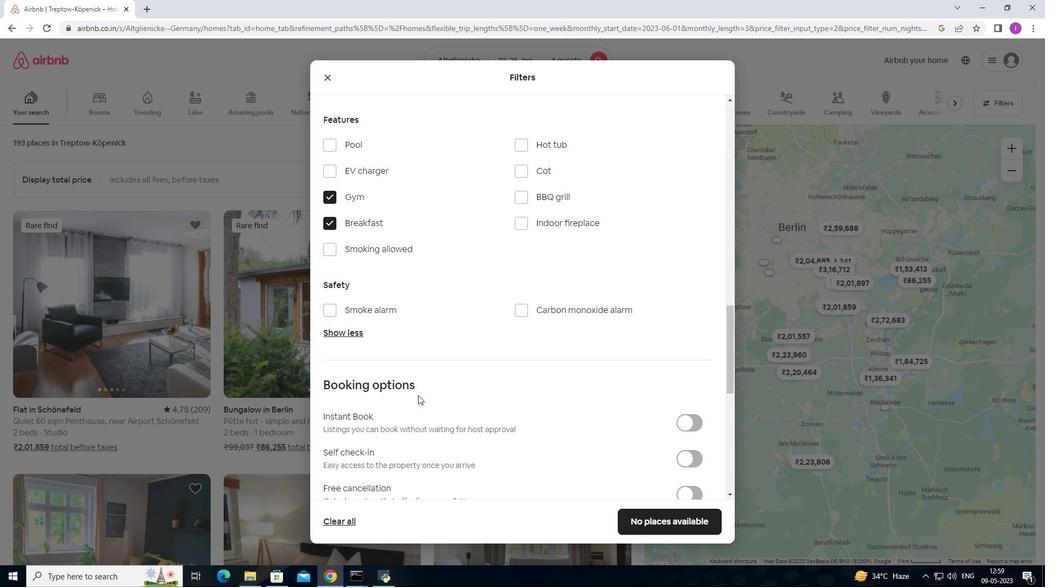 
Action: Mouse scrolled (418, 395) with delta (0, 0)
Screenshot: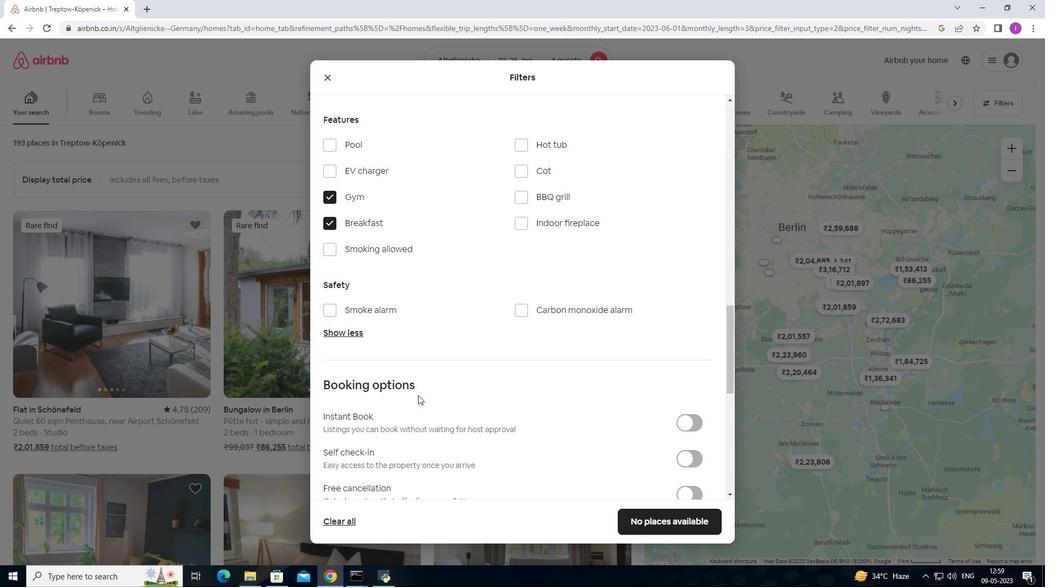 
Action: Mouse moved to (691, 242)
Screenshot: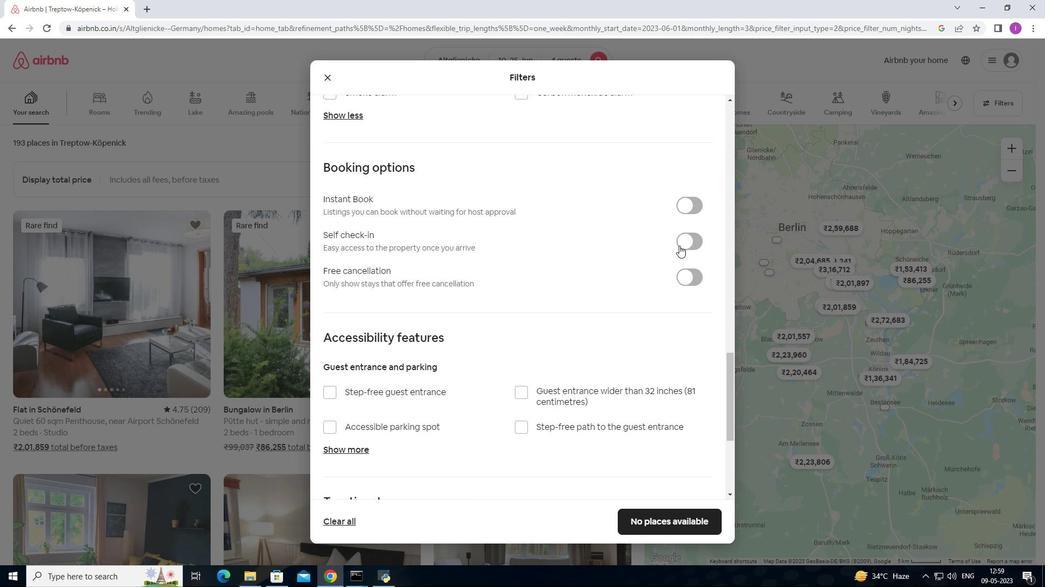 
Action: Mouse pressed left at (691, 242)
Screenshot: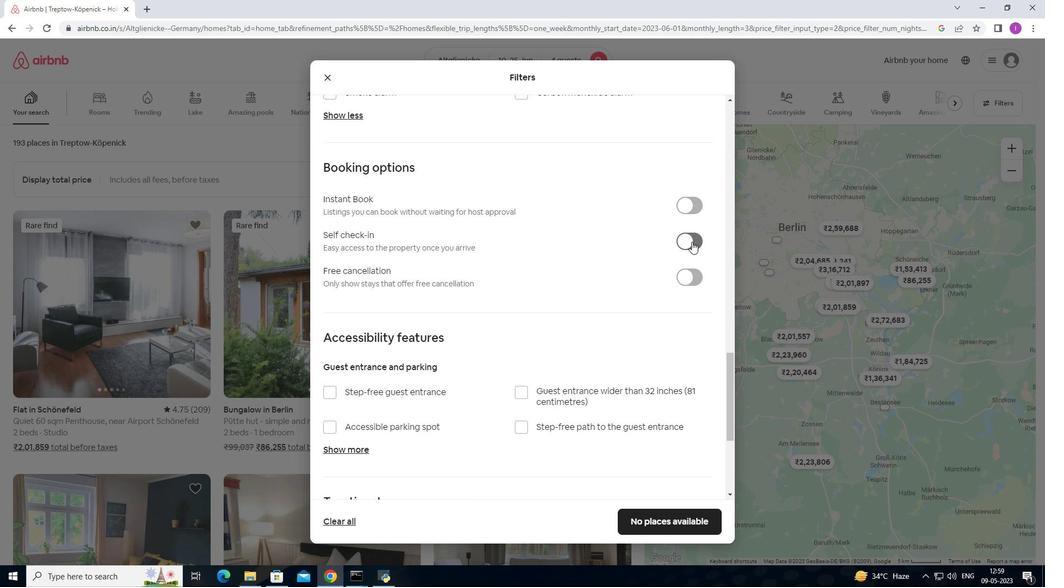 
Action: Mouse moved to (470, 398)
Screenshot: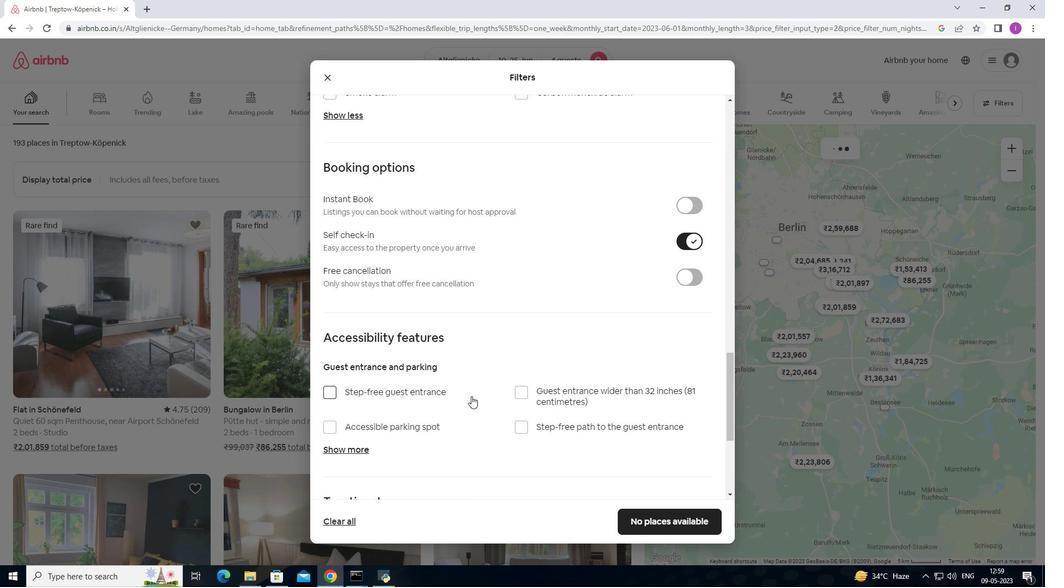 
Action: Mouse scrolled (470, 397) with delta (0, 0)
Screenshot: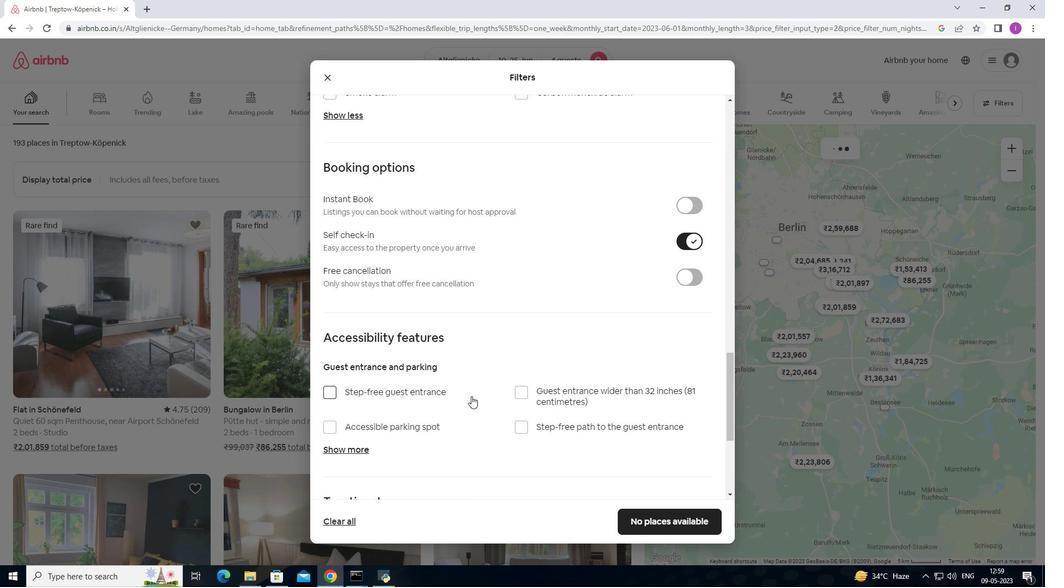 
Action: Mouse scrolled (470, 397) with delta (0, 0)
Screenshot: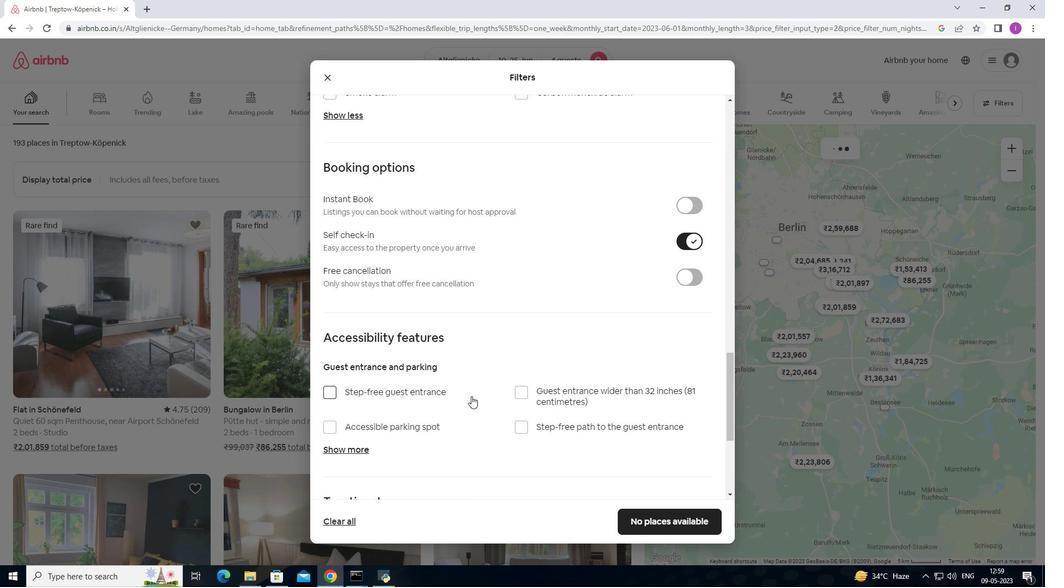 
Action: Mouse scrolled (470, 397) with delta (0, 0)
Screenshot: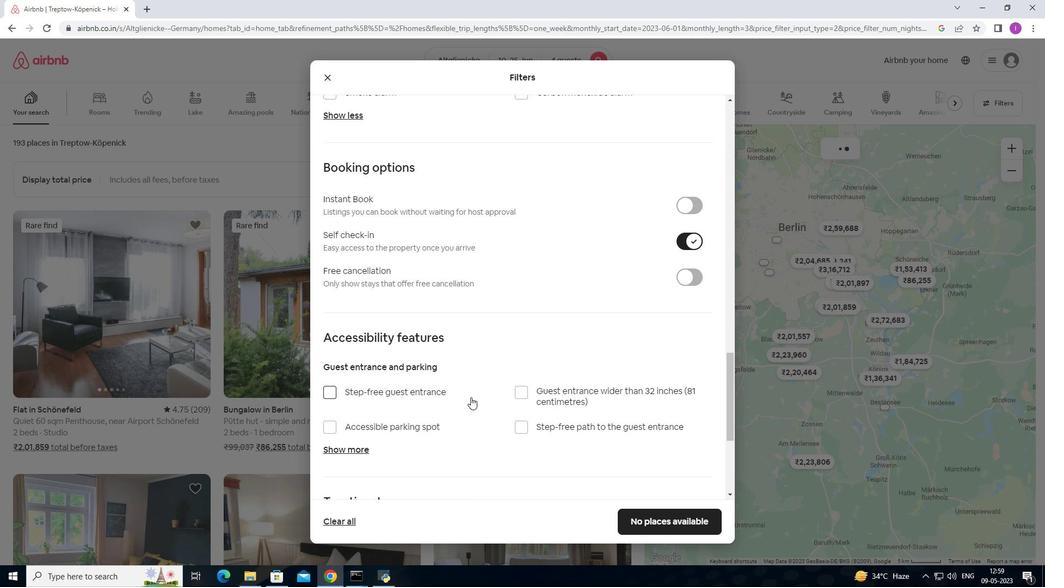 
Action: Mouse scrolled (470, 397) with delta (0, 0)
Screenshot: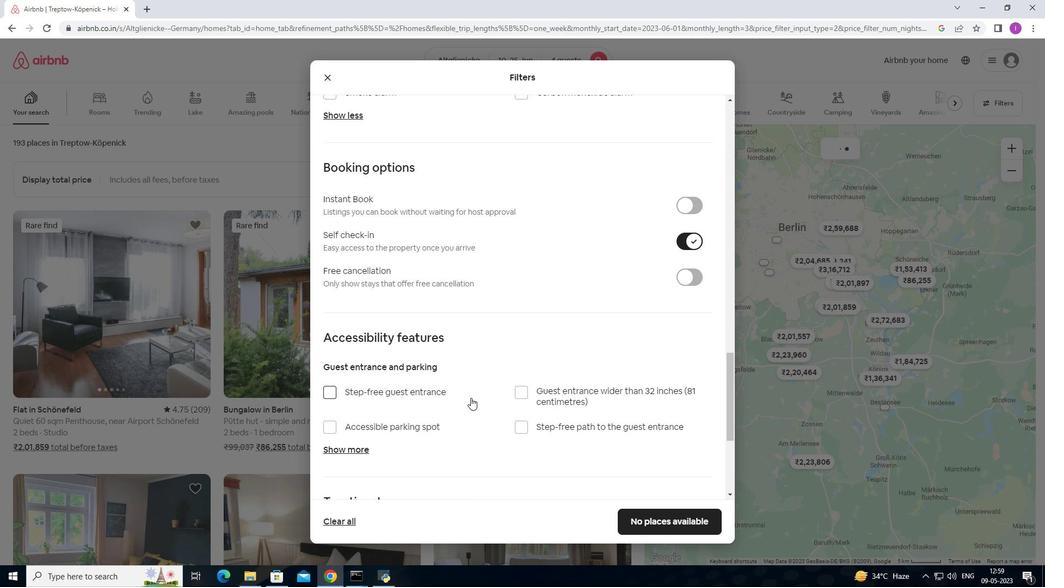 
Action: Mouse moved to (470, 398)
Screenshot: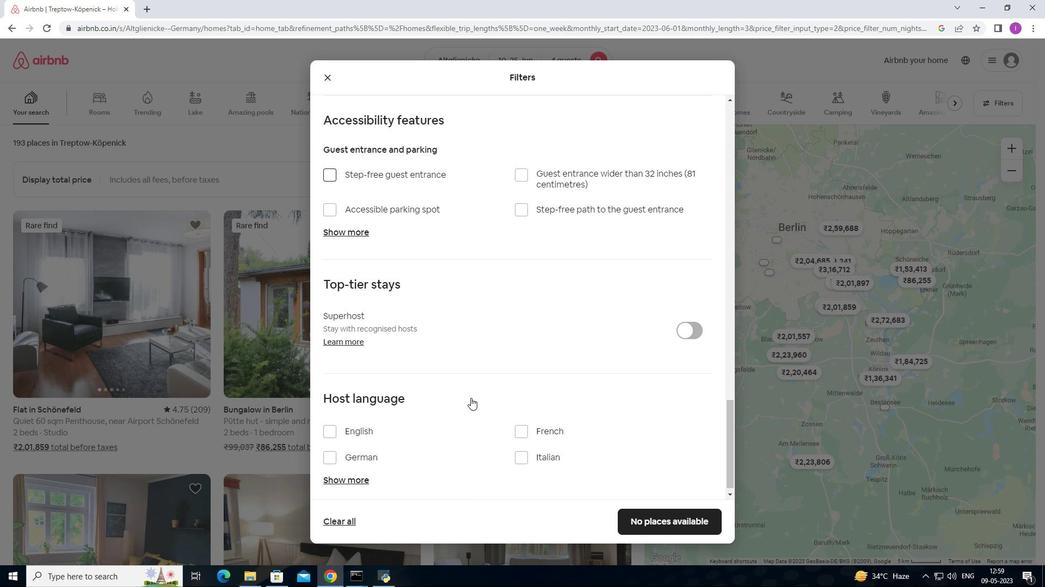 
Action: Mouse scrolled (470, 397) with delta (0, 0)
Screenshot: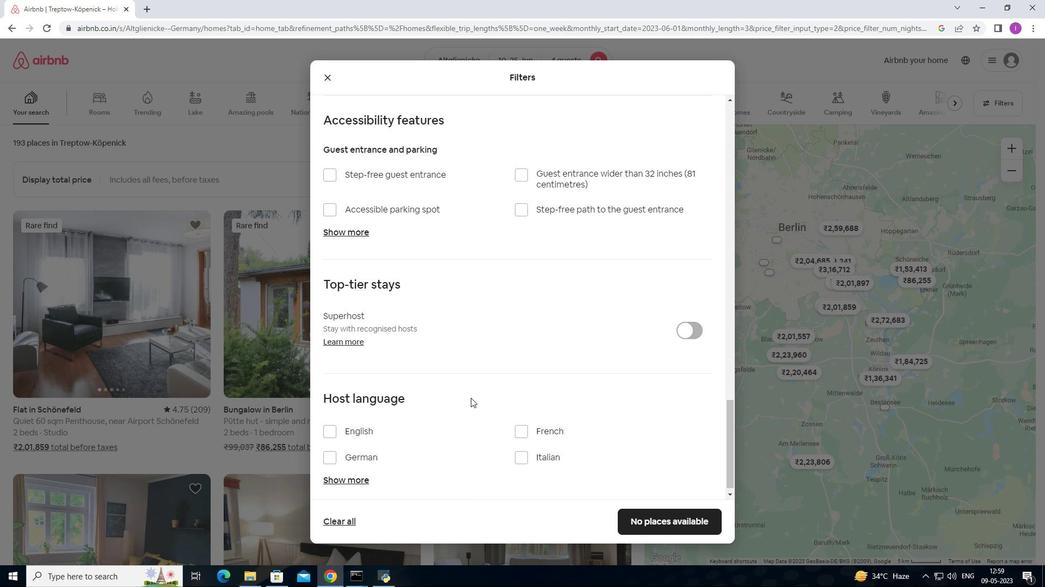 
Action: Mouse scrolled (470, 397) with delta (0, 0)
Screenshot: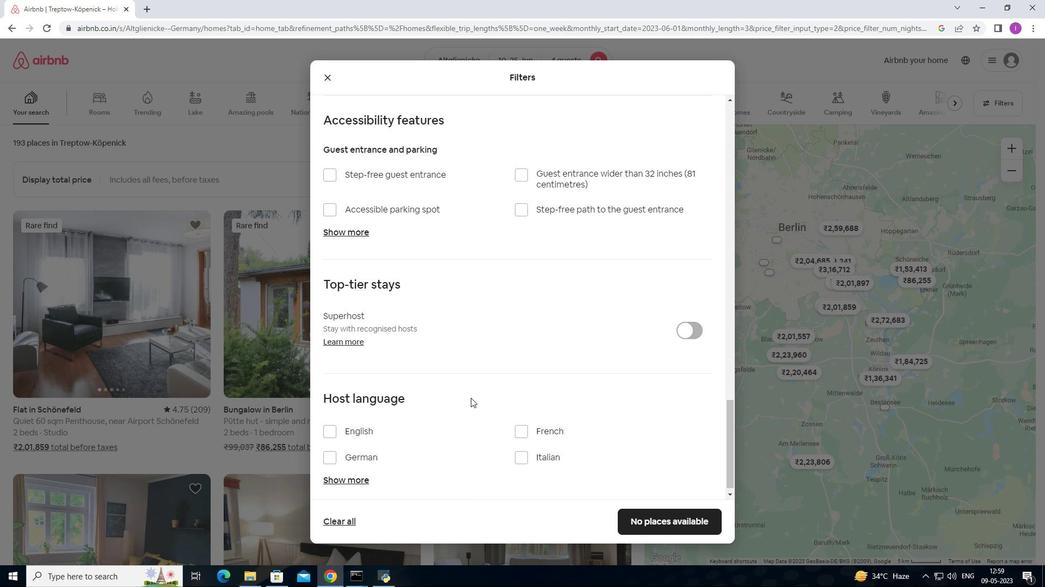 
Action: Mouse scrolled (470, 397) with delta (0, 0)
Screenshot: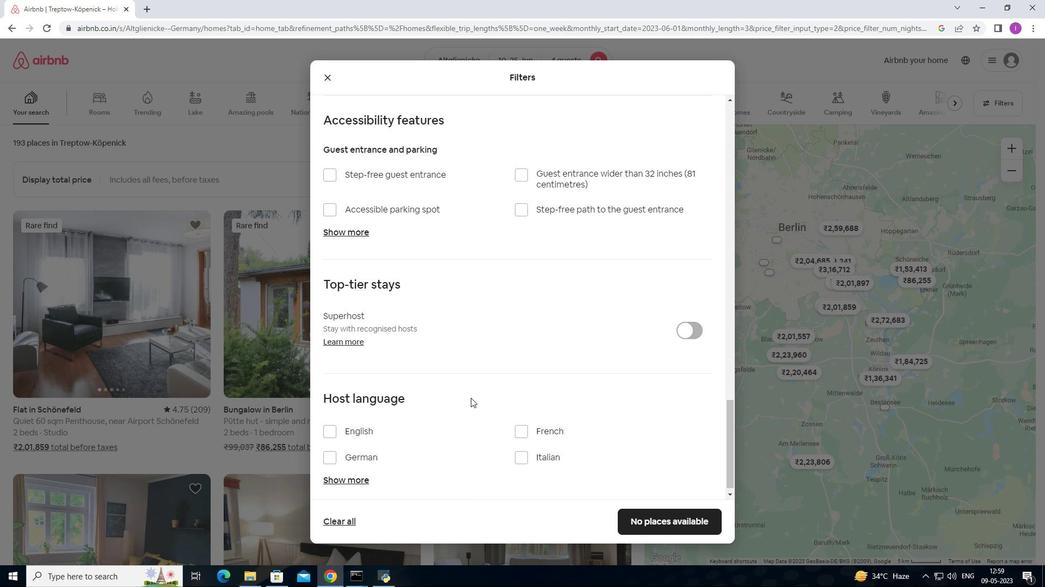 
Action: Mouse moved to (327, 426)
Screenshot: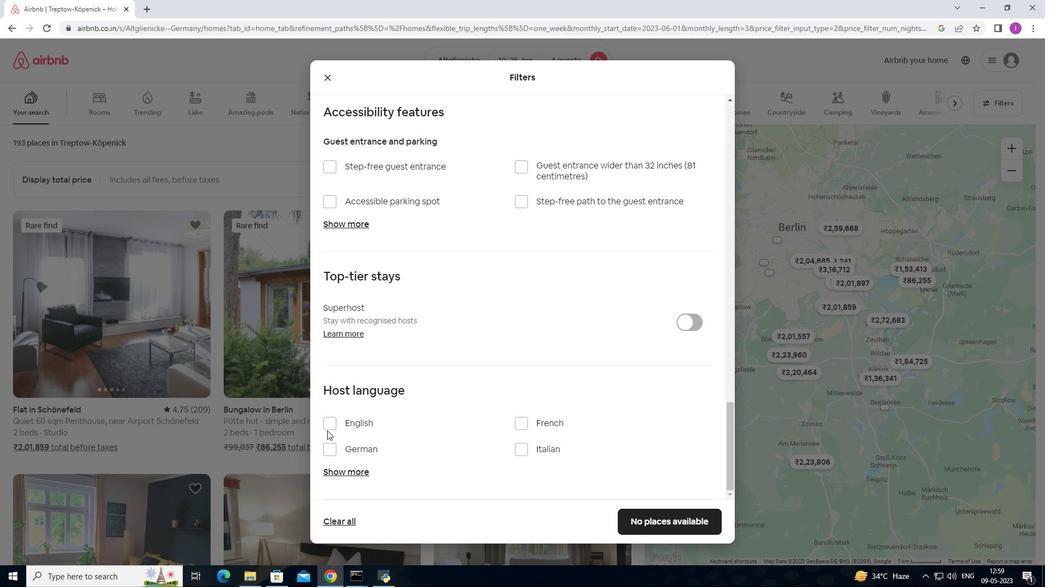 
Action: Mouse pressed left at (327, 426)
Screenshot: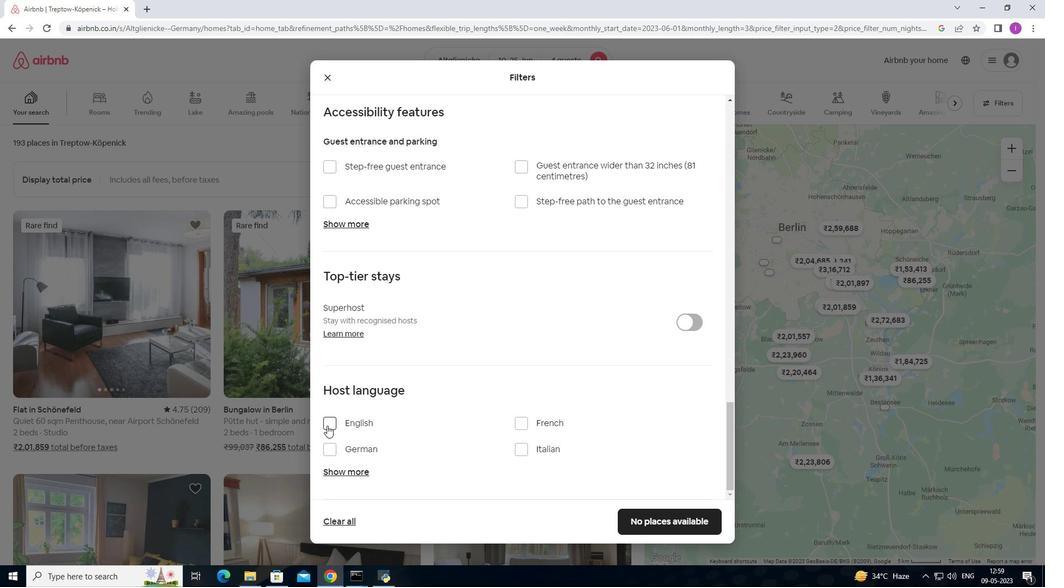 
Action: Mouse moved to (483, 435)
Screenshot: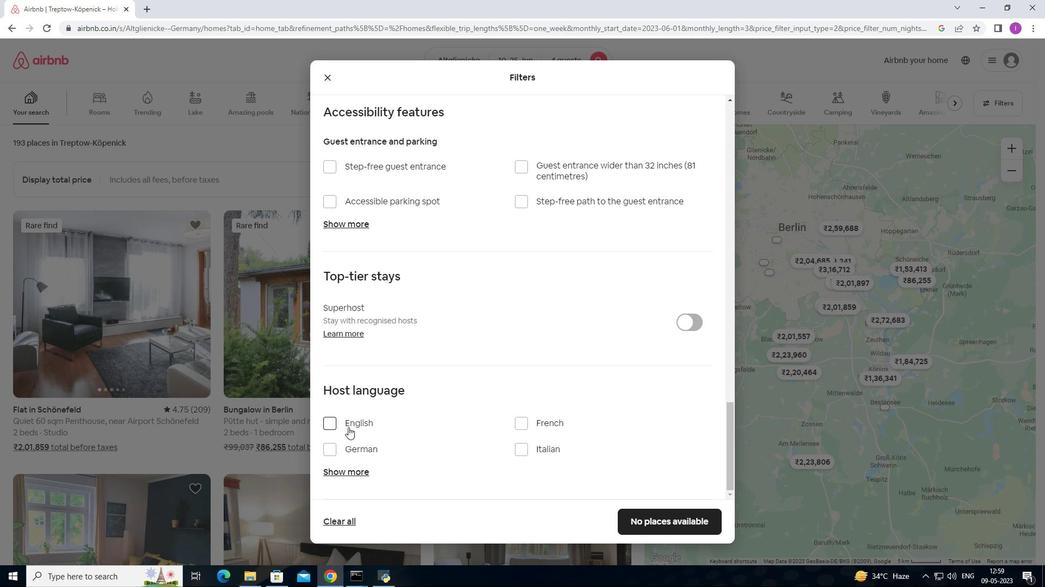 
Action: Mouse scrolled (483, 434) with delta (0, 0)
Screenshot: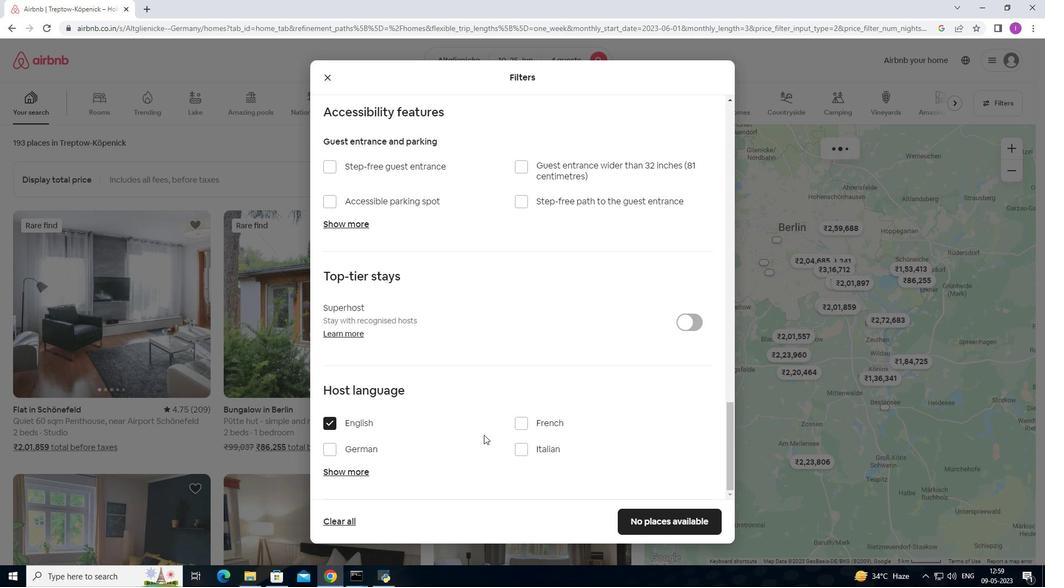
Action: Mouse moved to (485, 436)
Screenshot: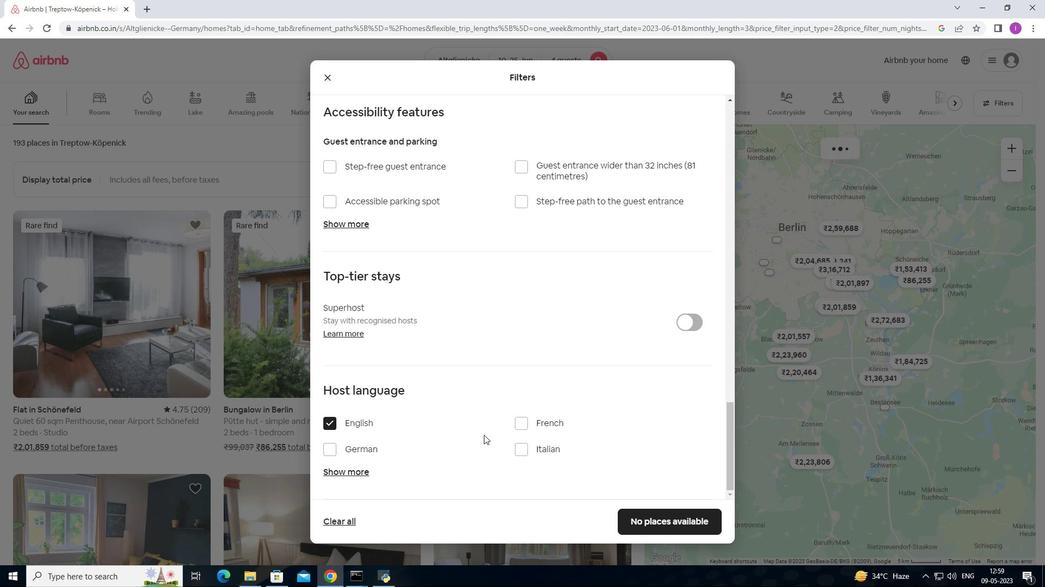 
Action: Mouse scrolled (485, 435) with delta (0, 0)
Screenshot: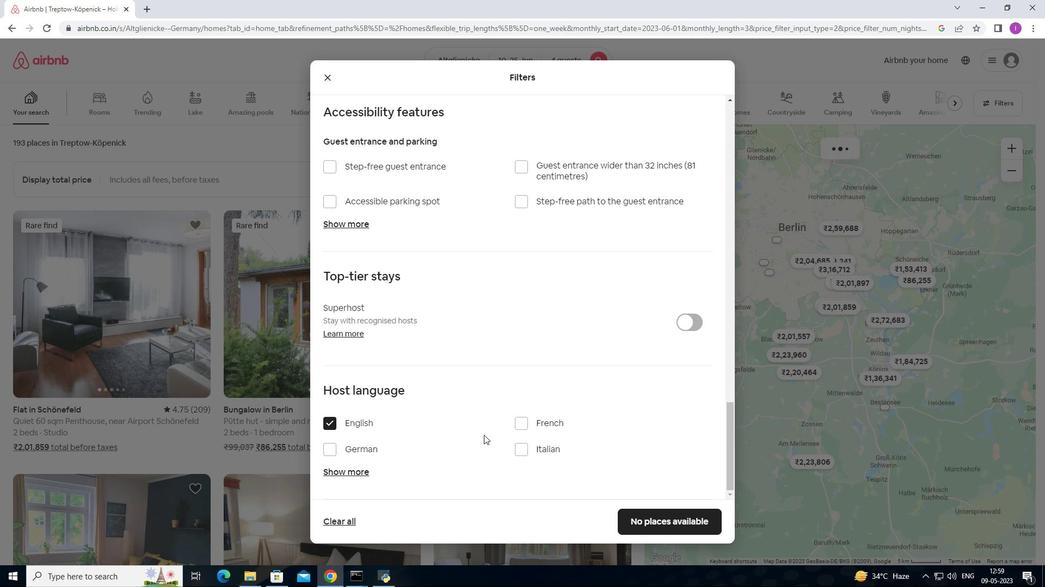 
Action: Mouse moved to (485, 436)
Screenshot: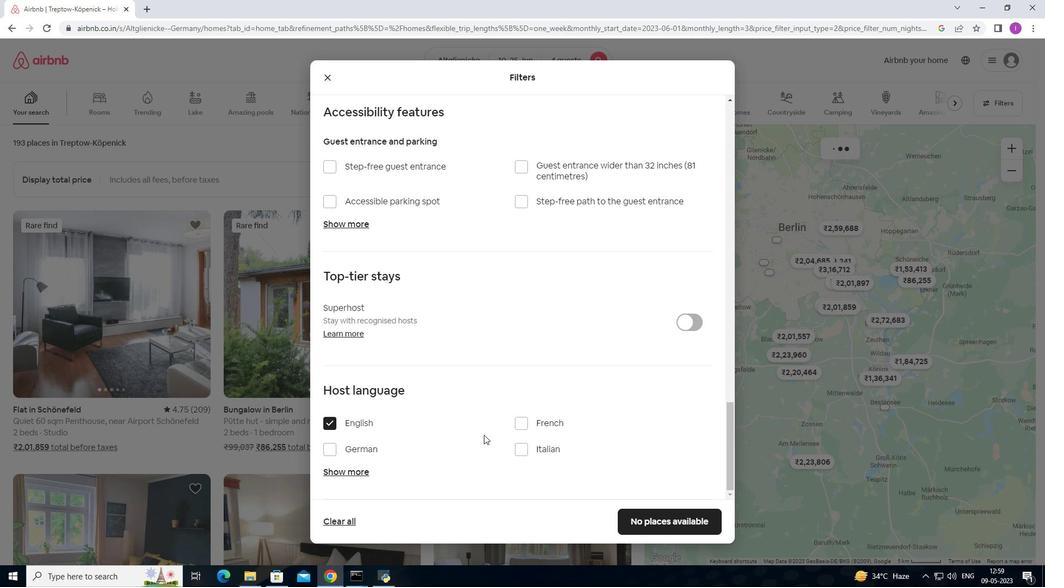 
Action: Mouse scrolled (485, 436) with delta (0, 0)
Screenshot: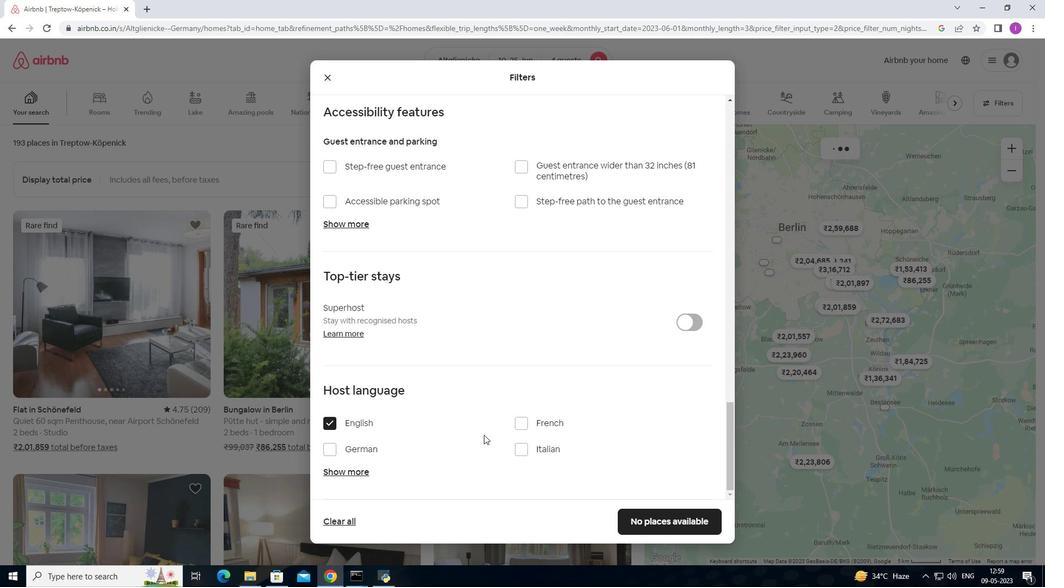 
Action: Mouse moved to (485, 437)
Screenshot: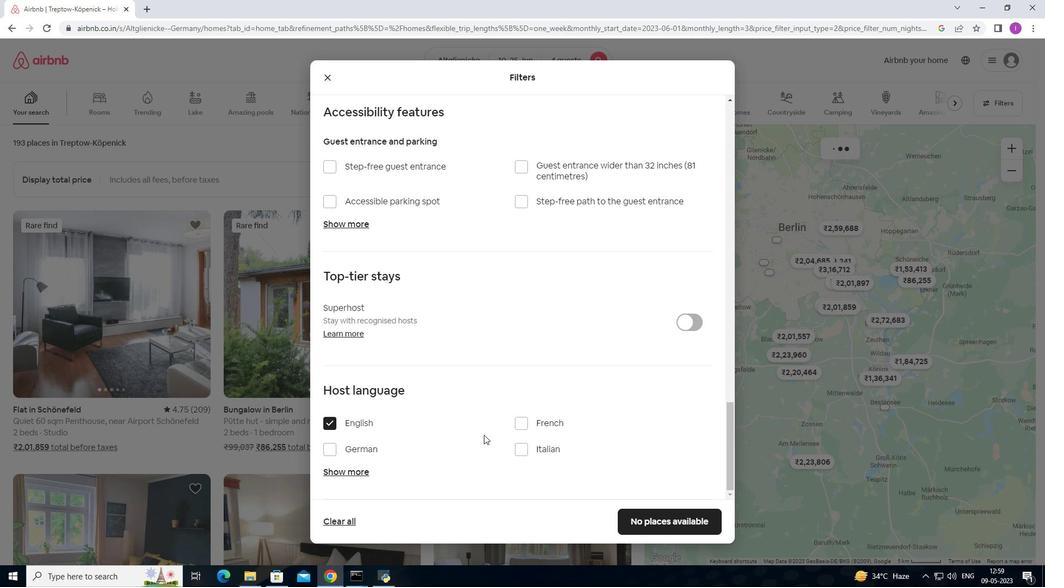 
Action: Mouse scrolled (485, 436) with delta (0, 0)
Screenshot: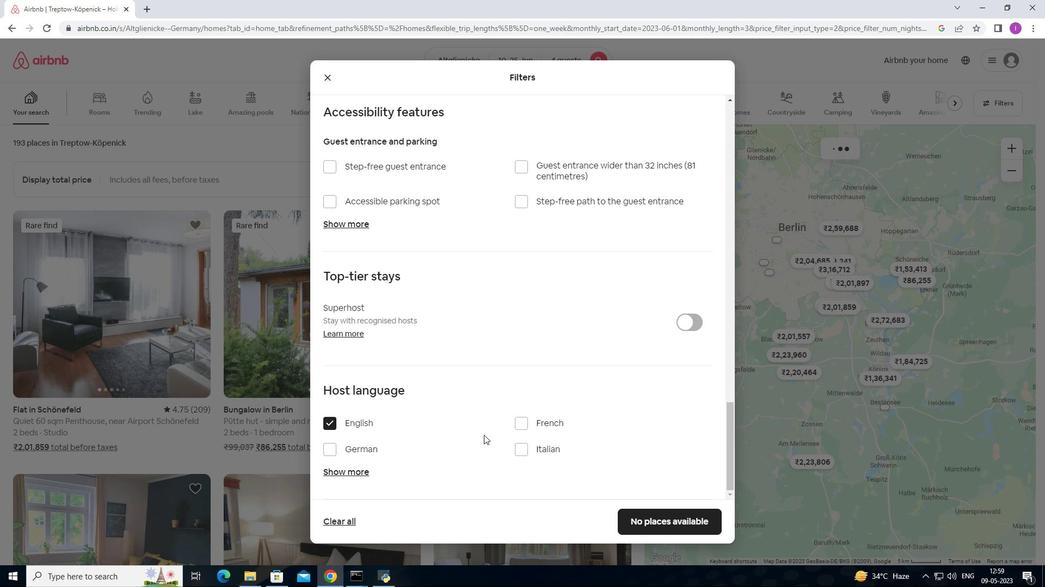 
Action: Mouse moved to (663, 522)
Screenshot: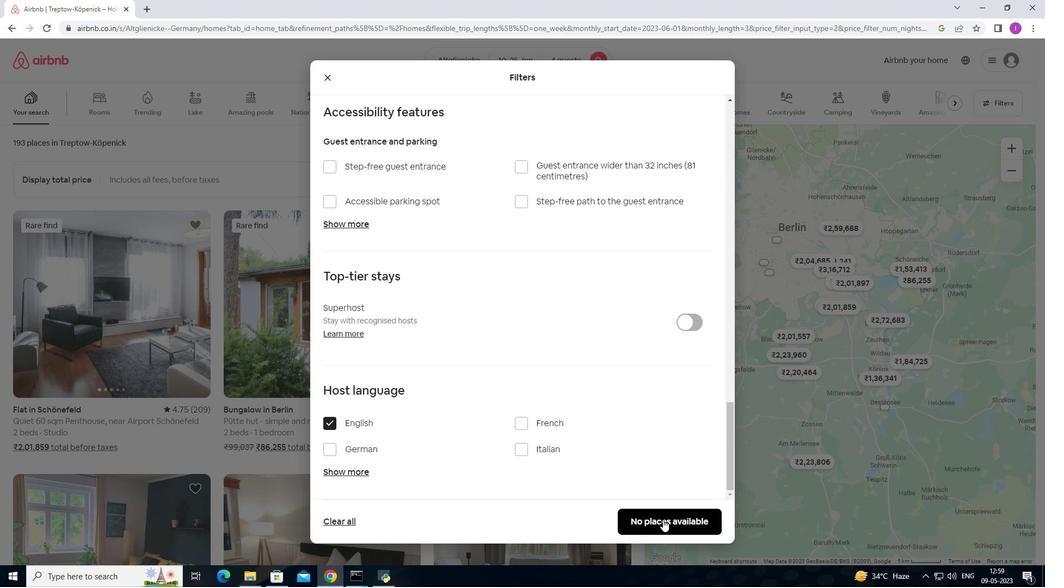 
Action: Mouse pressed left at (663, 522)
Screenshot: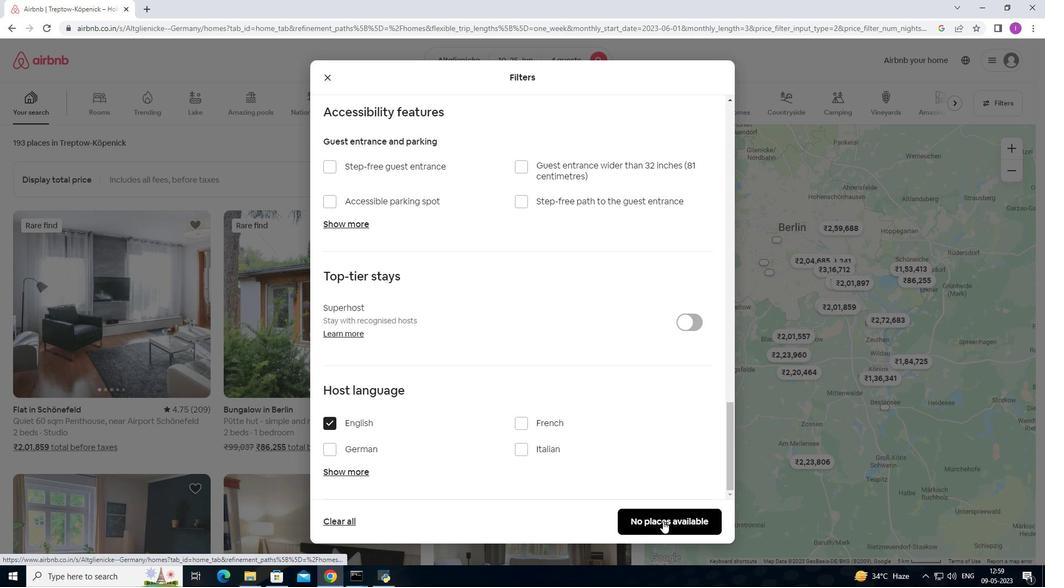 
Action: Mouse moved to (646, 518)
Screenshot: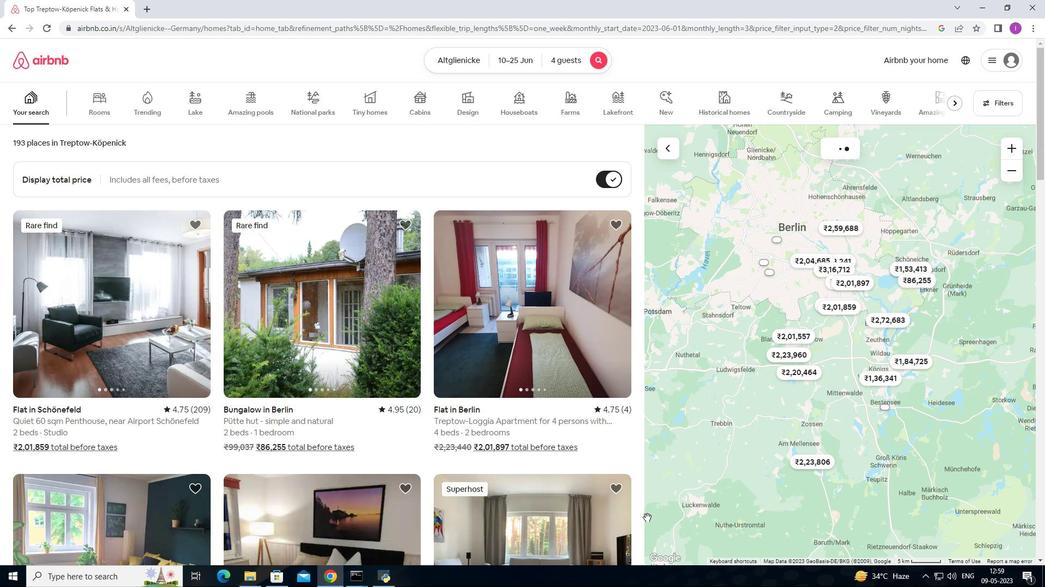 
